 Task: Search one way flight ticket for 3 adults, 3 children in business from Kotzebue: Ralph Wien Memorial Airport to Gillette: Gillette Campbell County Airport on 5-1-2023. Choice of flights is Royal air maroc. Number of bags: 1 carry on bag and 3 checked bags. Outbound departure time preference is 6:45. Return departure time preference is 8:15.
Action: Mouse moved to (260, 229)
Screenshot: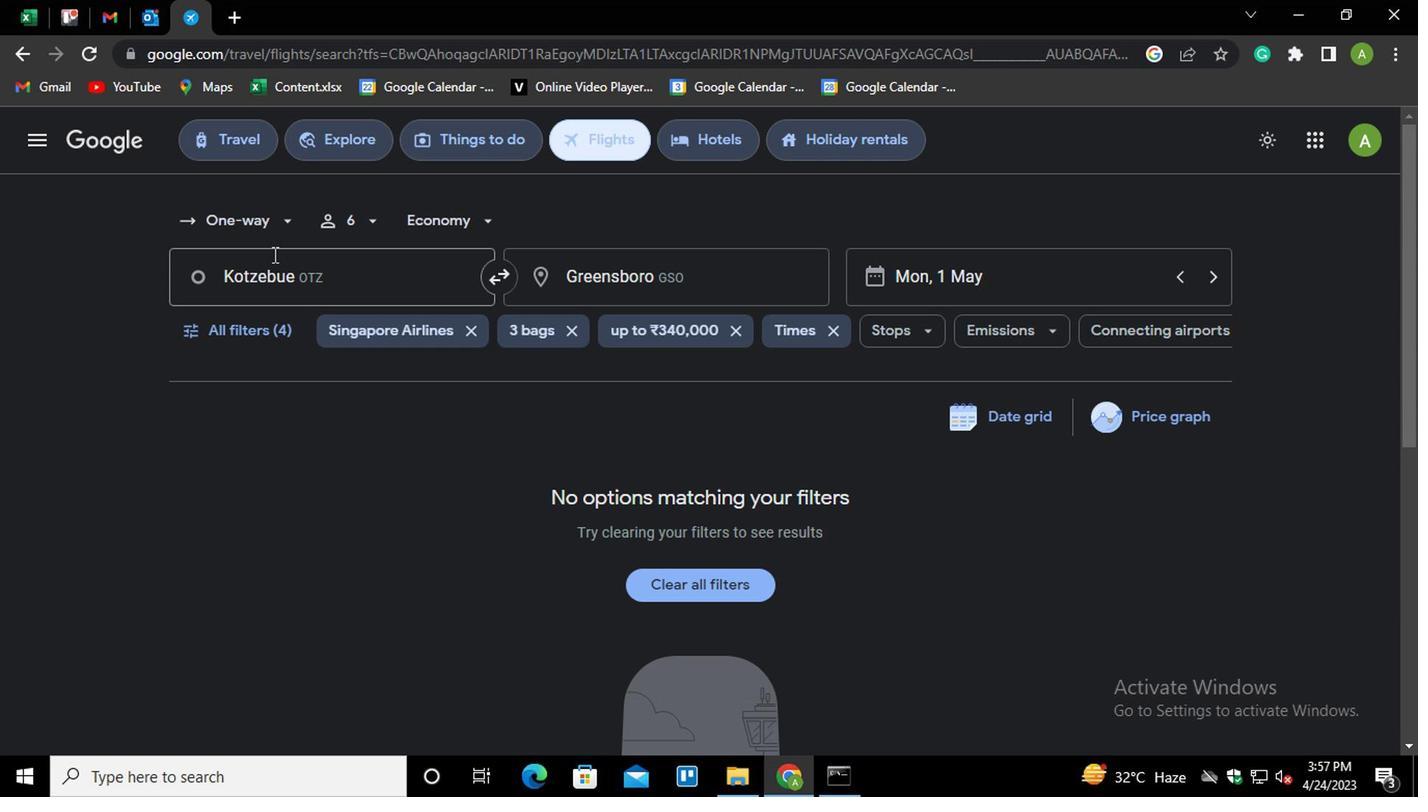
Action: Mouse pressed left at (260, 229)
Screenshot: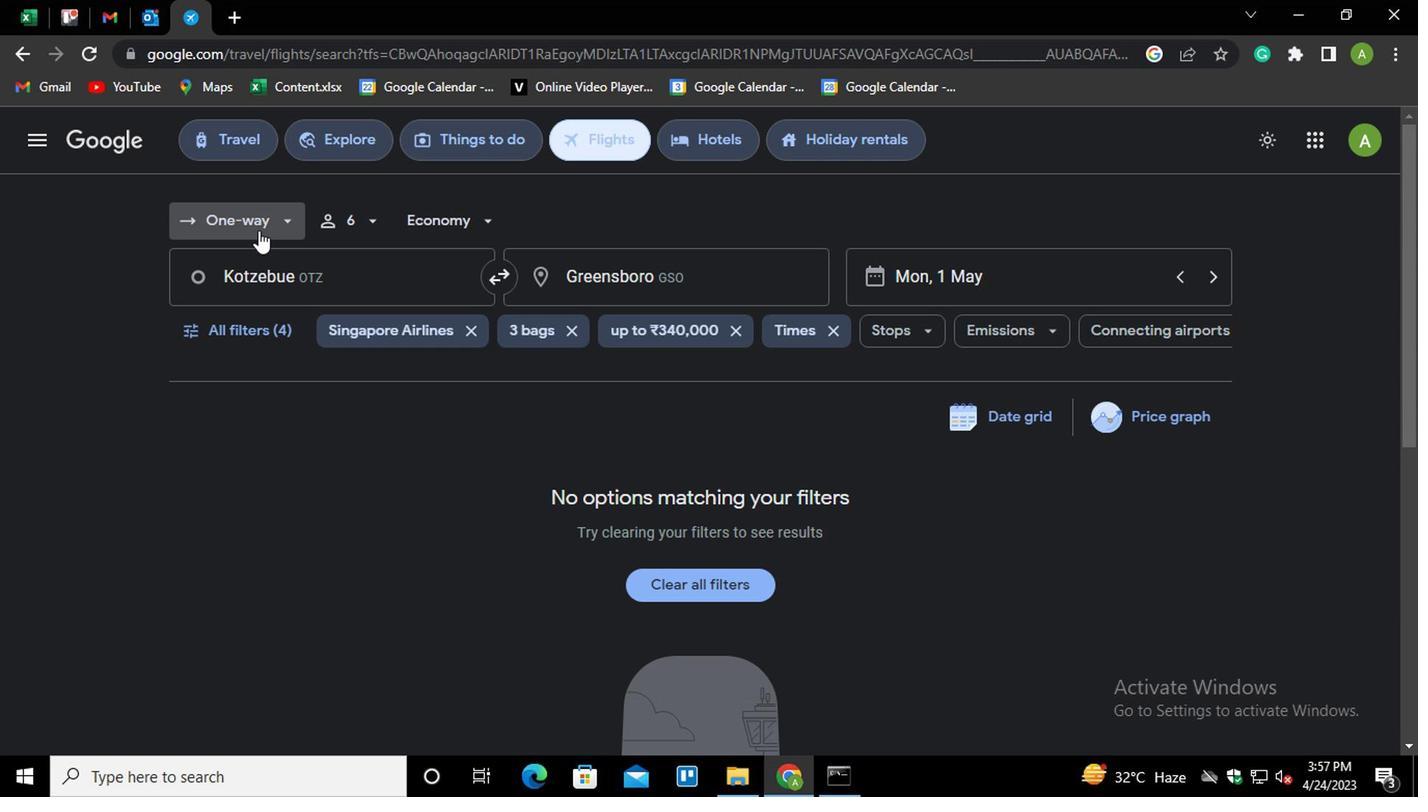 
Action: Mouse moved to (277, 319)
Screenshot: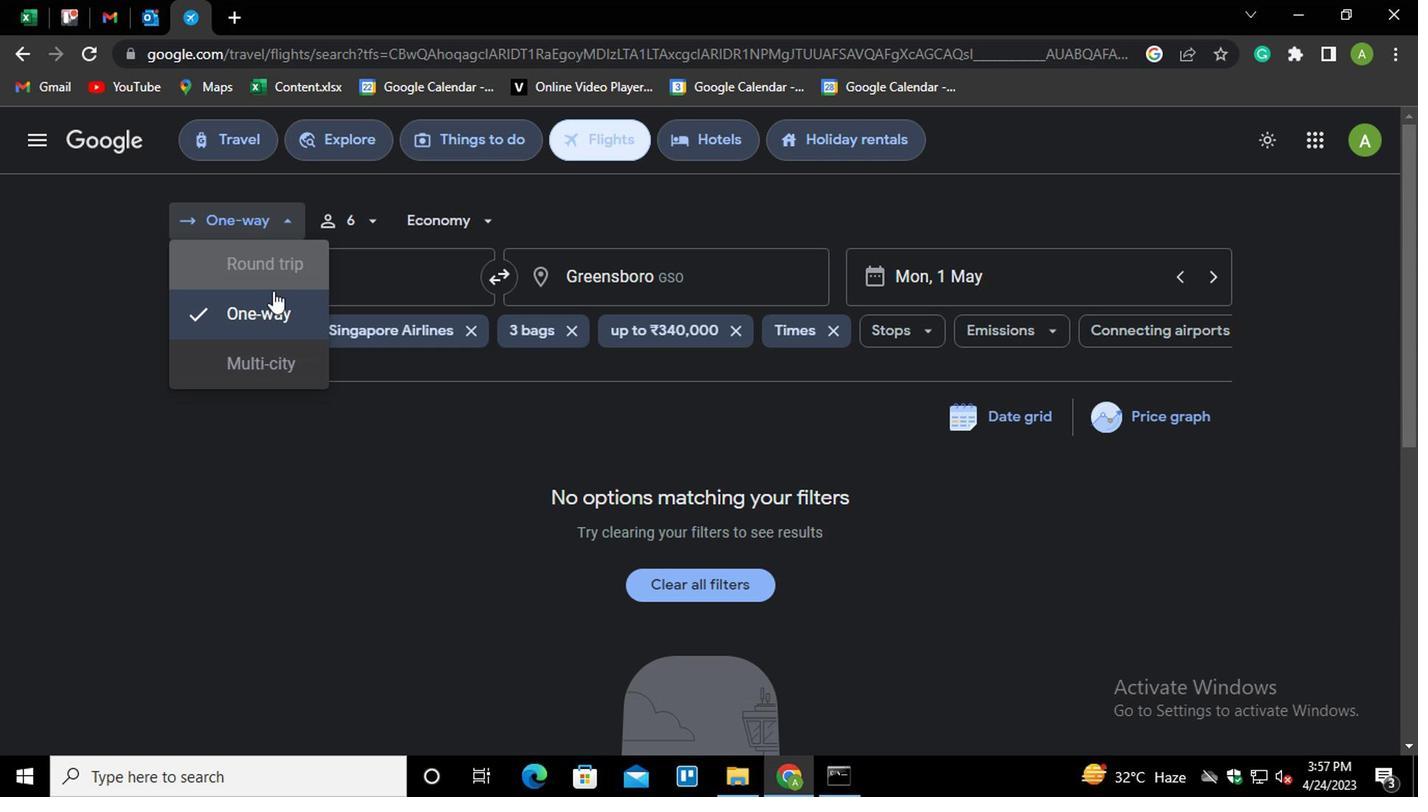 
Action: Mouse pressed left at (277, 319)
Screenshot: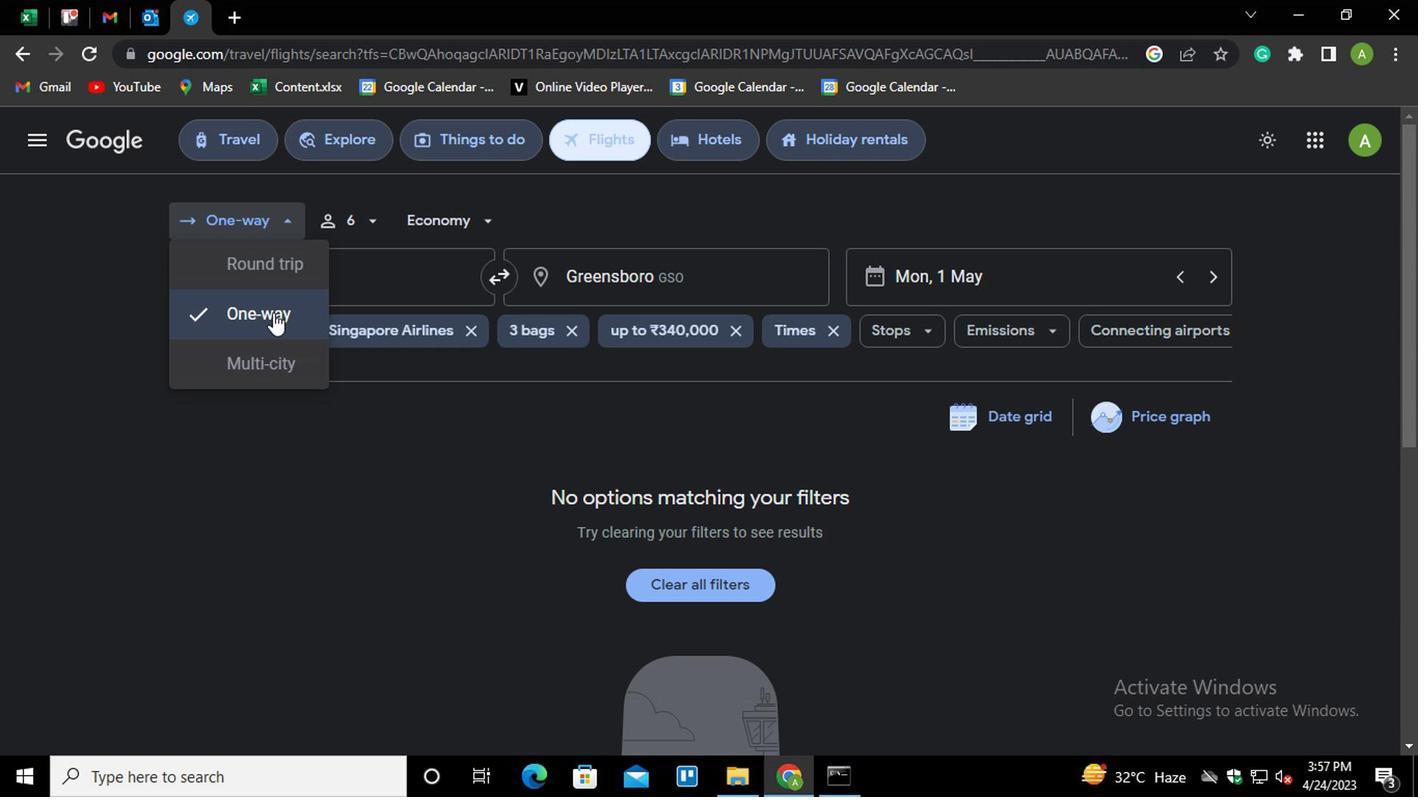 
Action: Mouse moved to (359, 228)
Screenshot: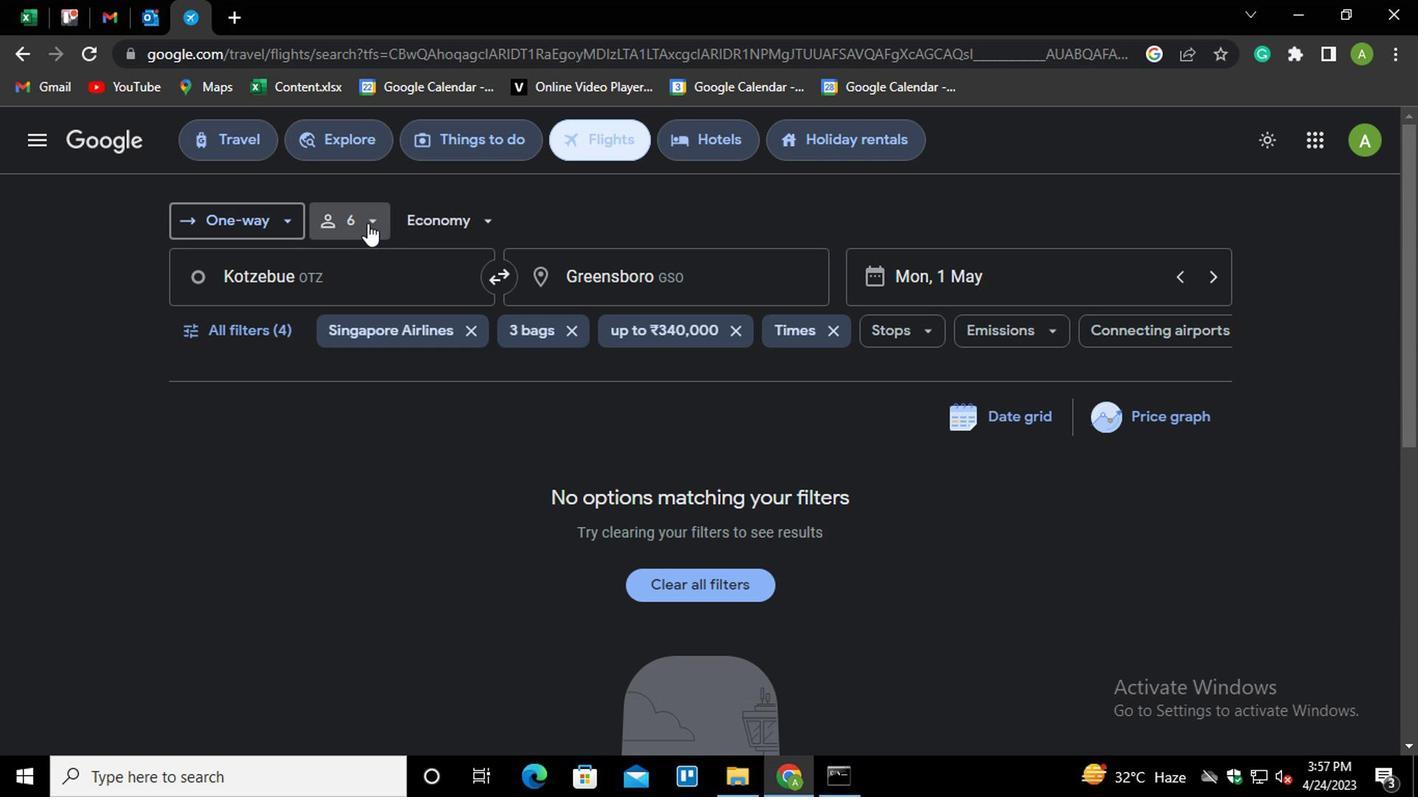 
Action: Mouse pressed left at (359, 228)
Screenshot: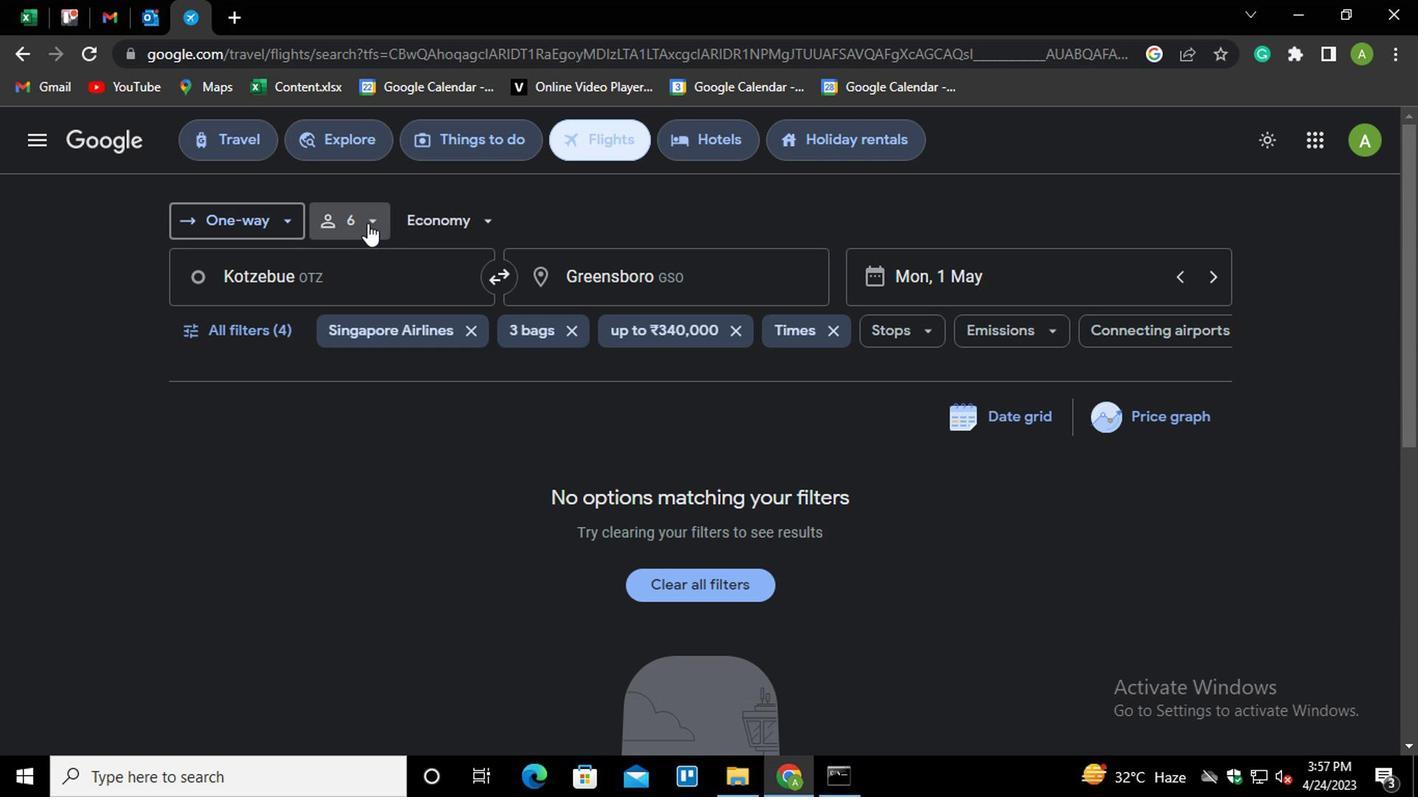 
Action: Mouse moved to (435, 279)
Screenshot: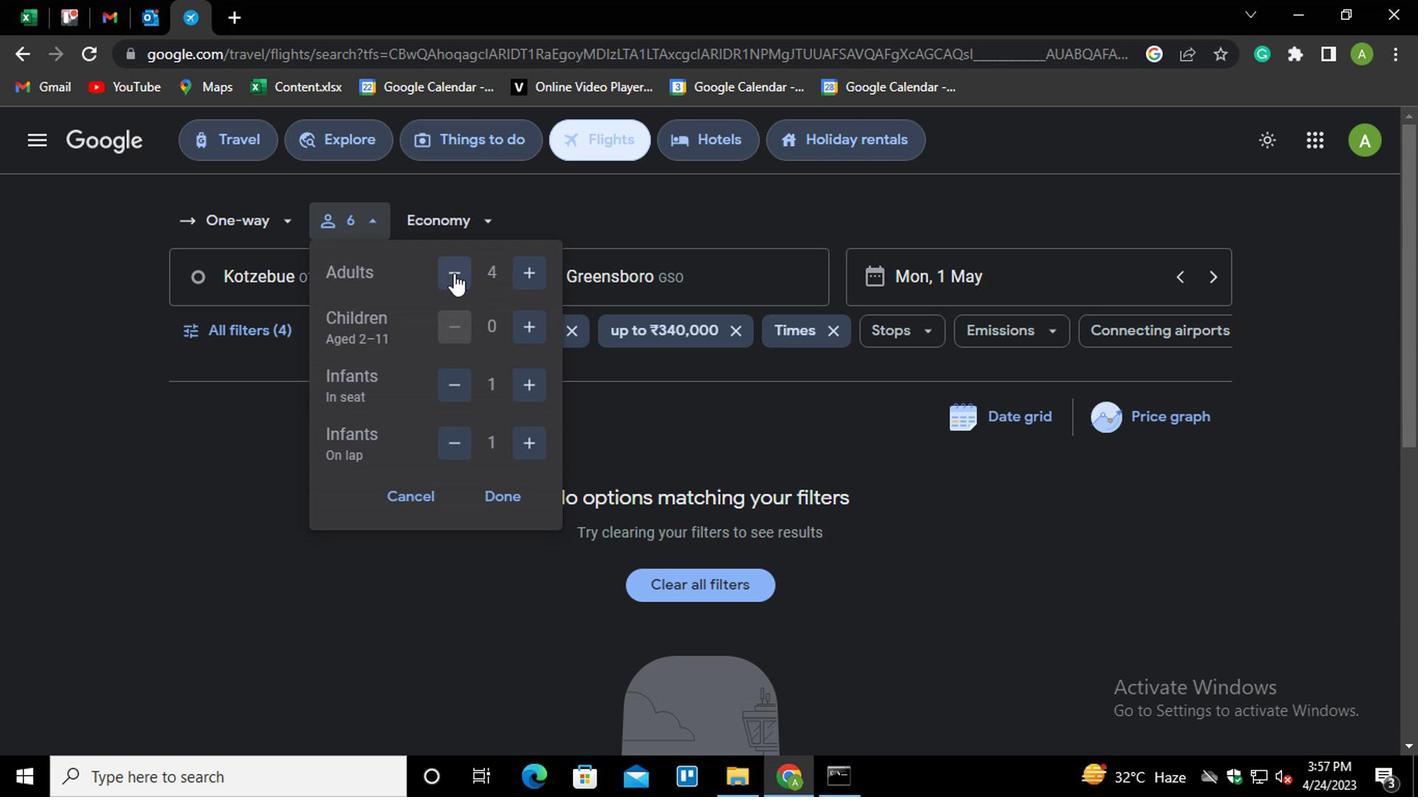 
Action: Mouse pressed left at (435, 279)
Screenshot: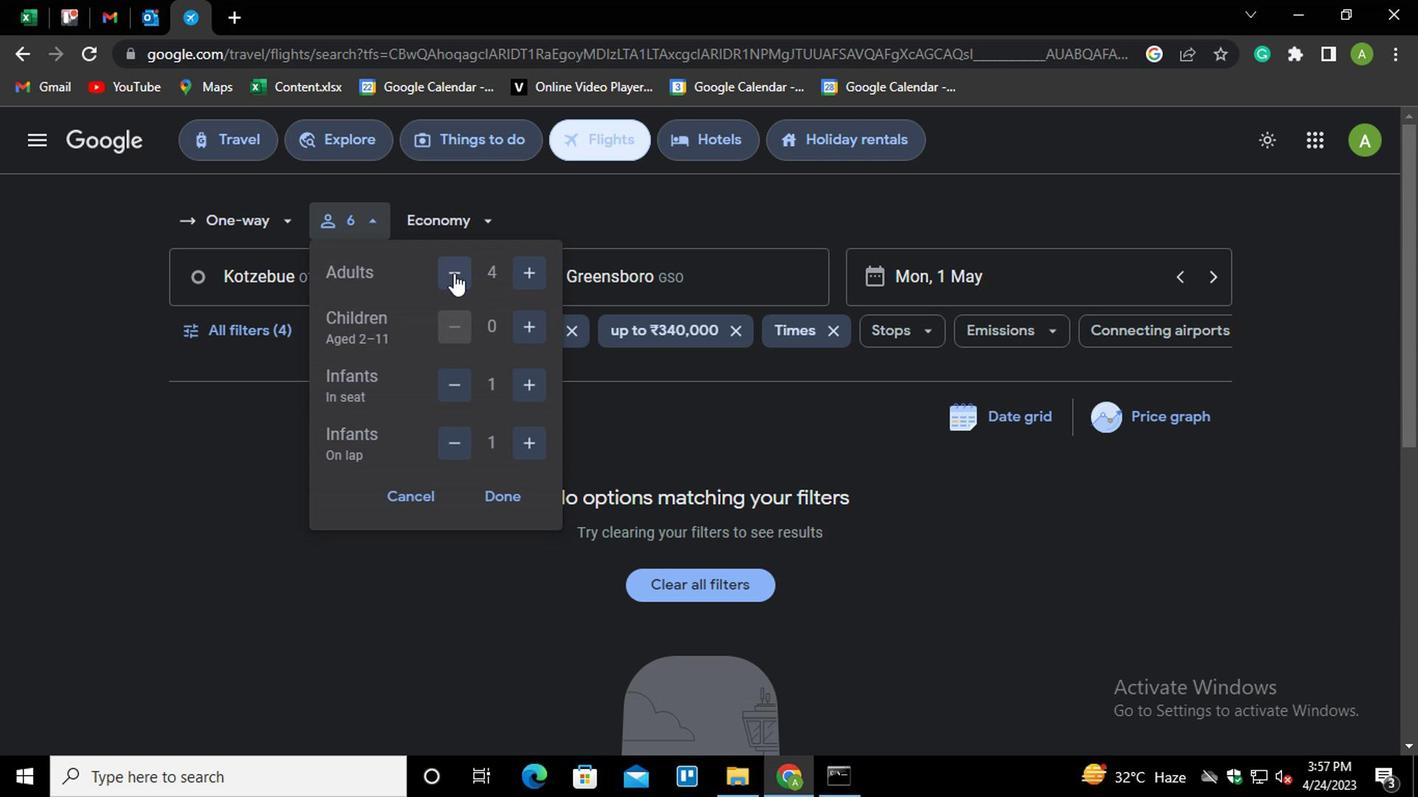 
Action: Mouse moved to (501, 319)
Screenshot: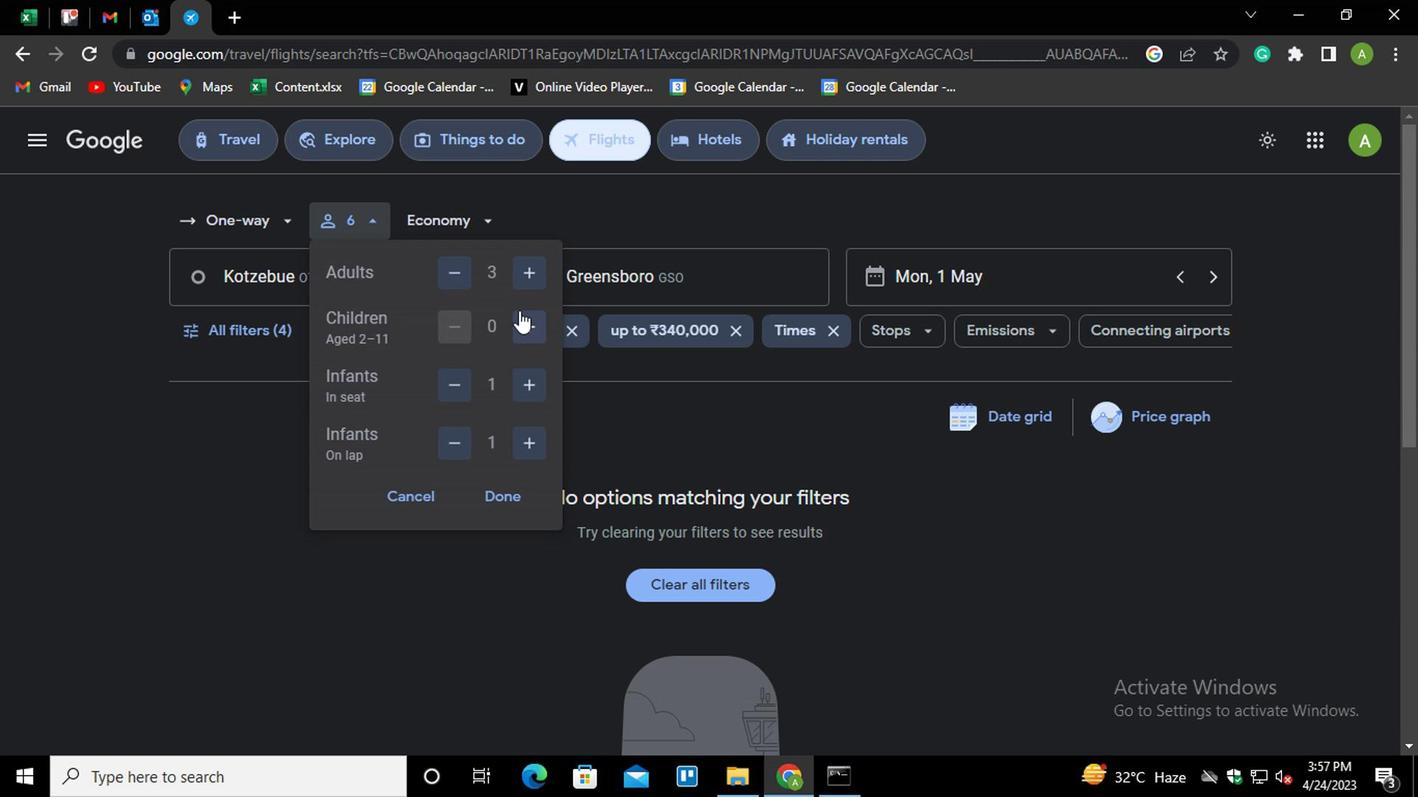 
Action: Mouse pressed left at (501, 319)
Screenshot: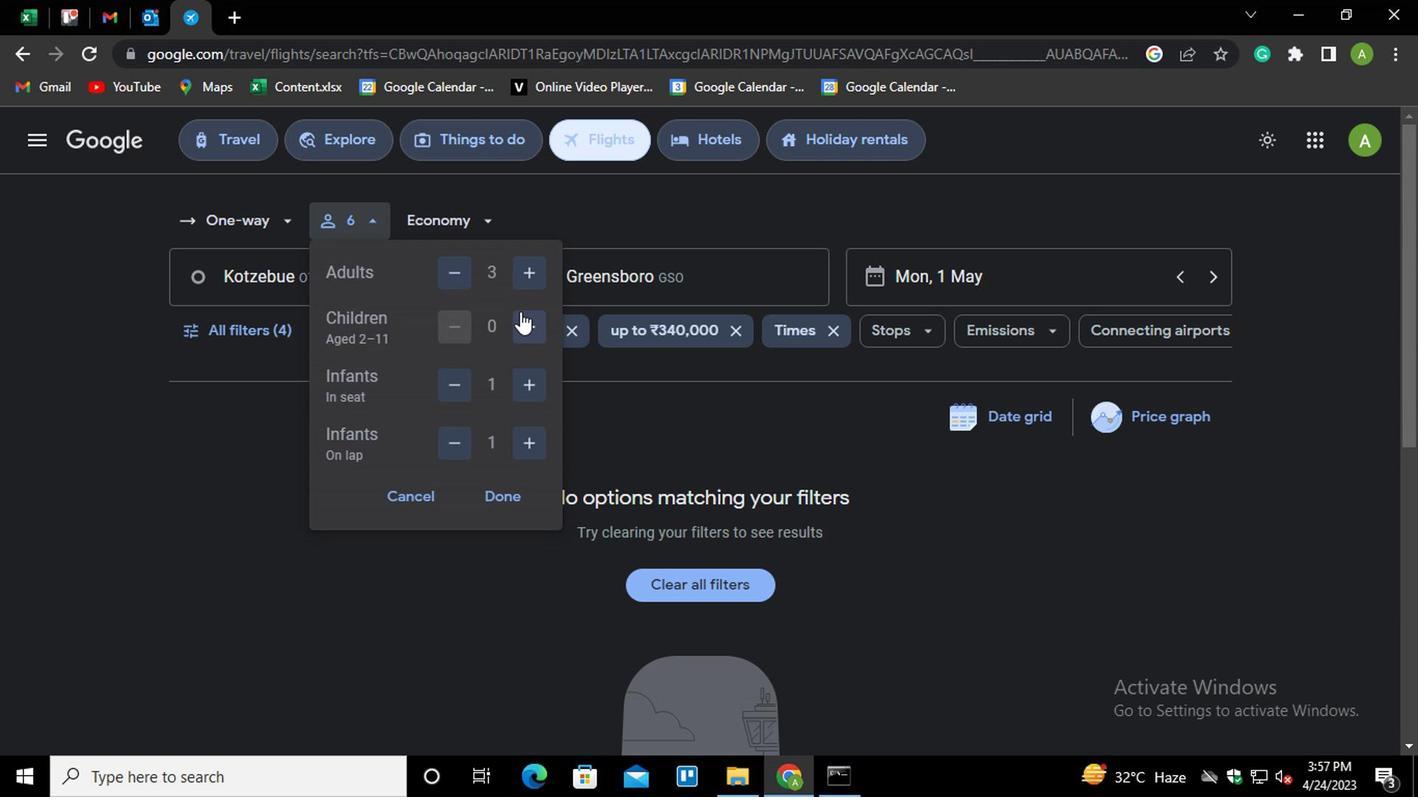 
Action: Mouse pressed left at (501, 319)
Screenshot: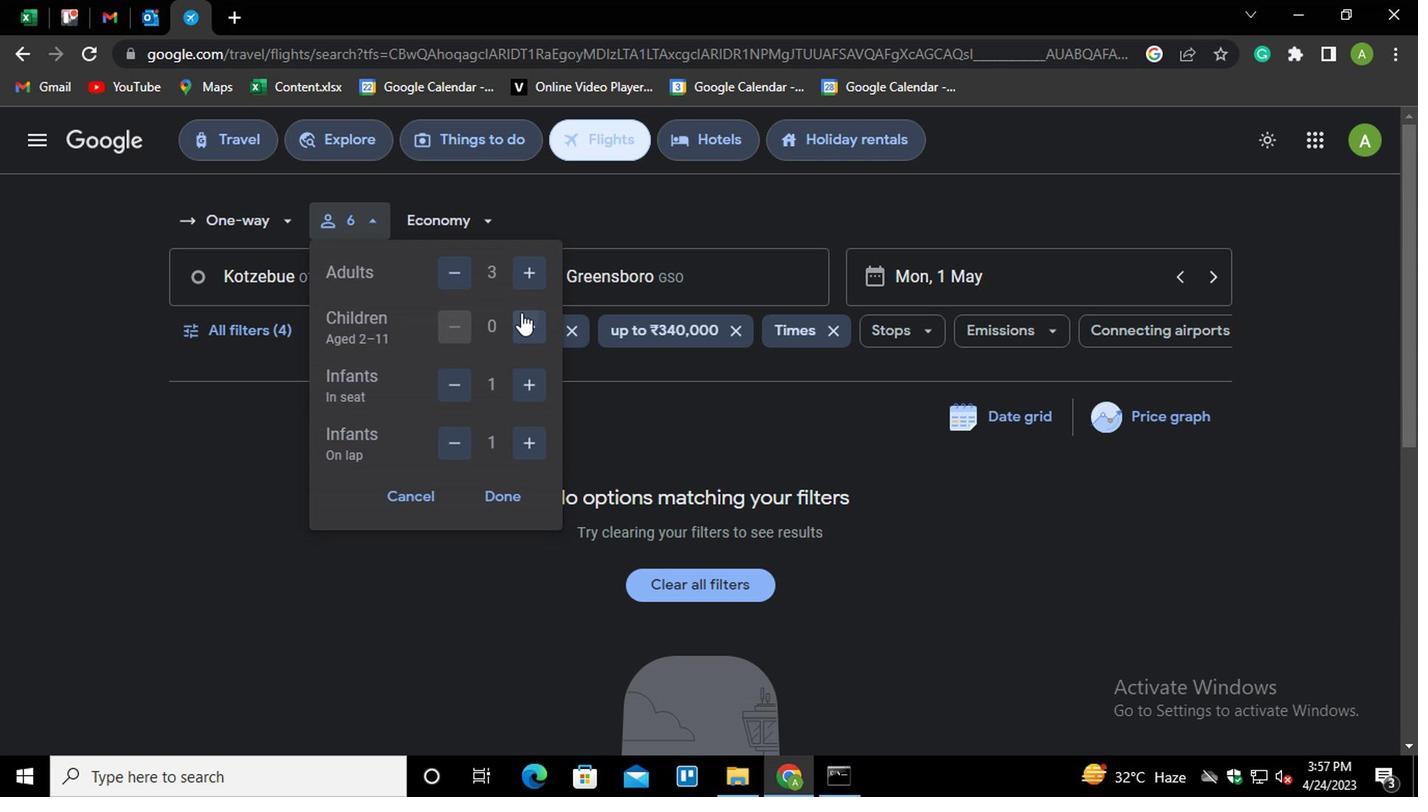 
Action: Mouse pressed left at (501, 319)
Screenshot: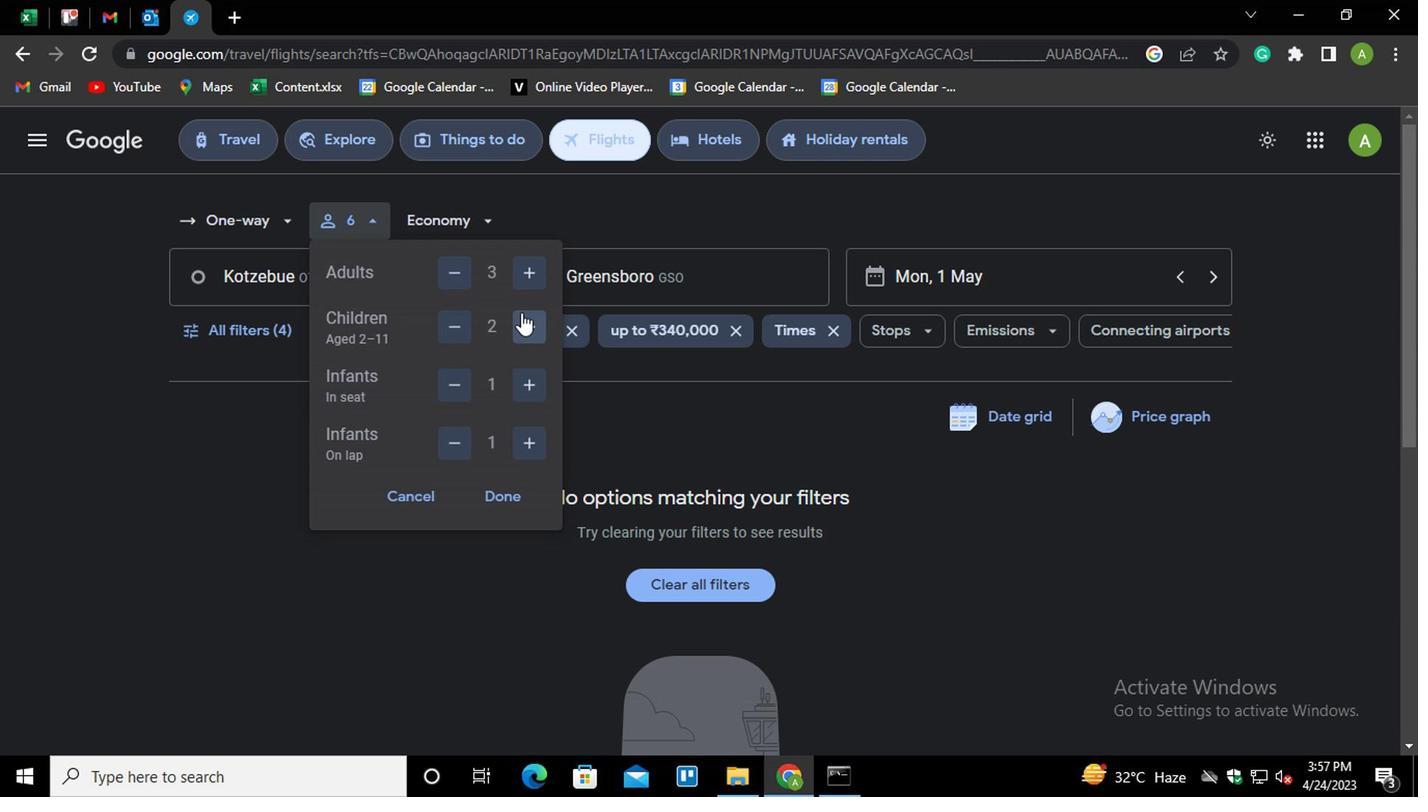 
Action: Mouse moved to (439, 392)
Screenshot: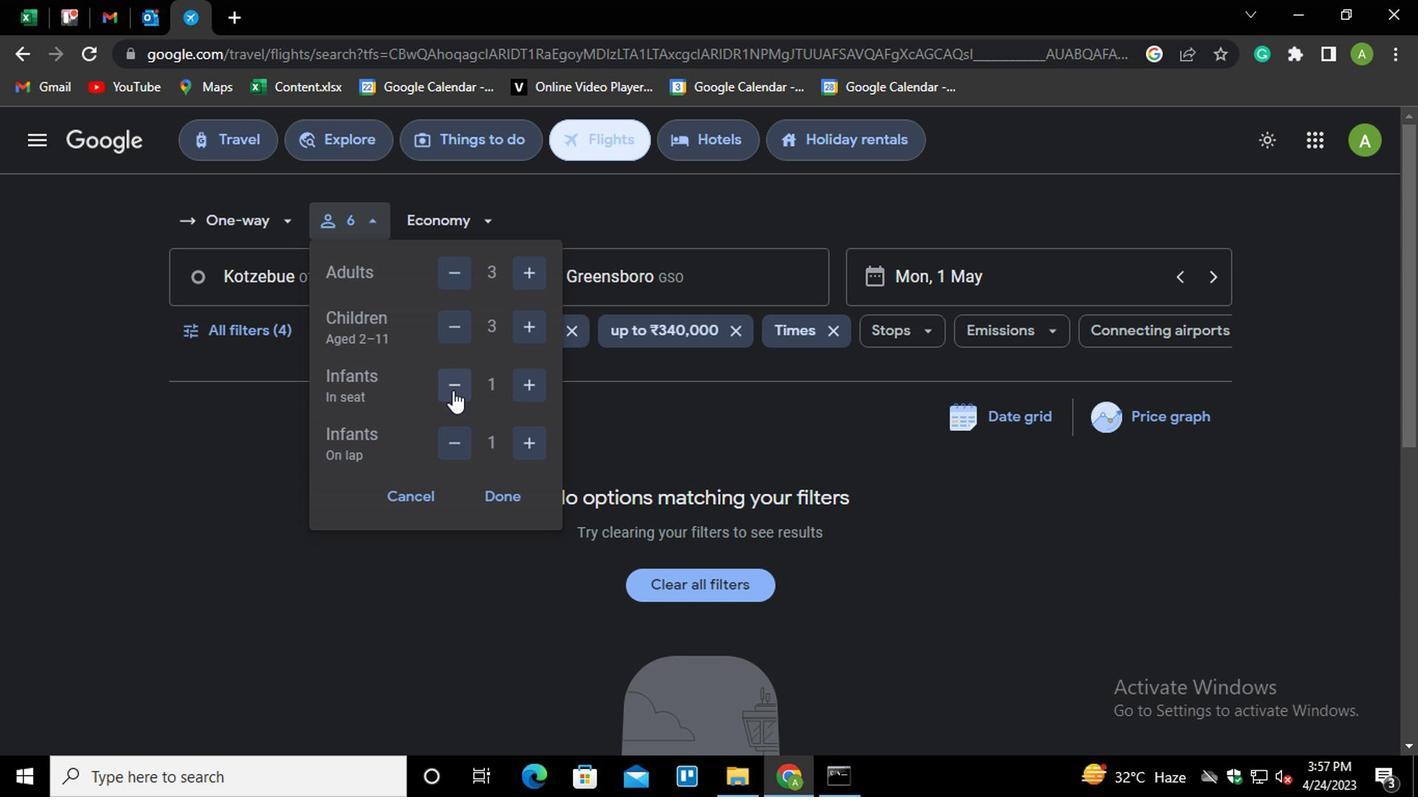 
Action: Mouse pressed left at (439, 392)
Screenshot: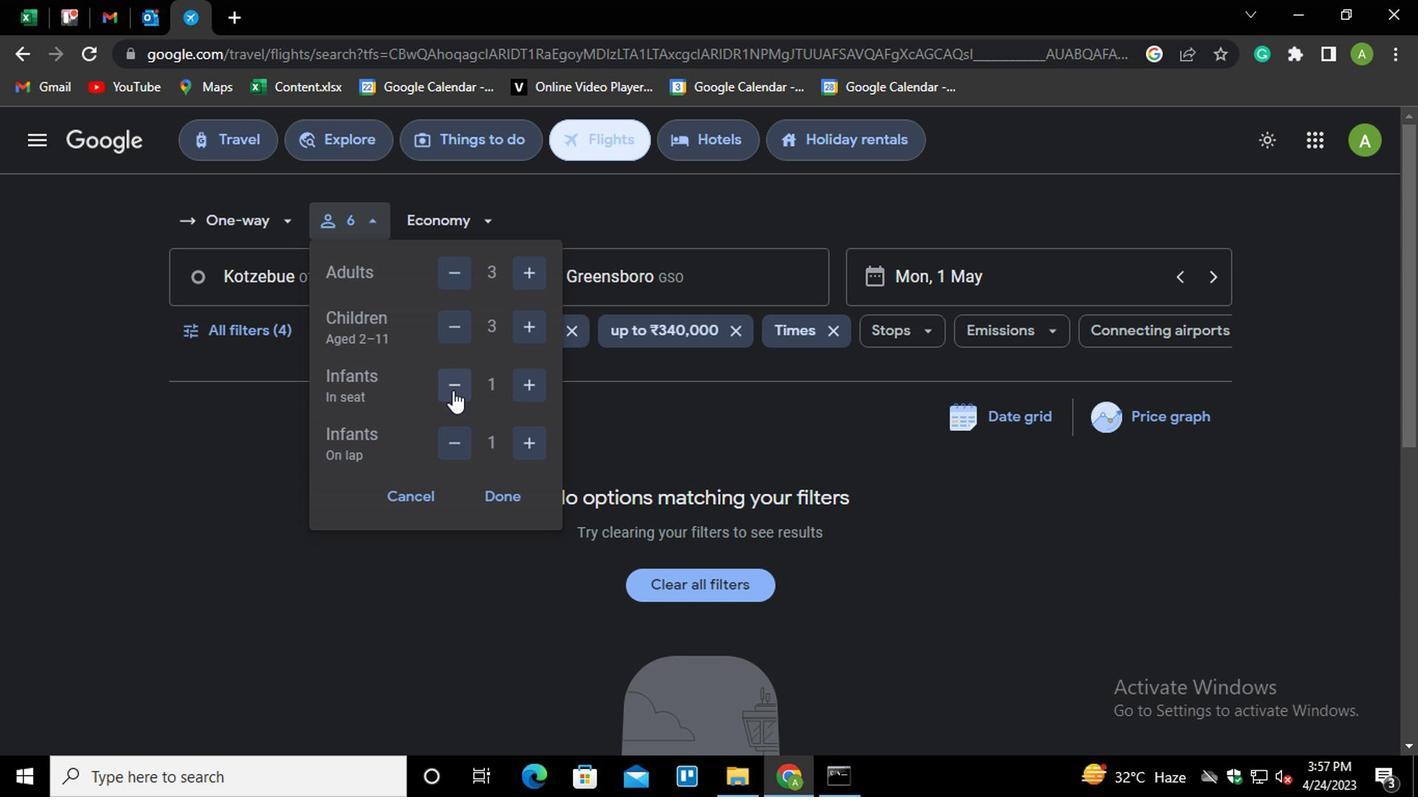 
Action: Mouse moved to (438, 455)
Screenshot: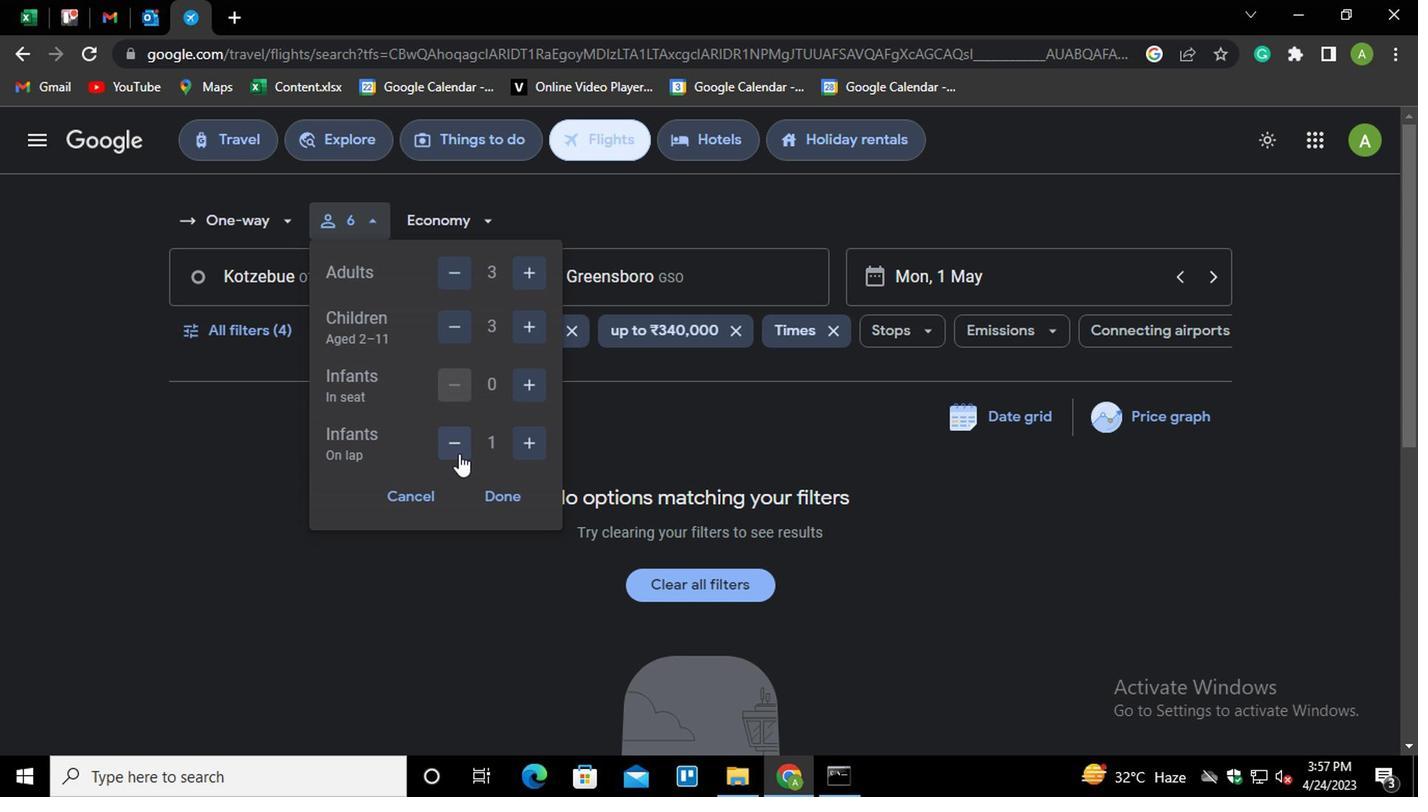 
Action: Mouse pressed left at (438, 455)
Screenshot: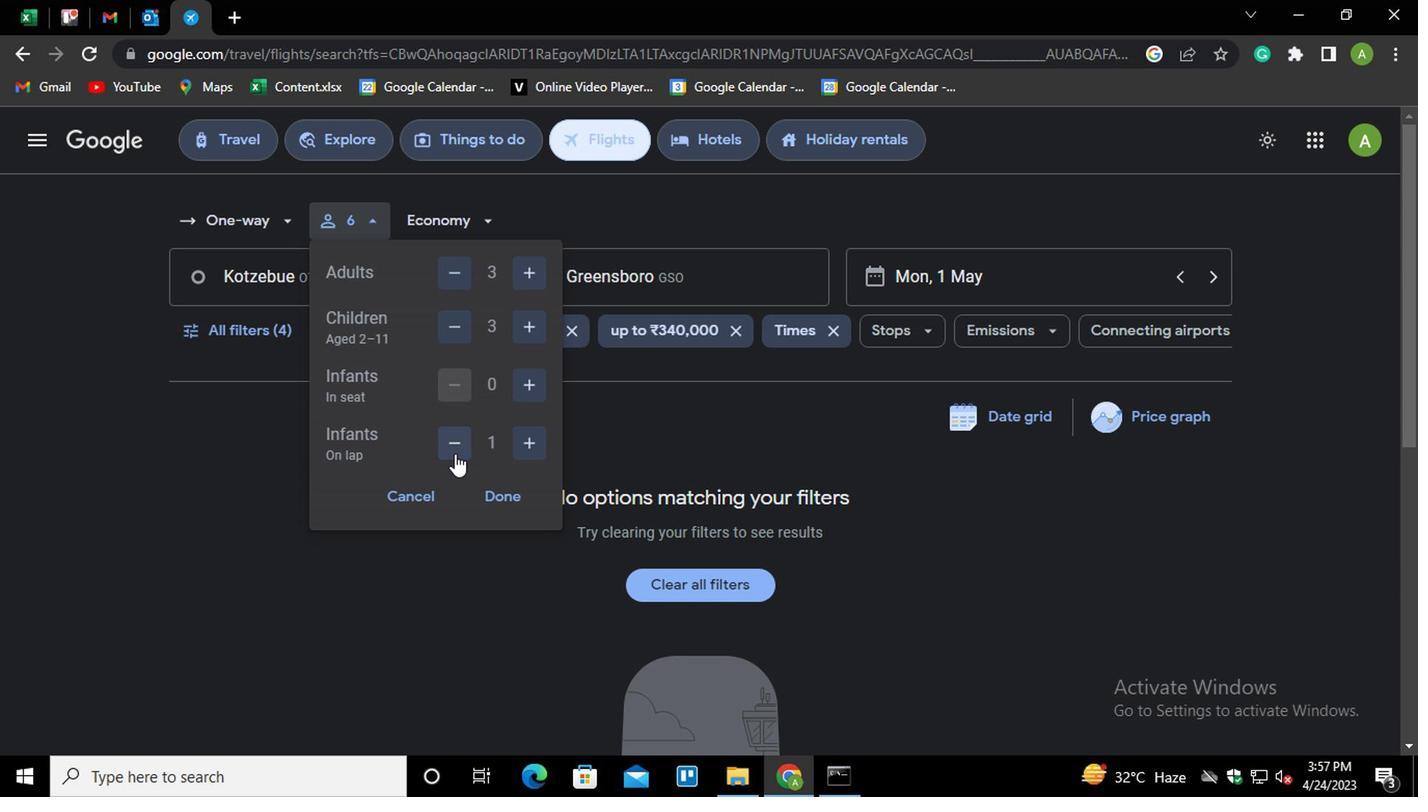 
Action: Mouse moved to (474, 491)
Screenshot: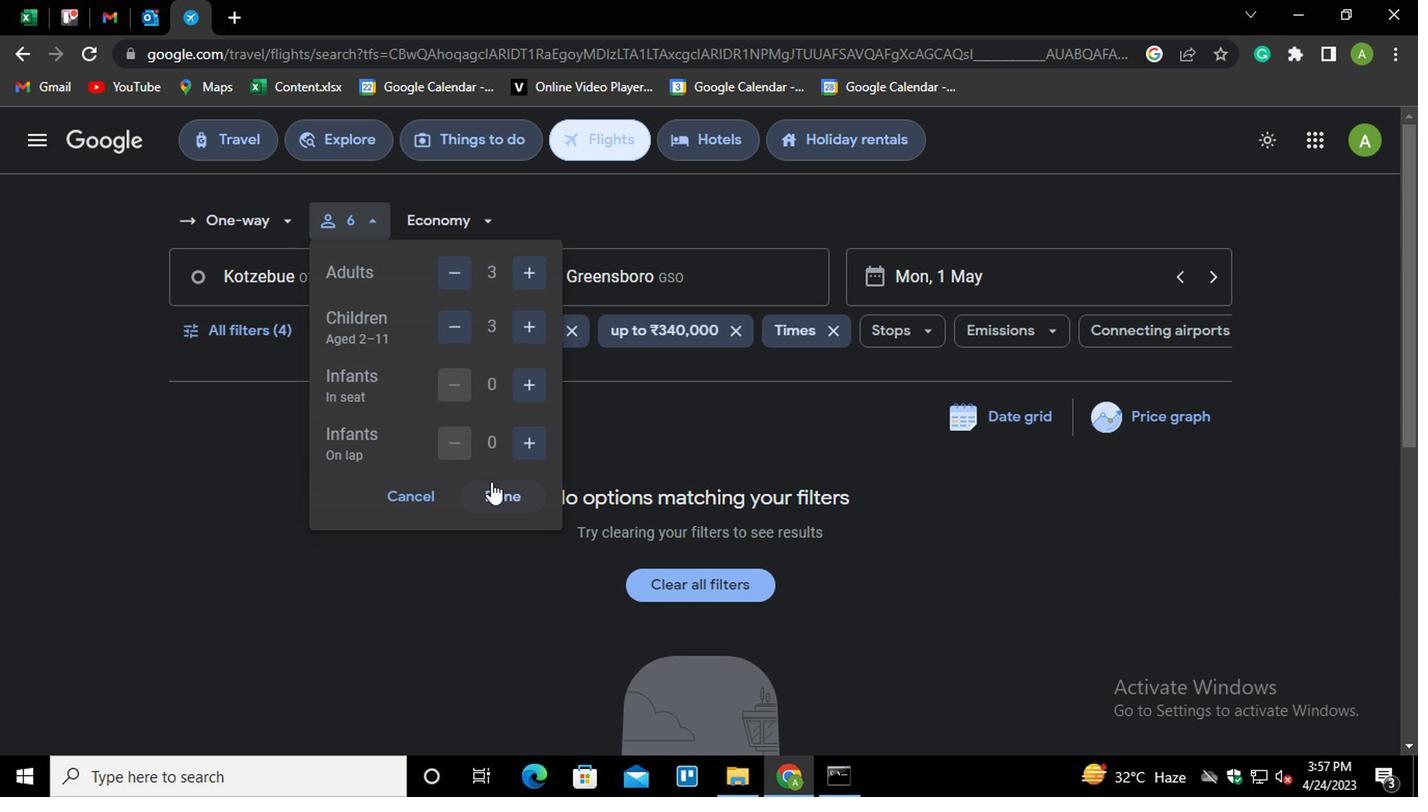 
Action: Mouse pressed left at (474, 491)
Screenshot: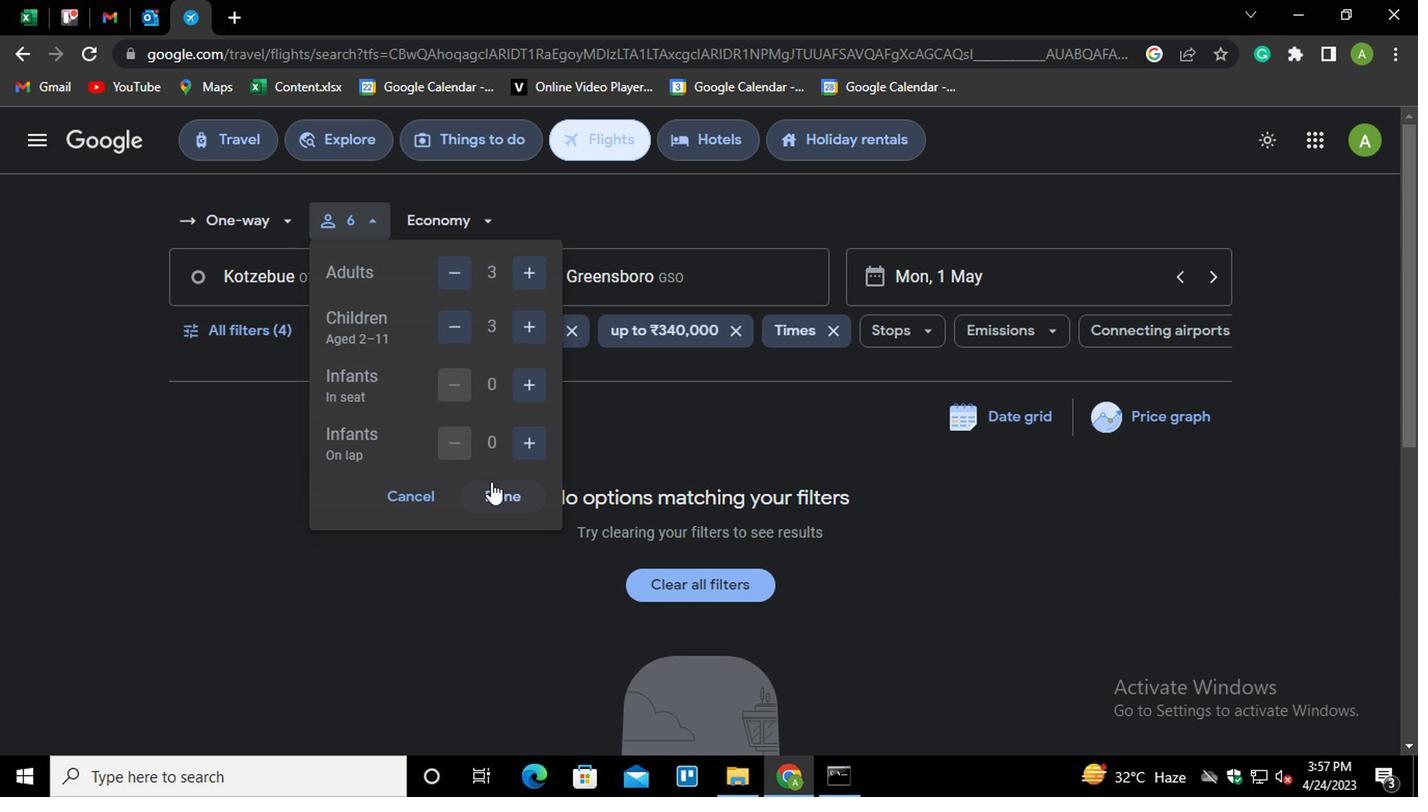 
Action: Mouse moved to (435, 211)
Screenshot: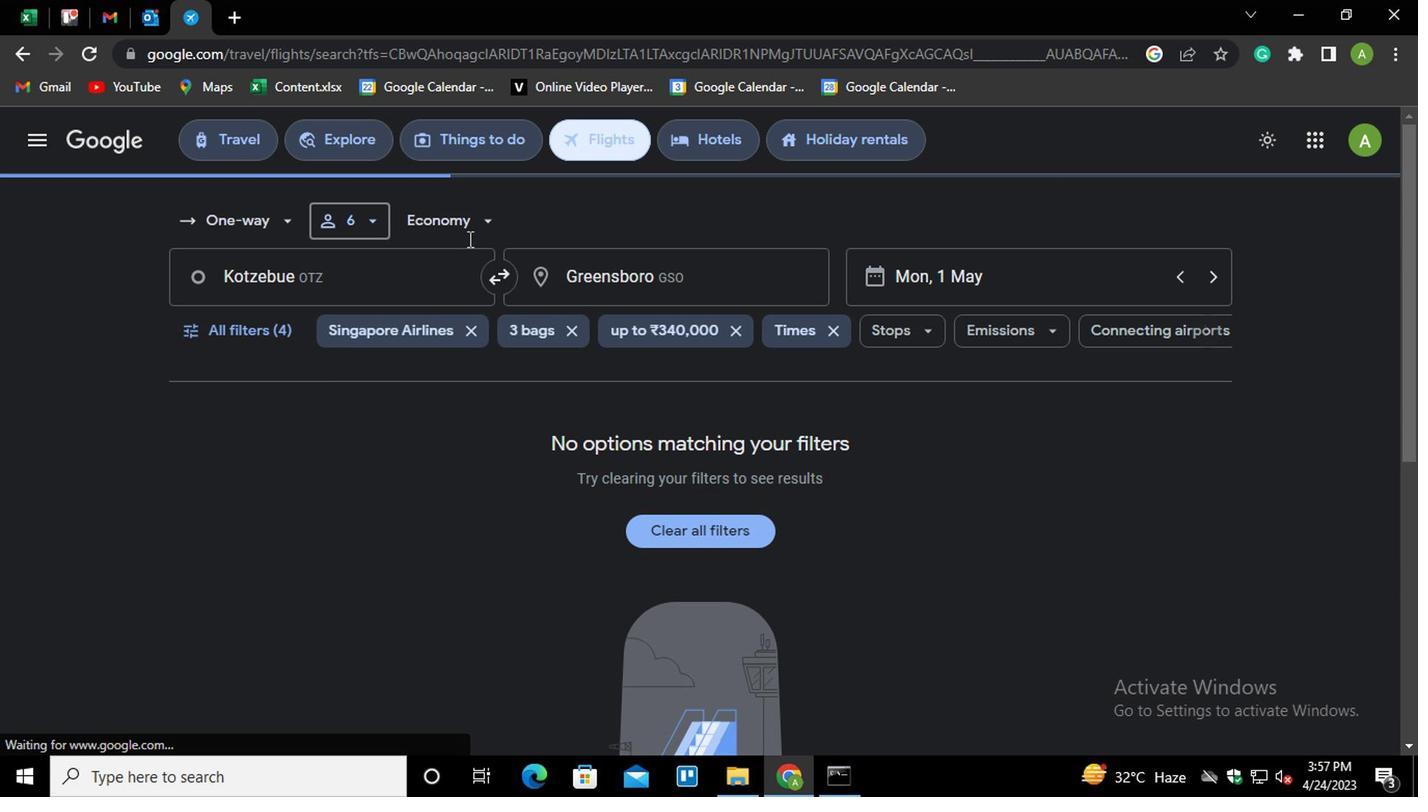 
Action: Mouse pressed left at (435, 211)
Screenshot: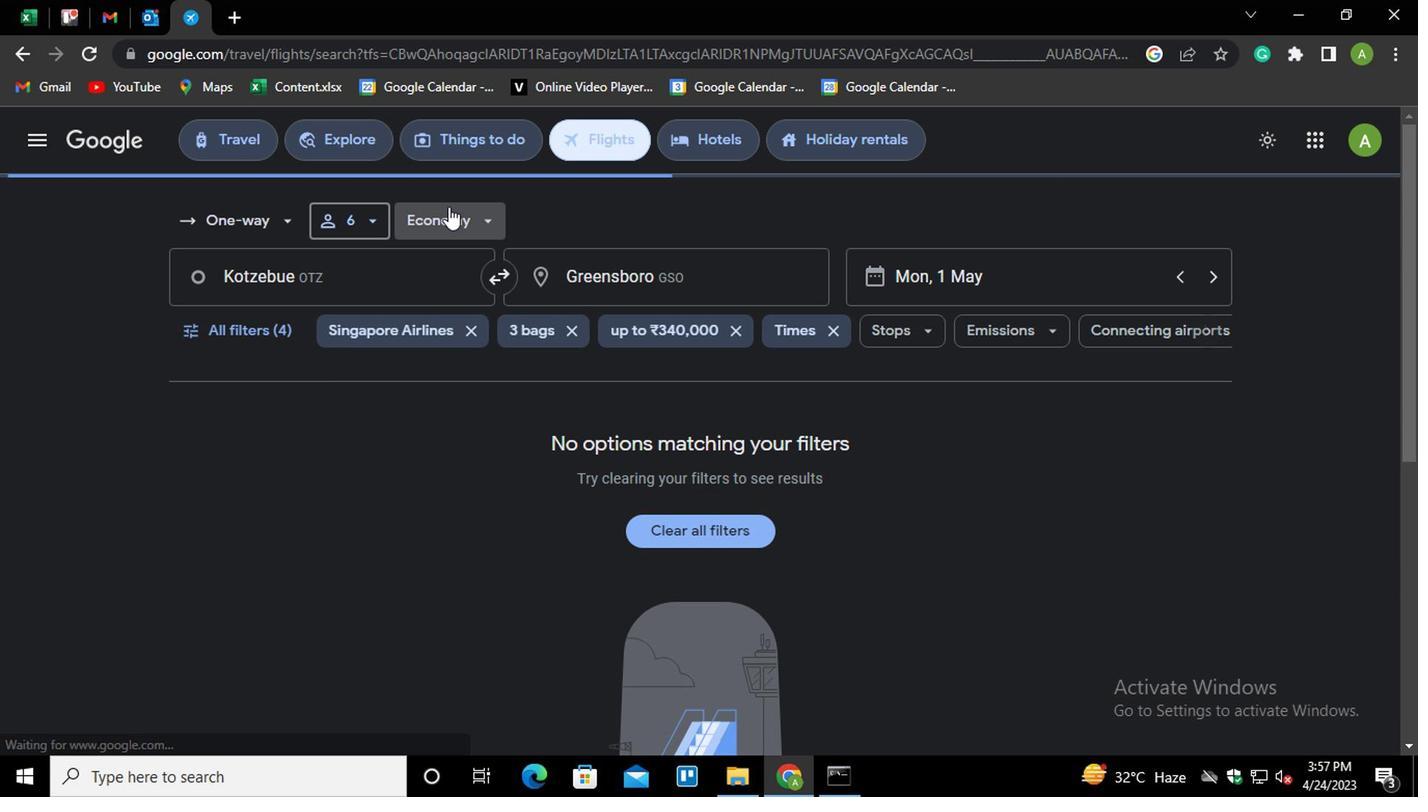 
Action: Mouse moved to (472, 375)
Screenshot: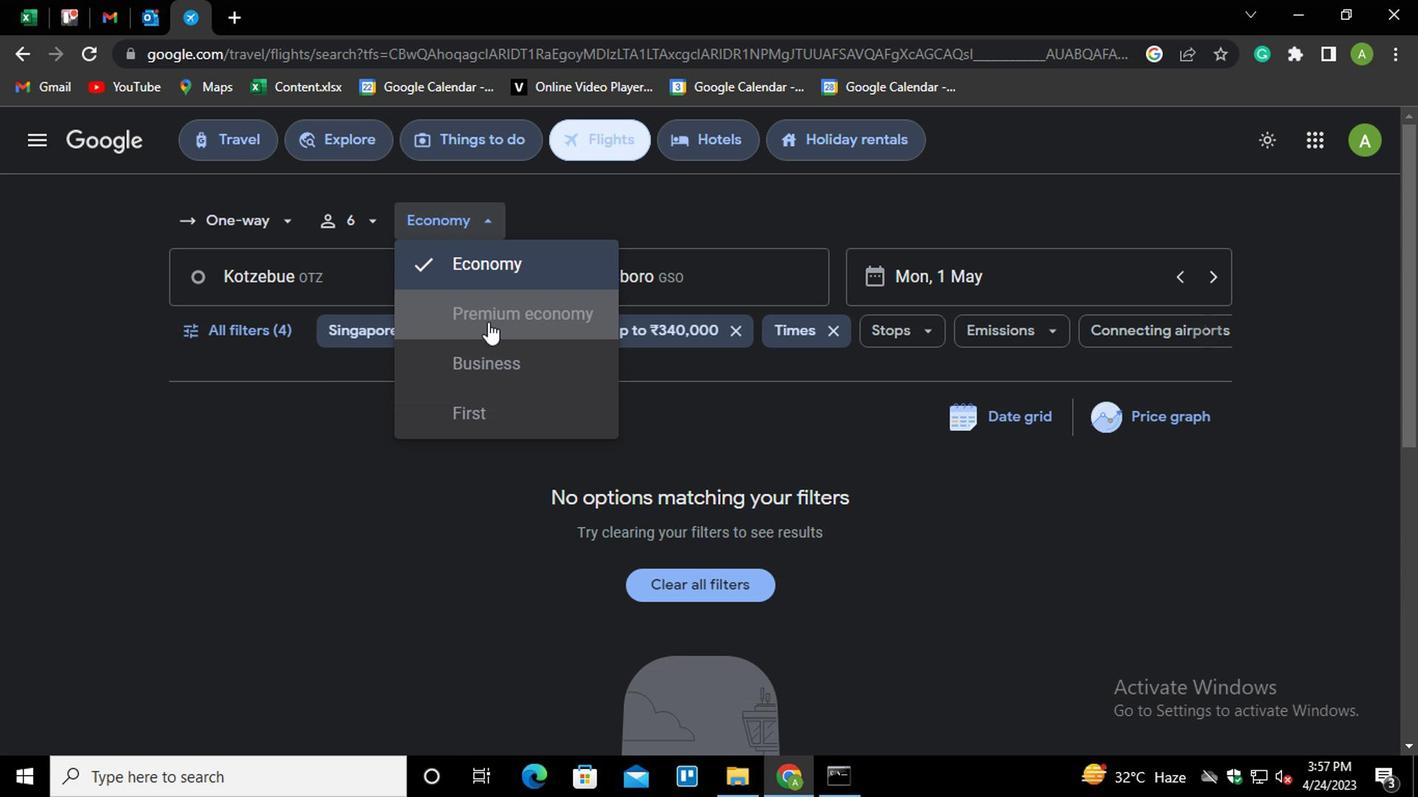 
Action: Mouse pressed left at (472, 375)
Screenshot: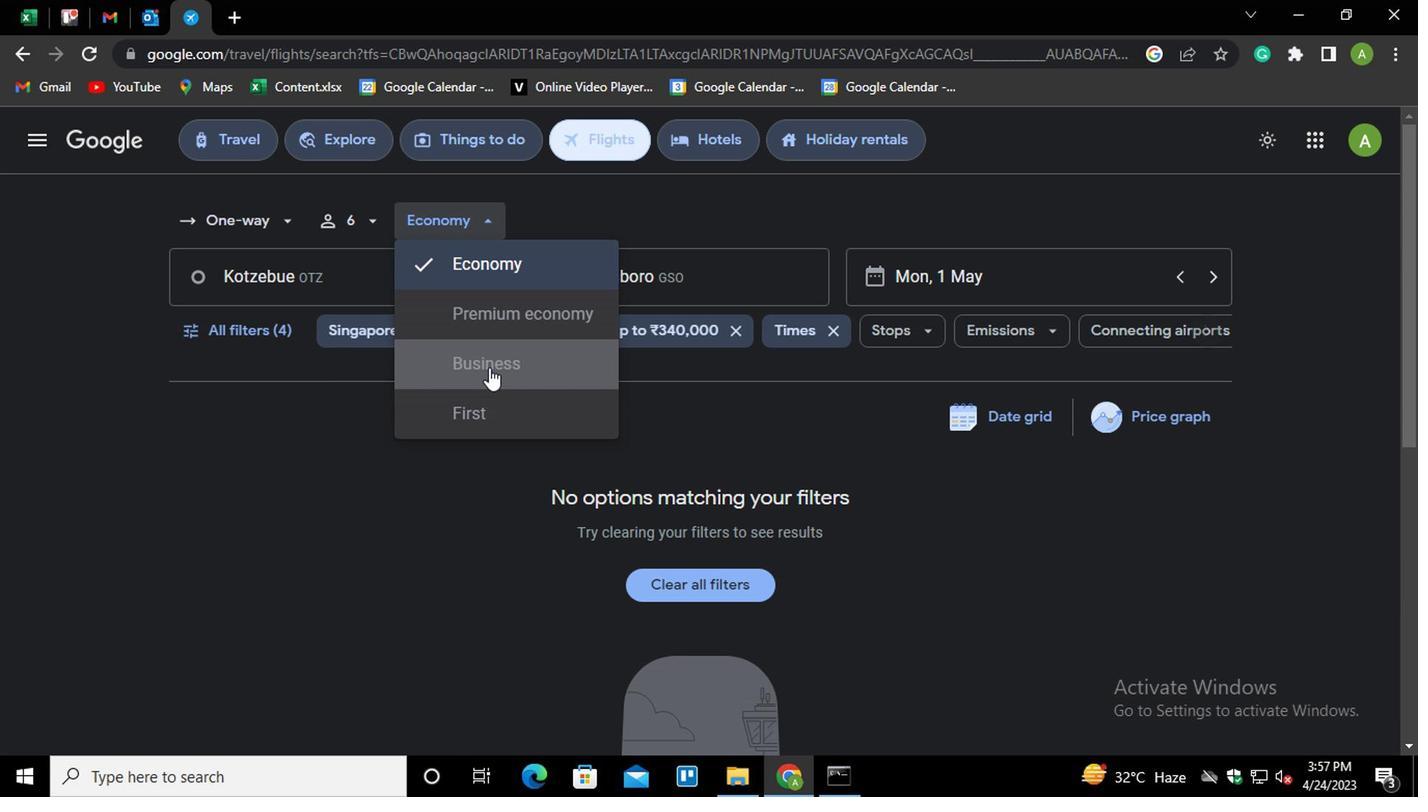 
Action: Mouse moved to (627, 278)
Screenshot: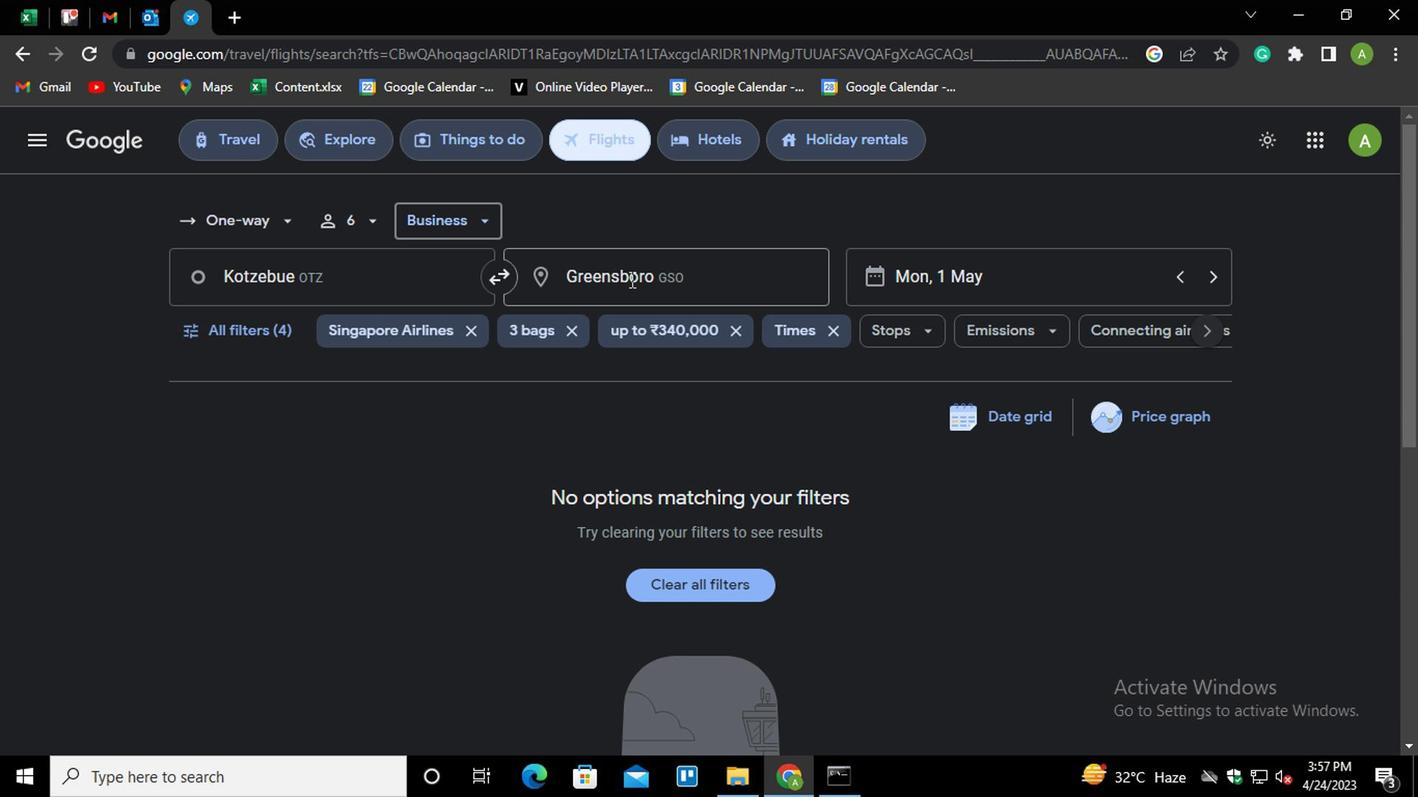 
Action: Mouse pressed left at (627, 278)
Screenshot: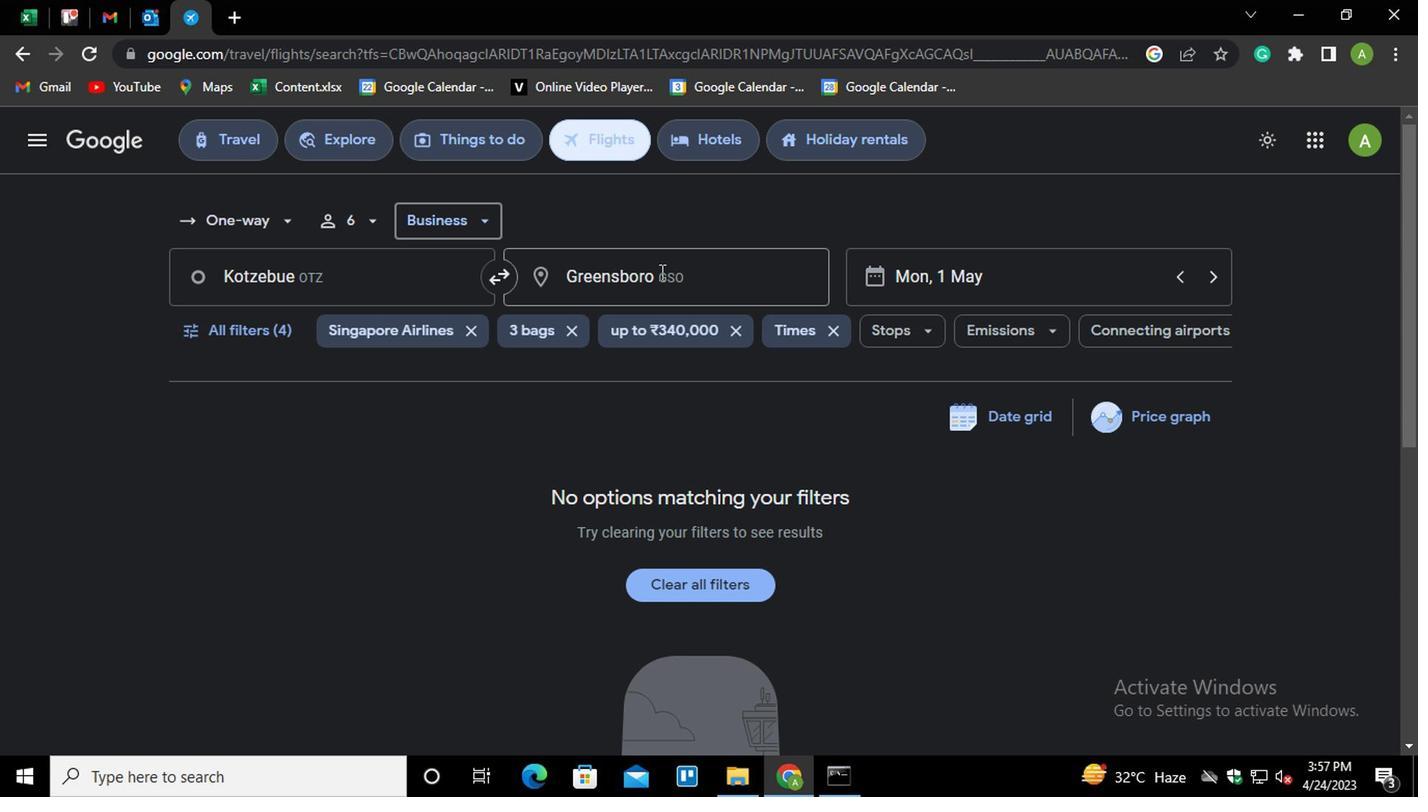 
Action: Key pressed <Key.shift>GILLETTE<Key.down><Key.enter>
Screenshot: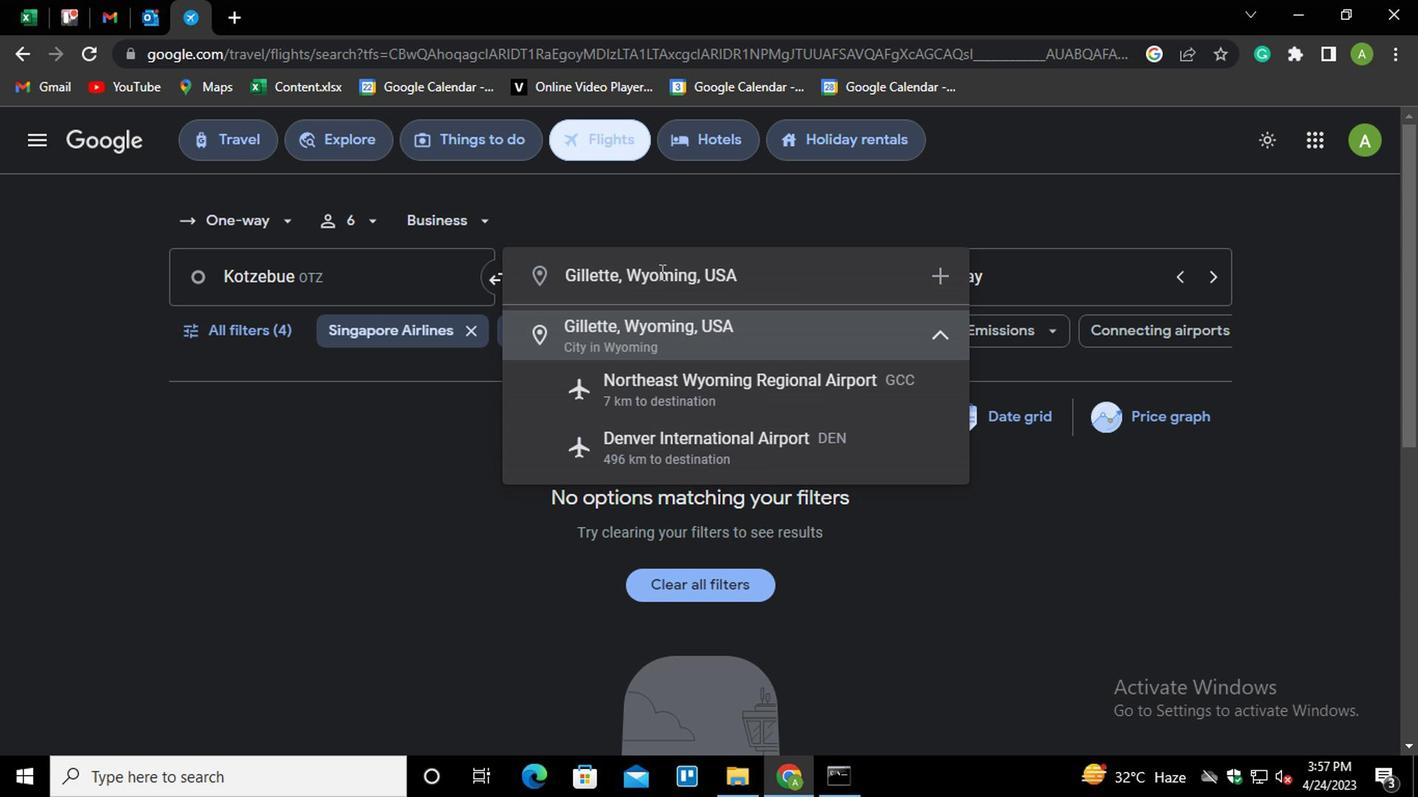 
Action: Mouse moved to (269, 339)
Screenshot: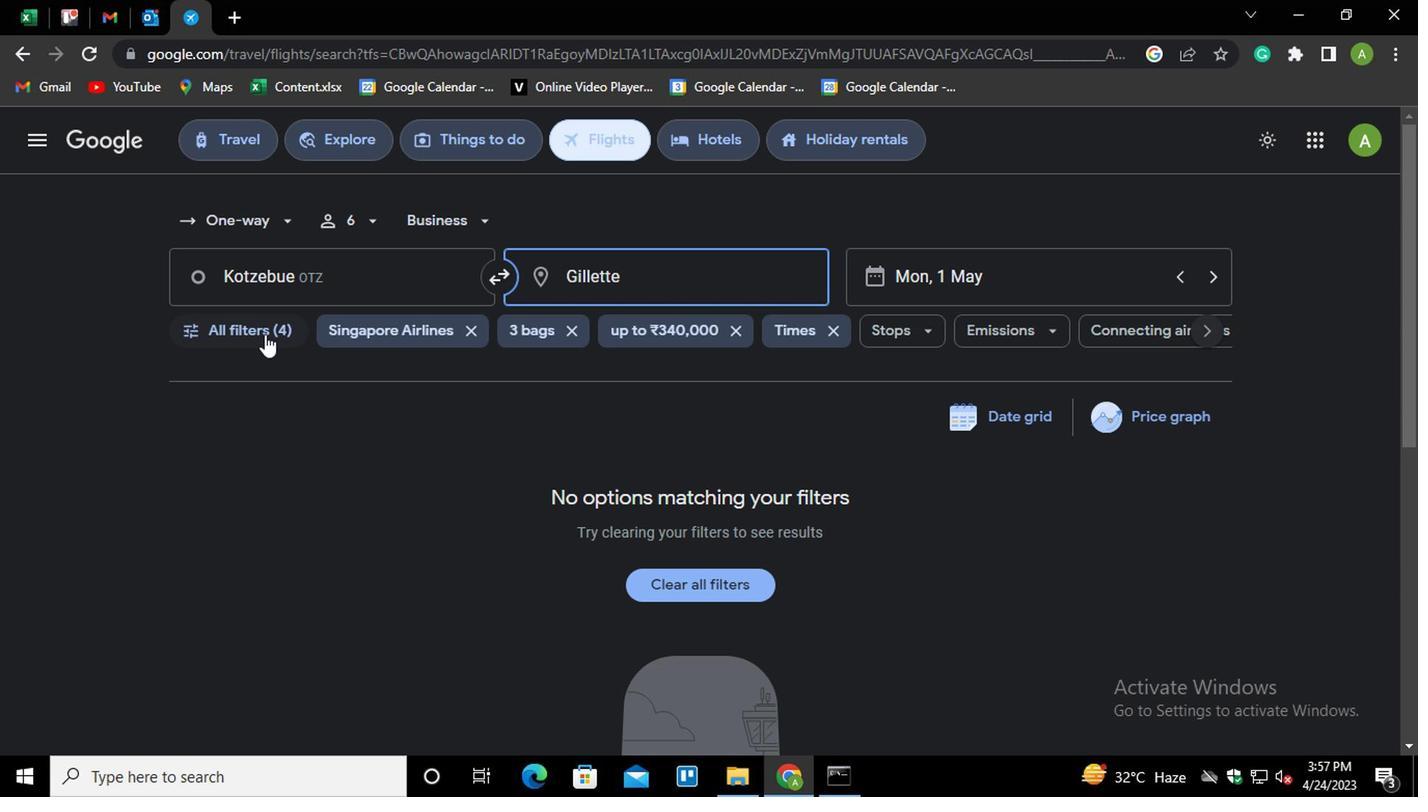 
Action: Mouse pressed left at (269, 339)
Screenshot: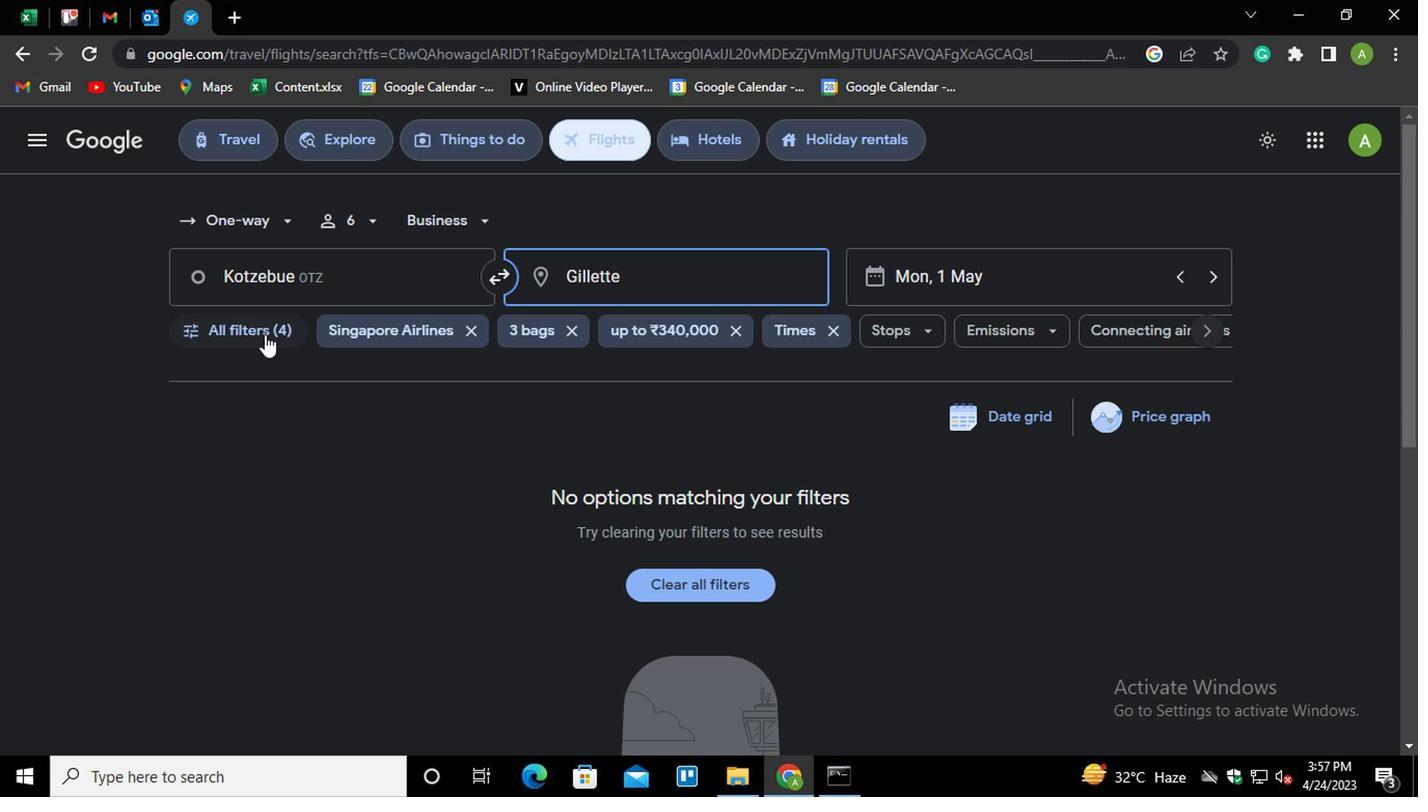 
Action: Mouse moved to (448, 740)
Screenshot: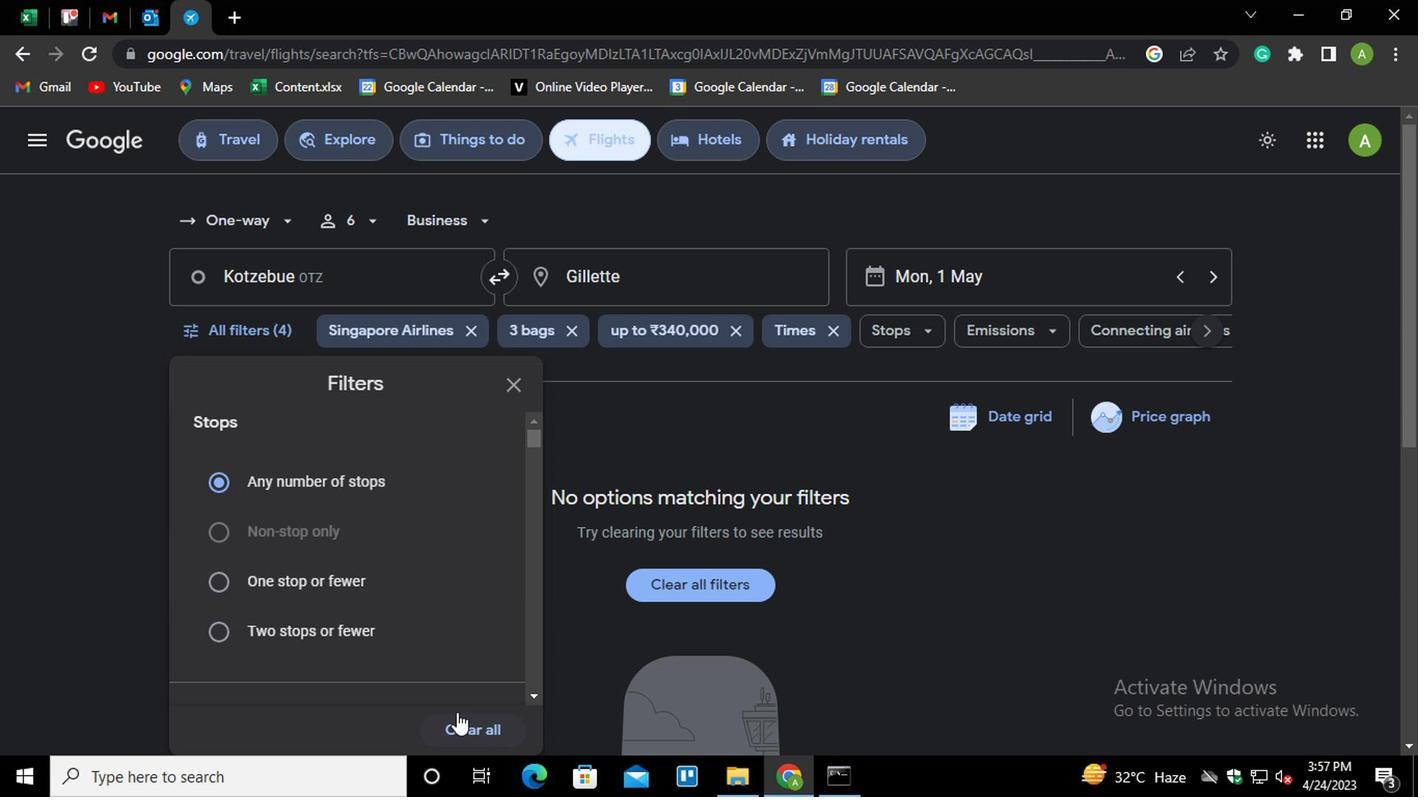 
Action: Mouse pressed left at (448, 740)
Screenshot: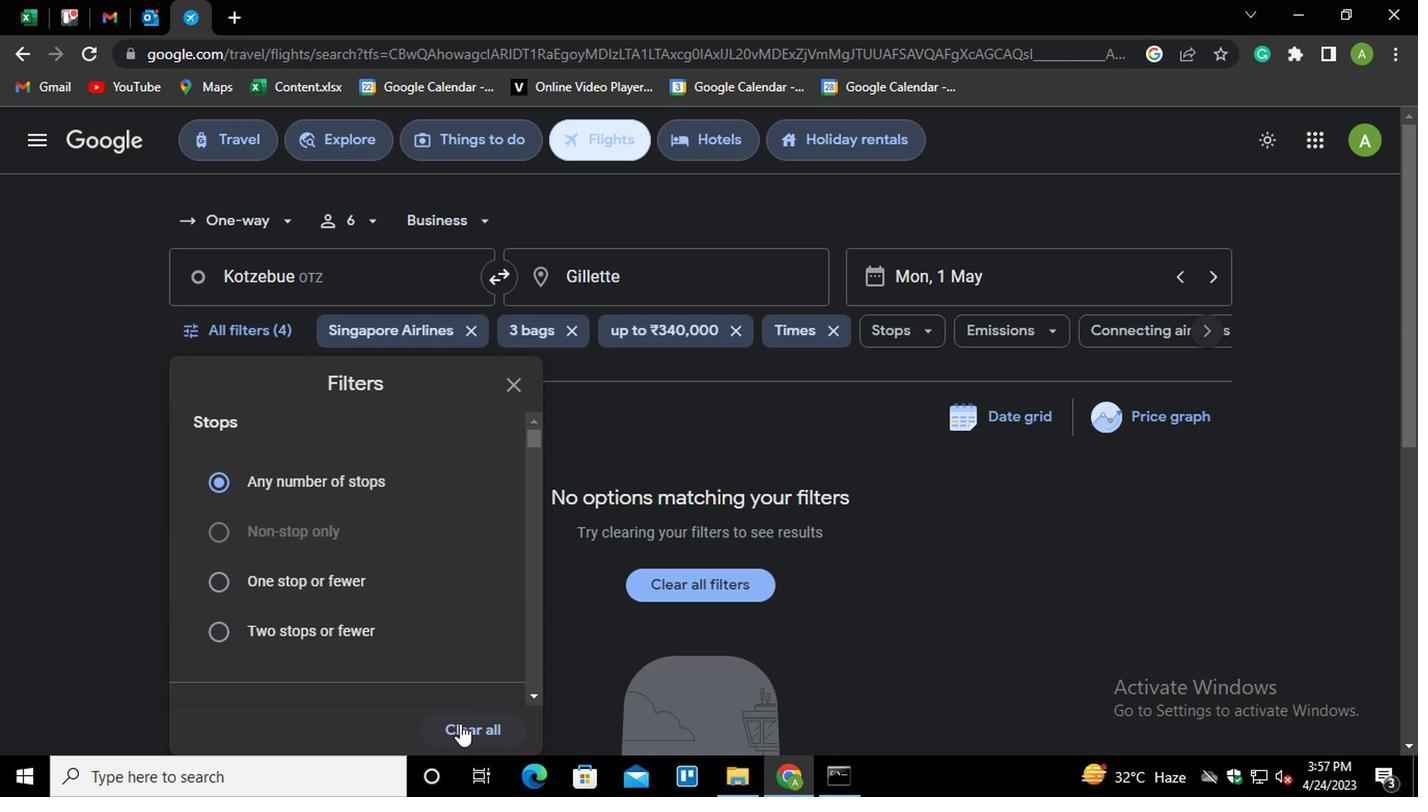 
Action: Mouse moved to (380, 552)
Screenshot: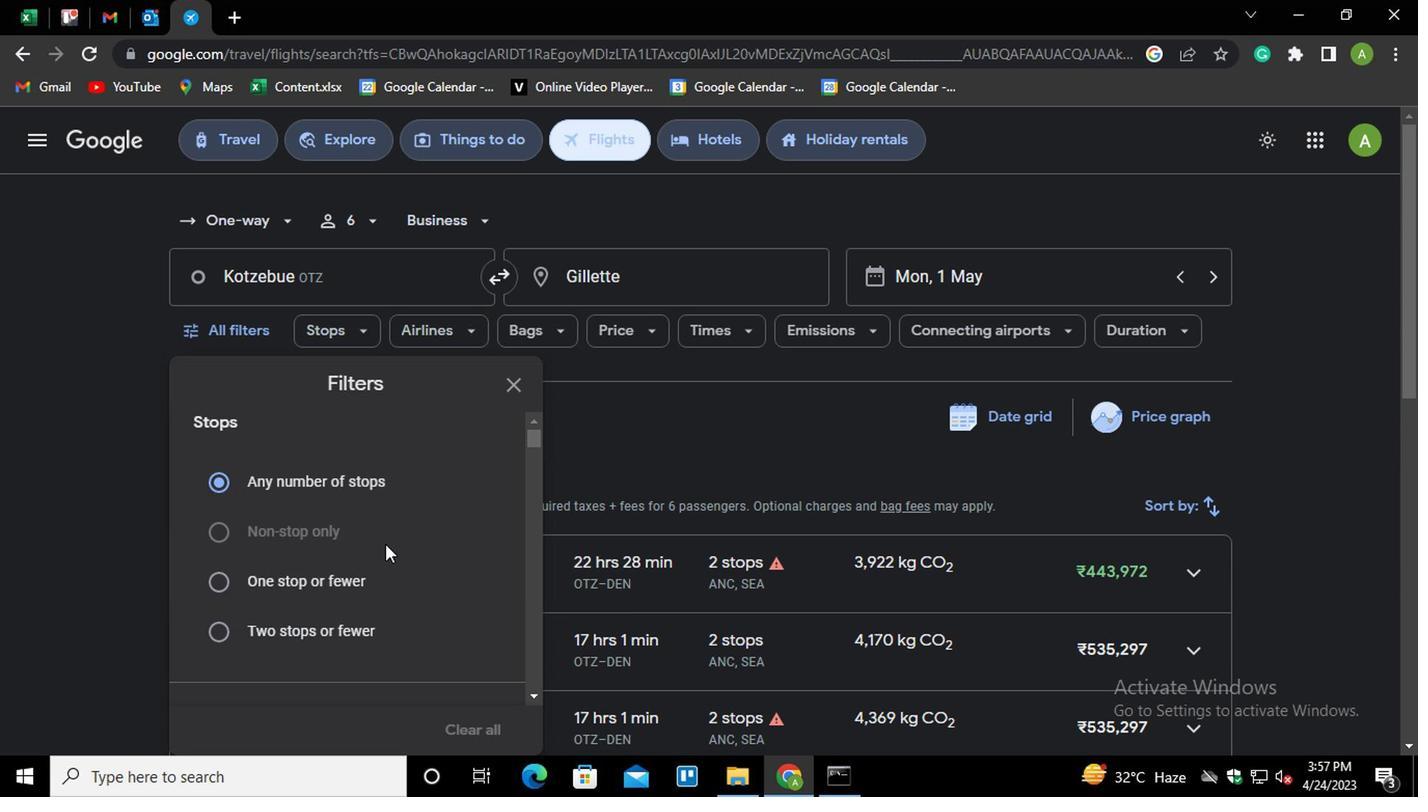 
Action: Mouse scrolled (380, 551) with delta (0, 0)
Screenshot: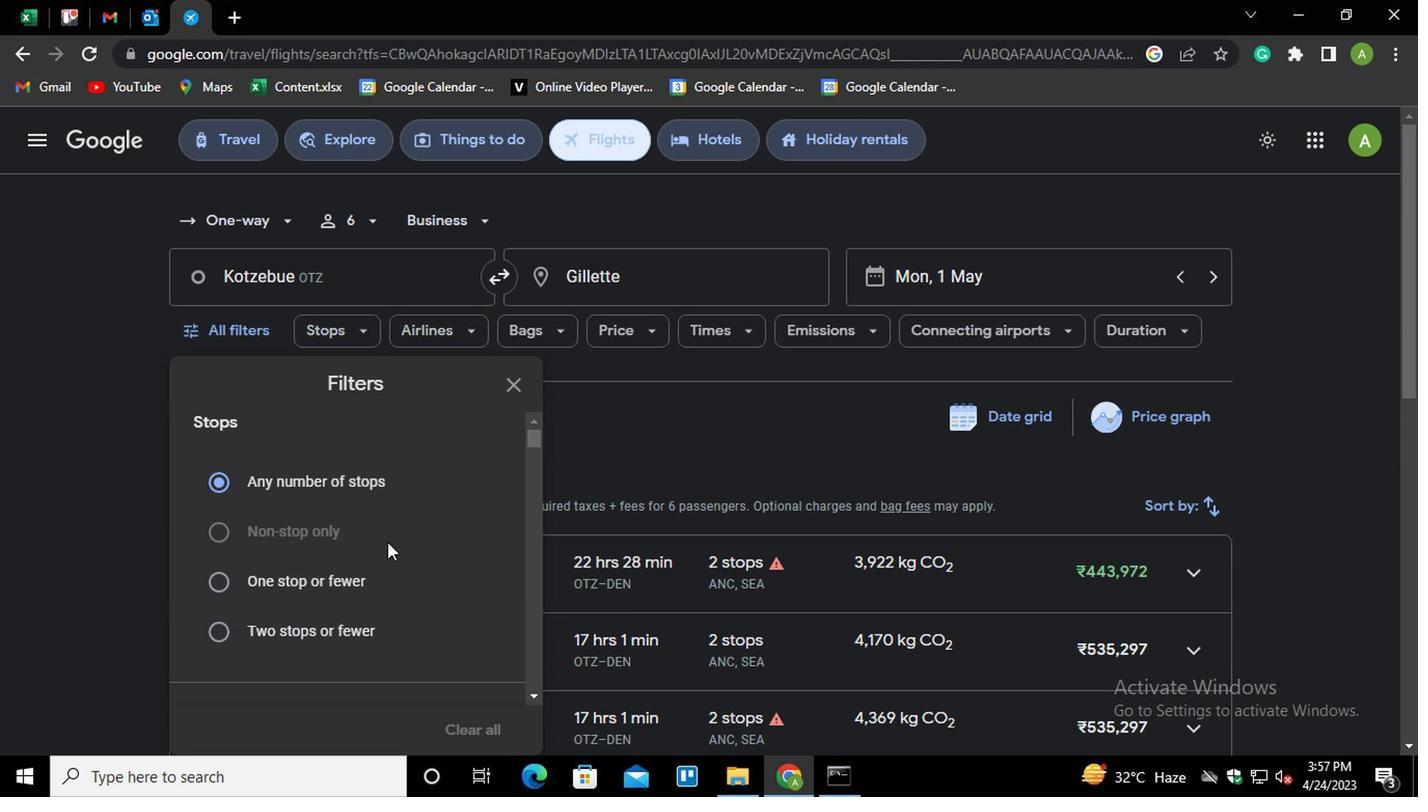 
Action: Mouse moved to (381, 551)
Screenshot: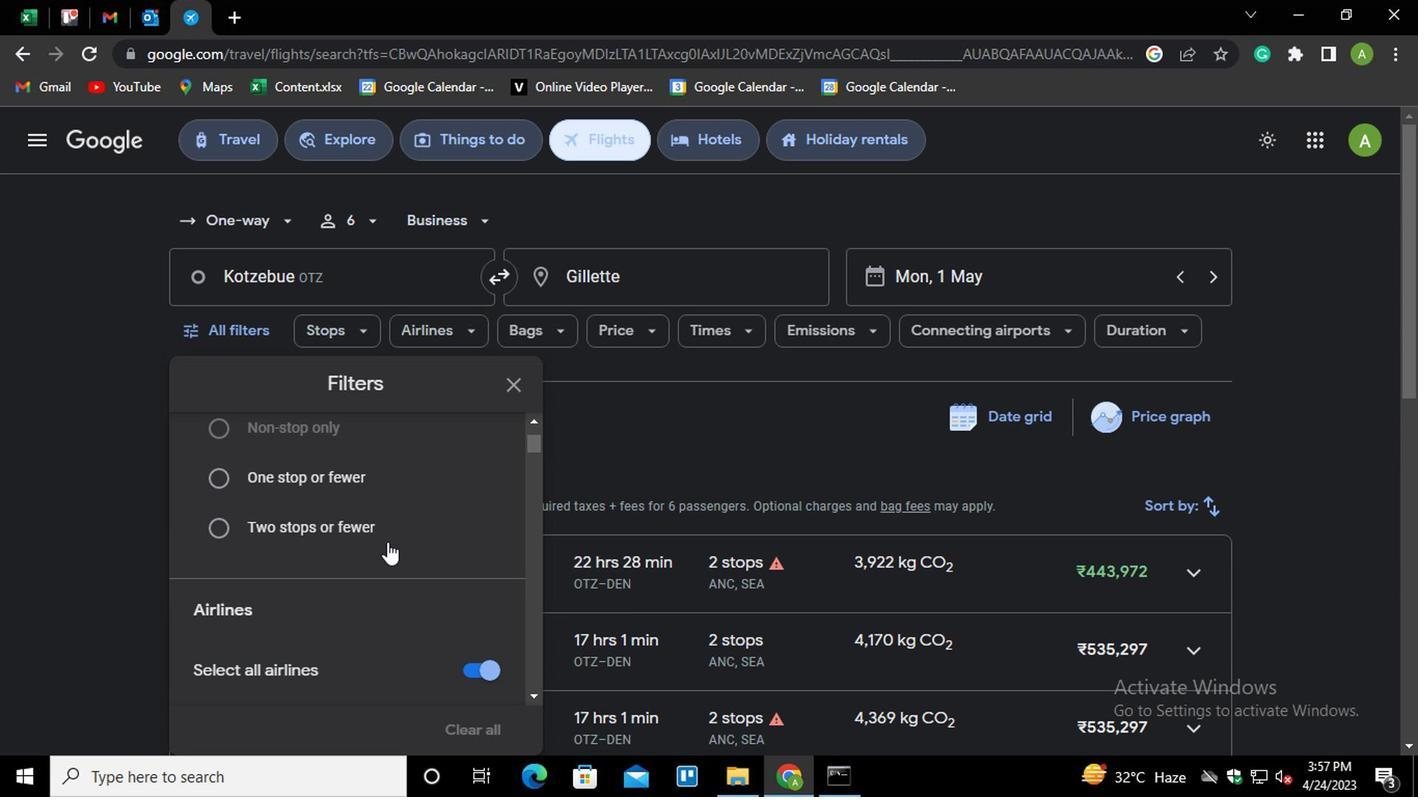 
Action: Mouse scrolled (381, 551) with delta (0, 0)
Screenshot: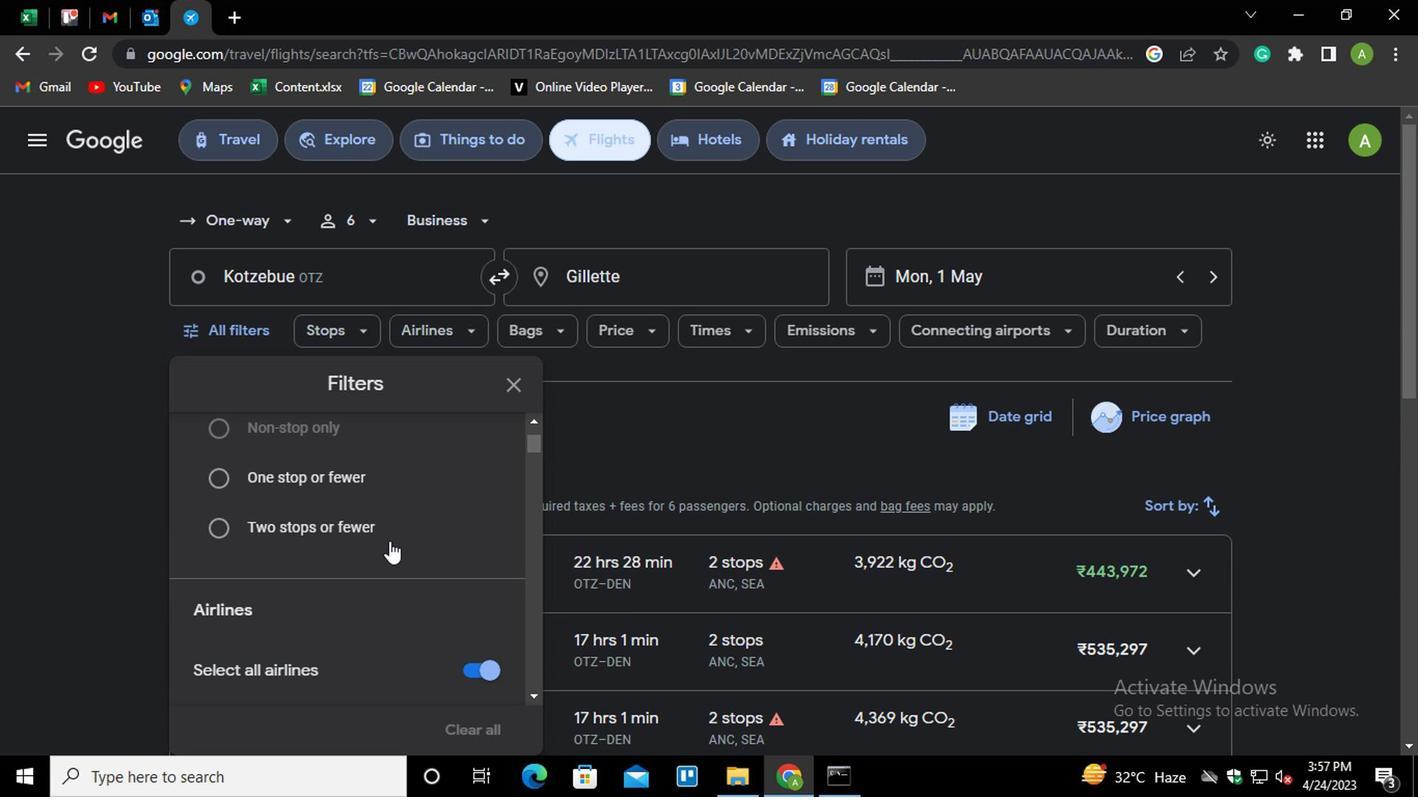 
Action: Mouse moved to (477, 581)
Screenshot: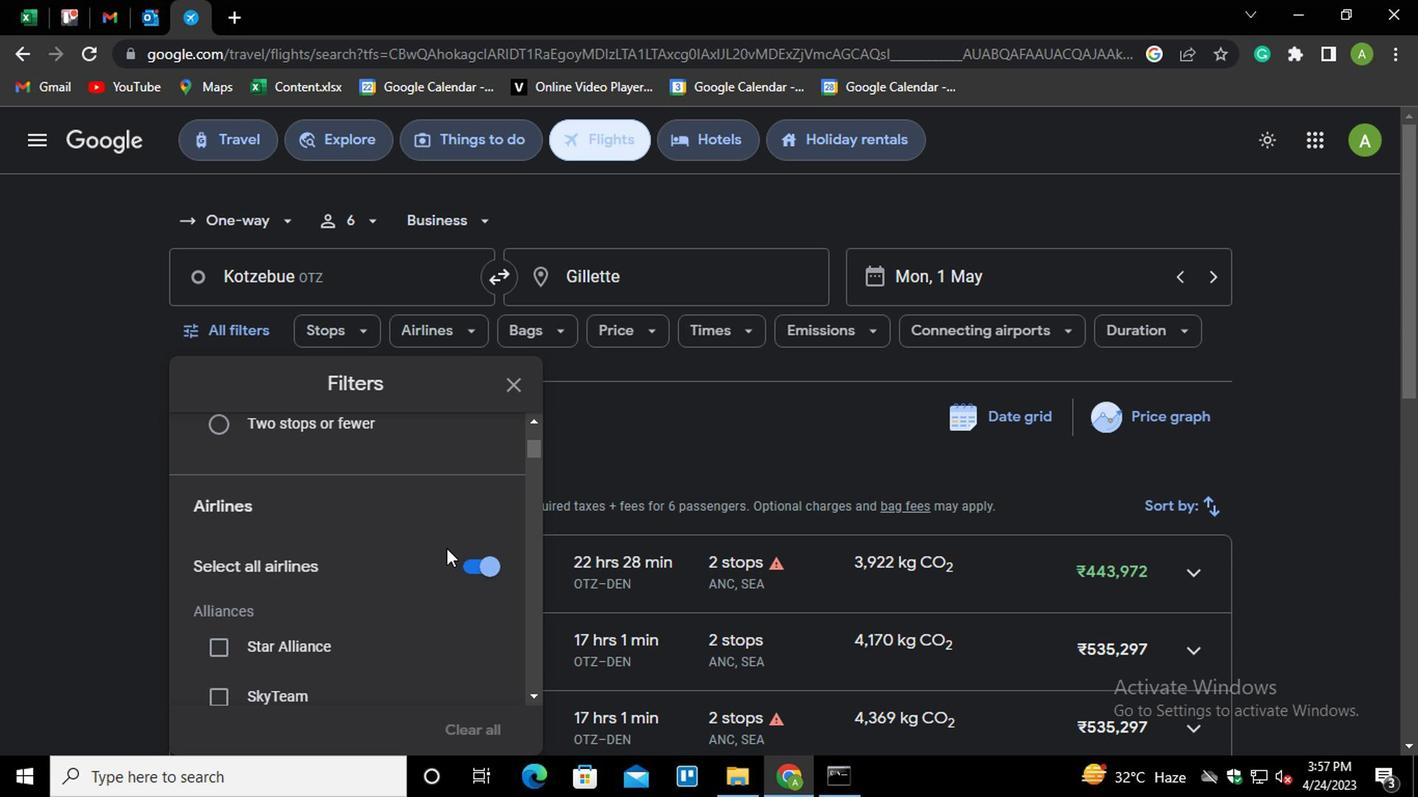 
Action: Mouse pressed left at (477, 581)
Screenshot: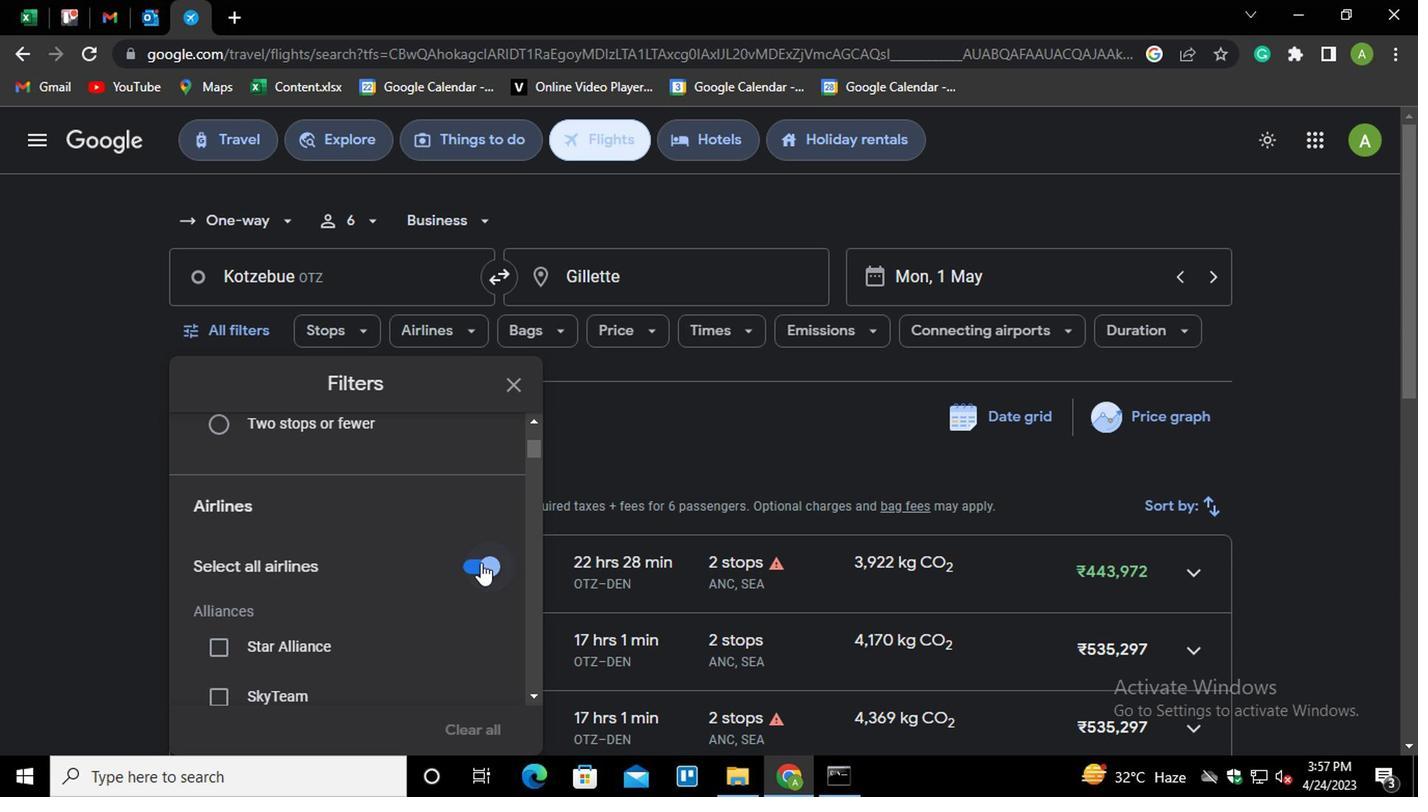 
Action: Mouse moved to (427, 581)
Screenshot: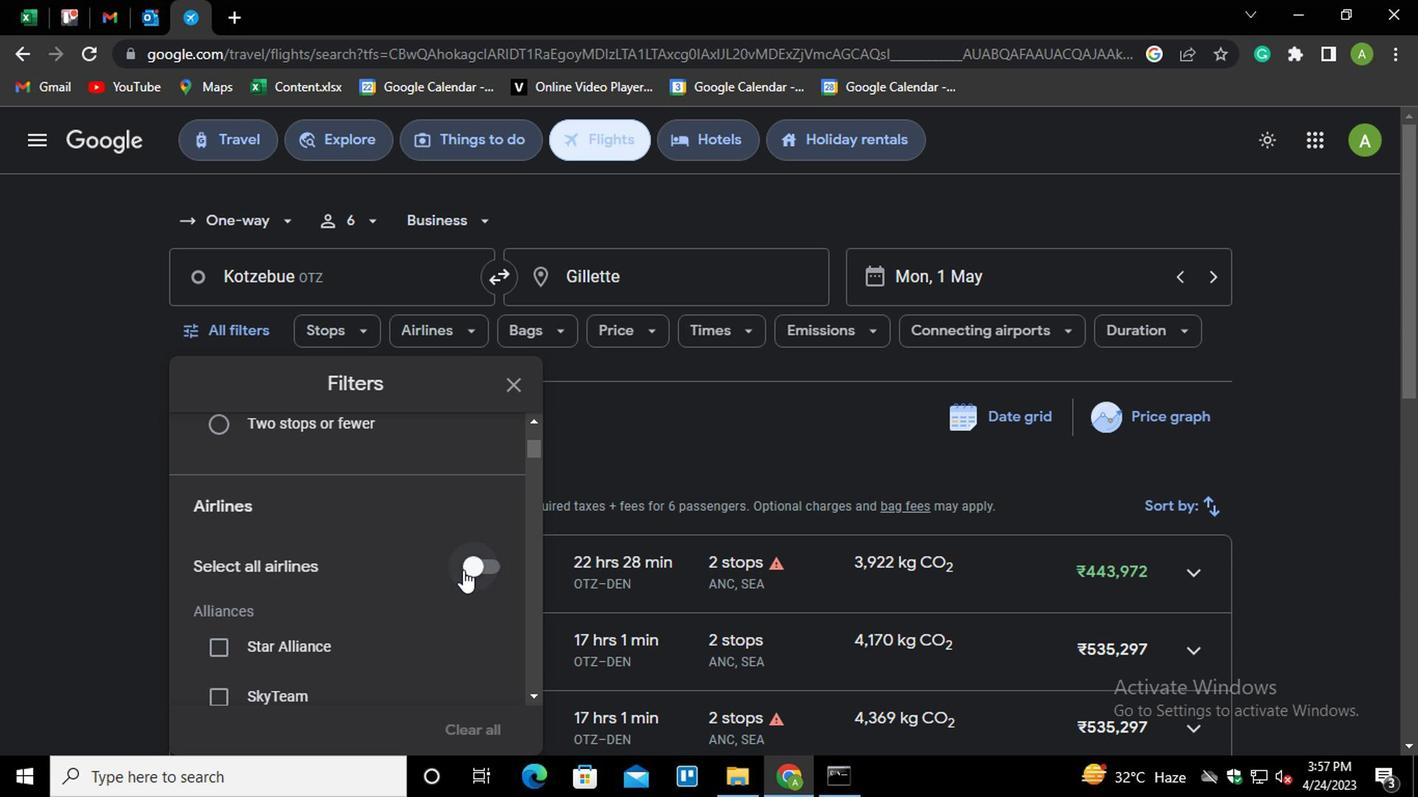 
Action: Mouse scrolled (427, 580) with delta (0, 0)
Screenshot: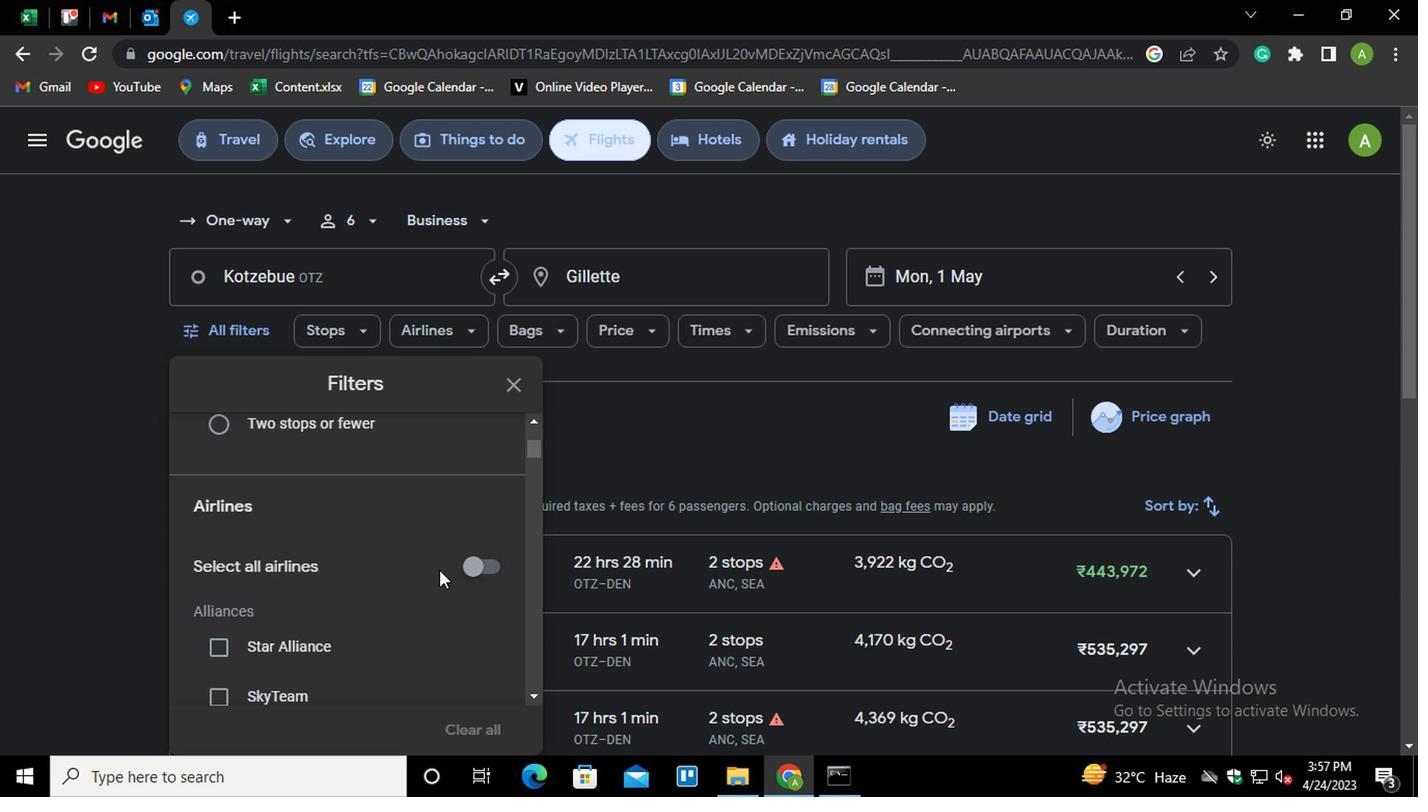 
Action: Mouse scrolled (427, 580) with delta (0, 0)
Screenshot: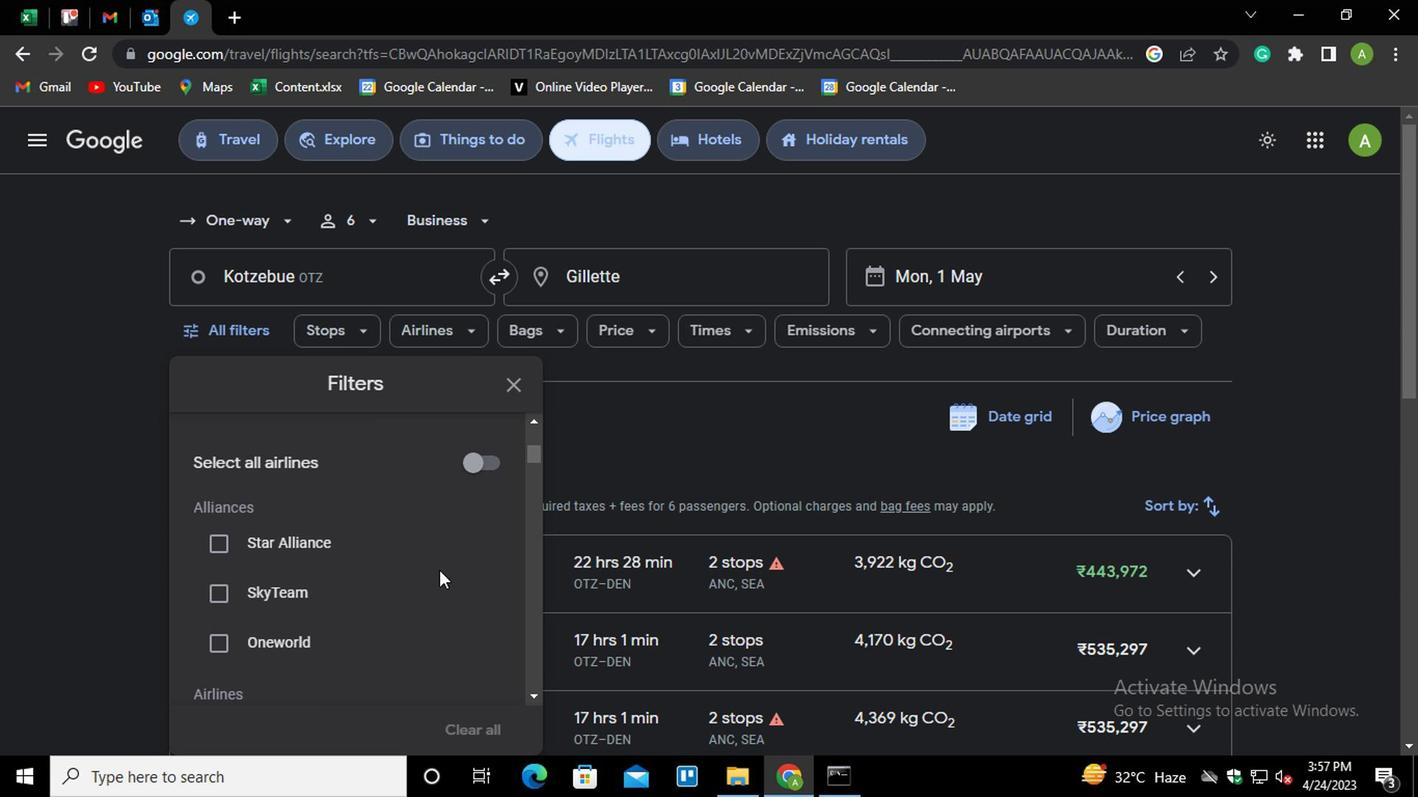 
Action: Mouse scrolled (427, 580) with delta (0, 0)
Screenshot: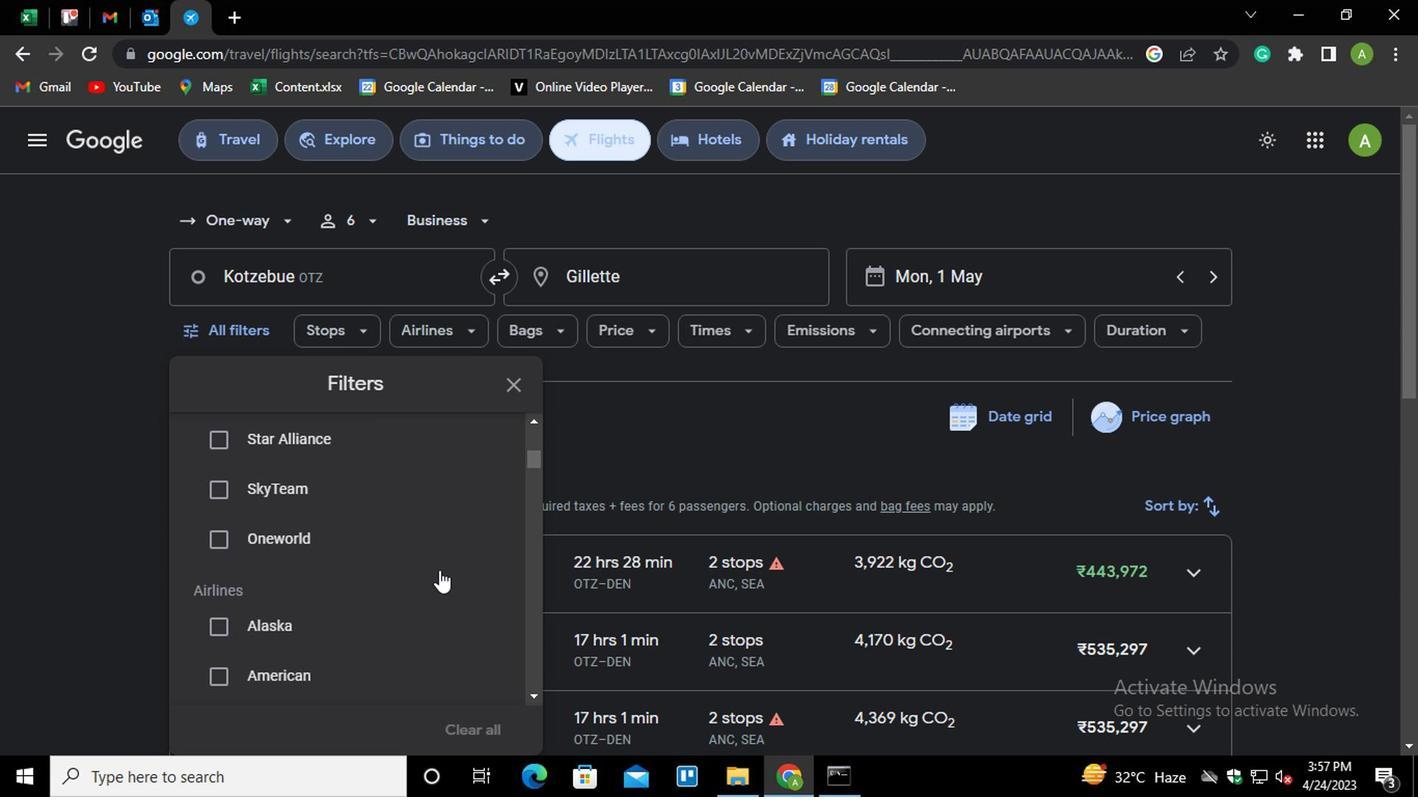 
Action: Mouse scrolled (427, 580) with delta (0, 0)
Screenshot: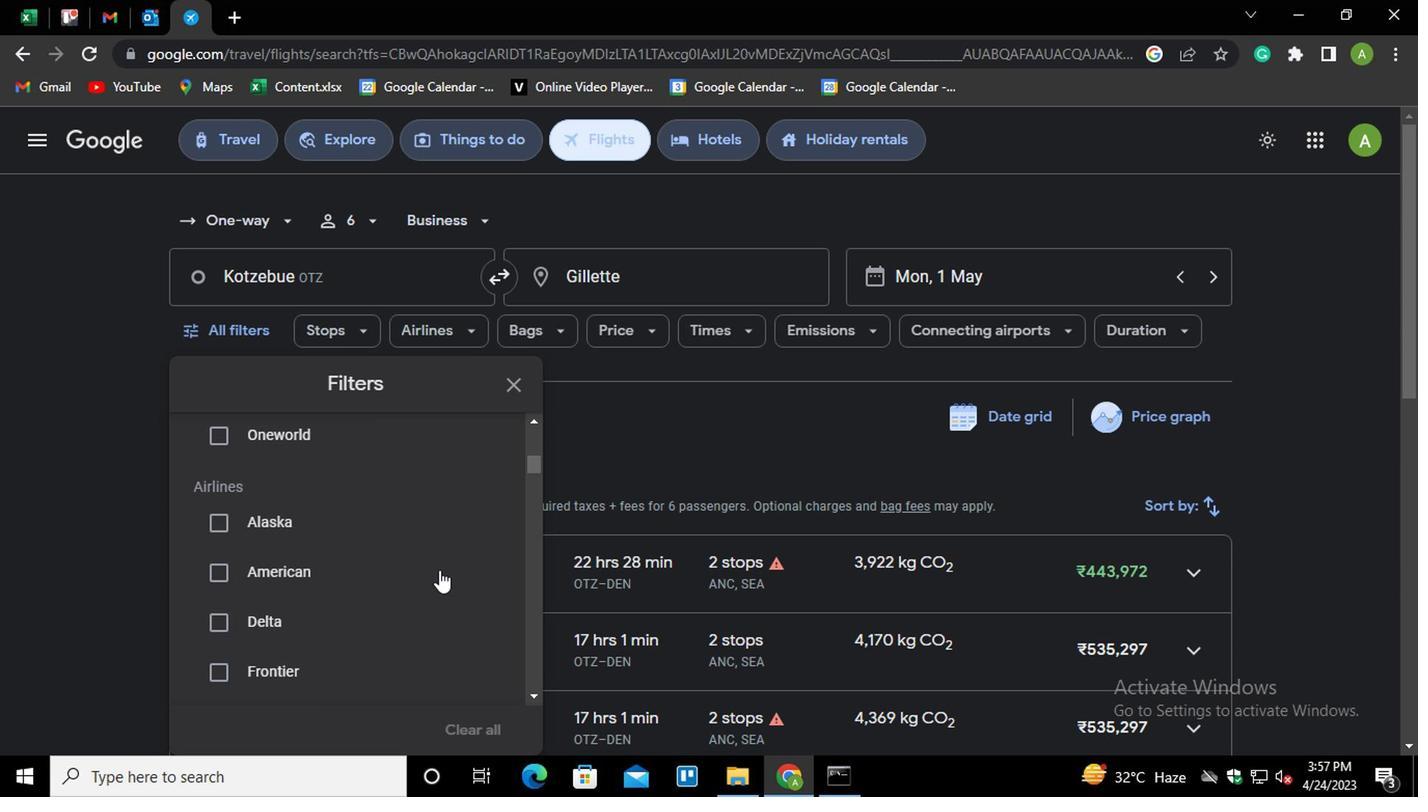 
Action: Mouse scrolled (427, 580) with delta (0, 0)
Screenshot: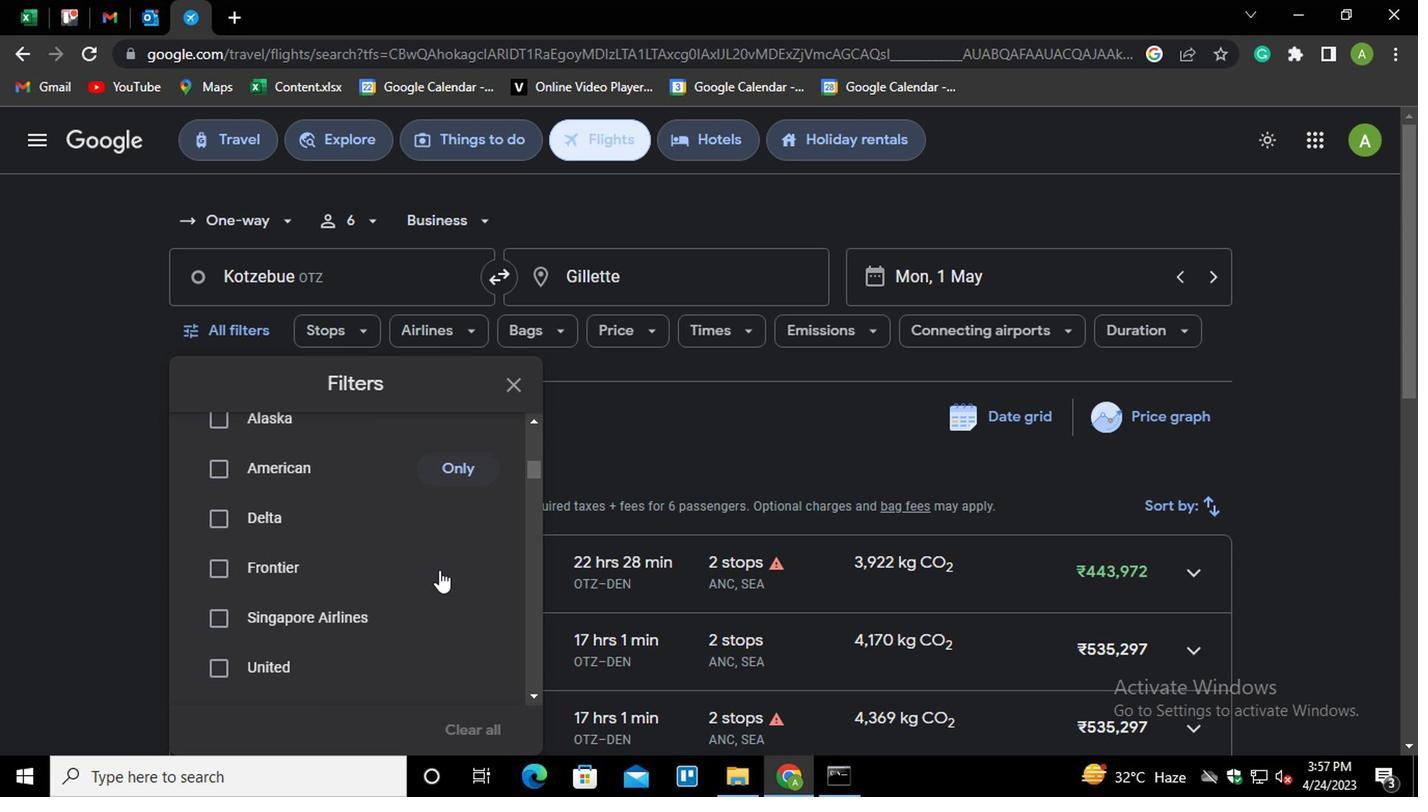 
Action: Mouse scrolled (427, 580) with delta (0, 0)
Screenshot: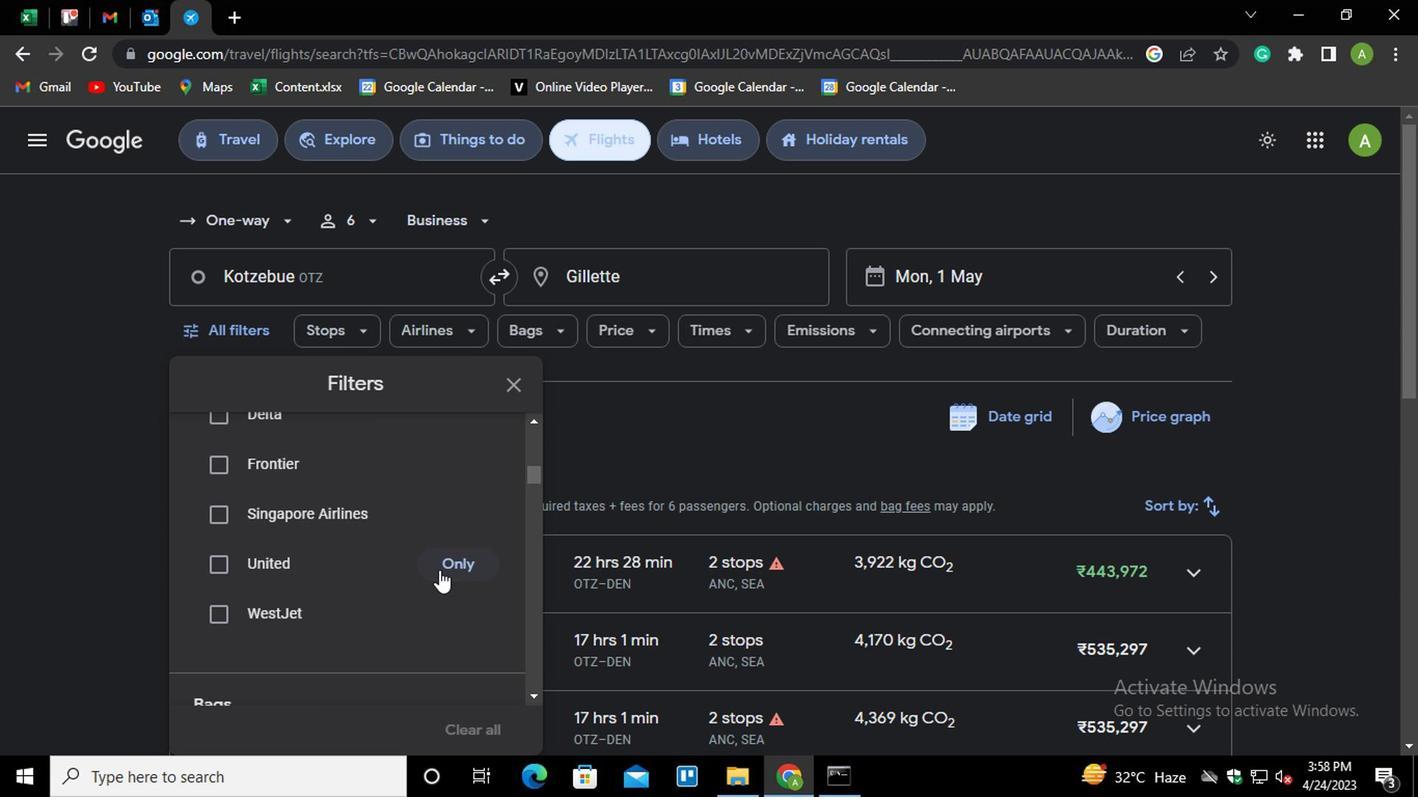 
Action: Mouse moved to (466, 660)
Screenshot: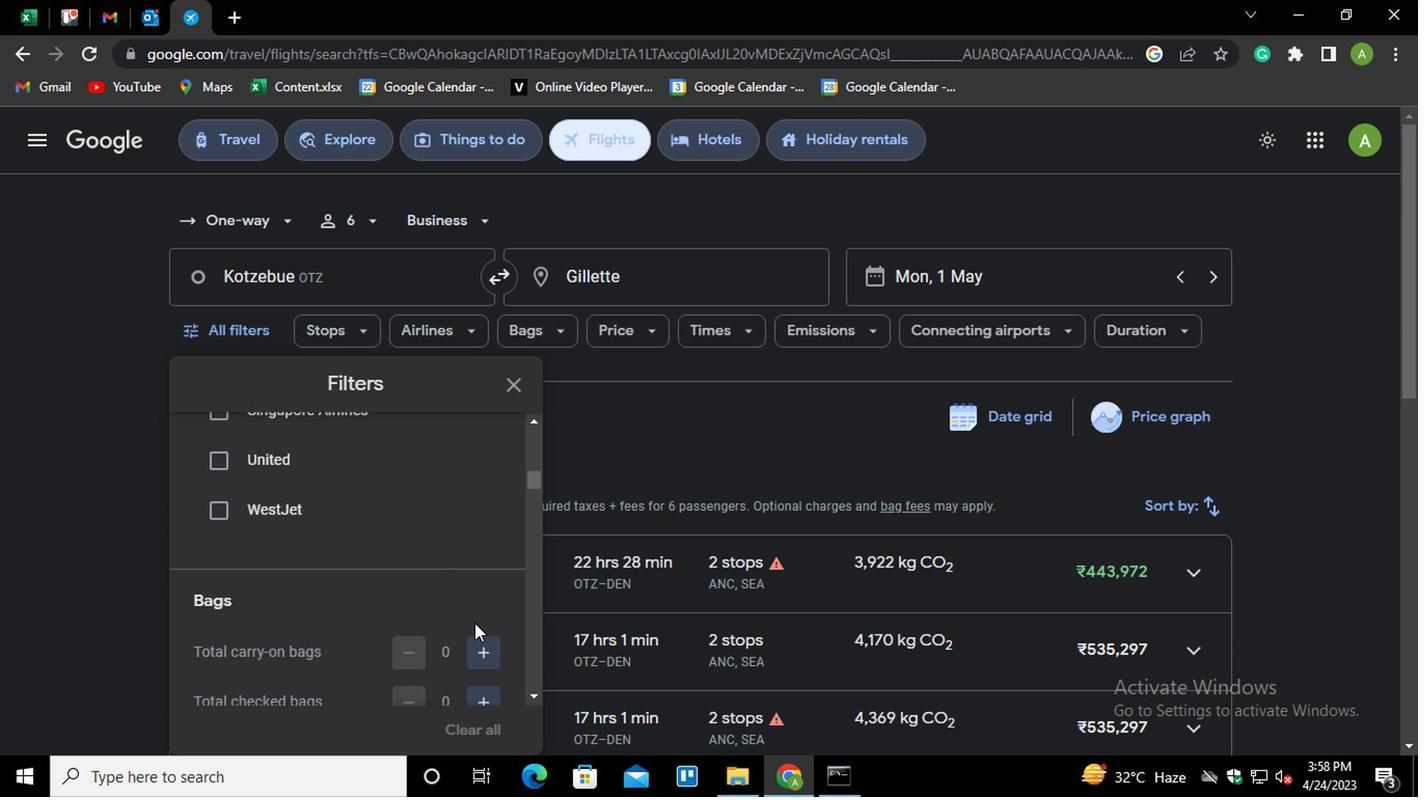 
Action: Mouse pressed left at (466, 660)
Screenshot: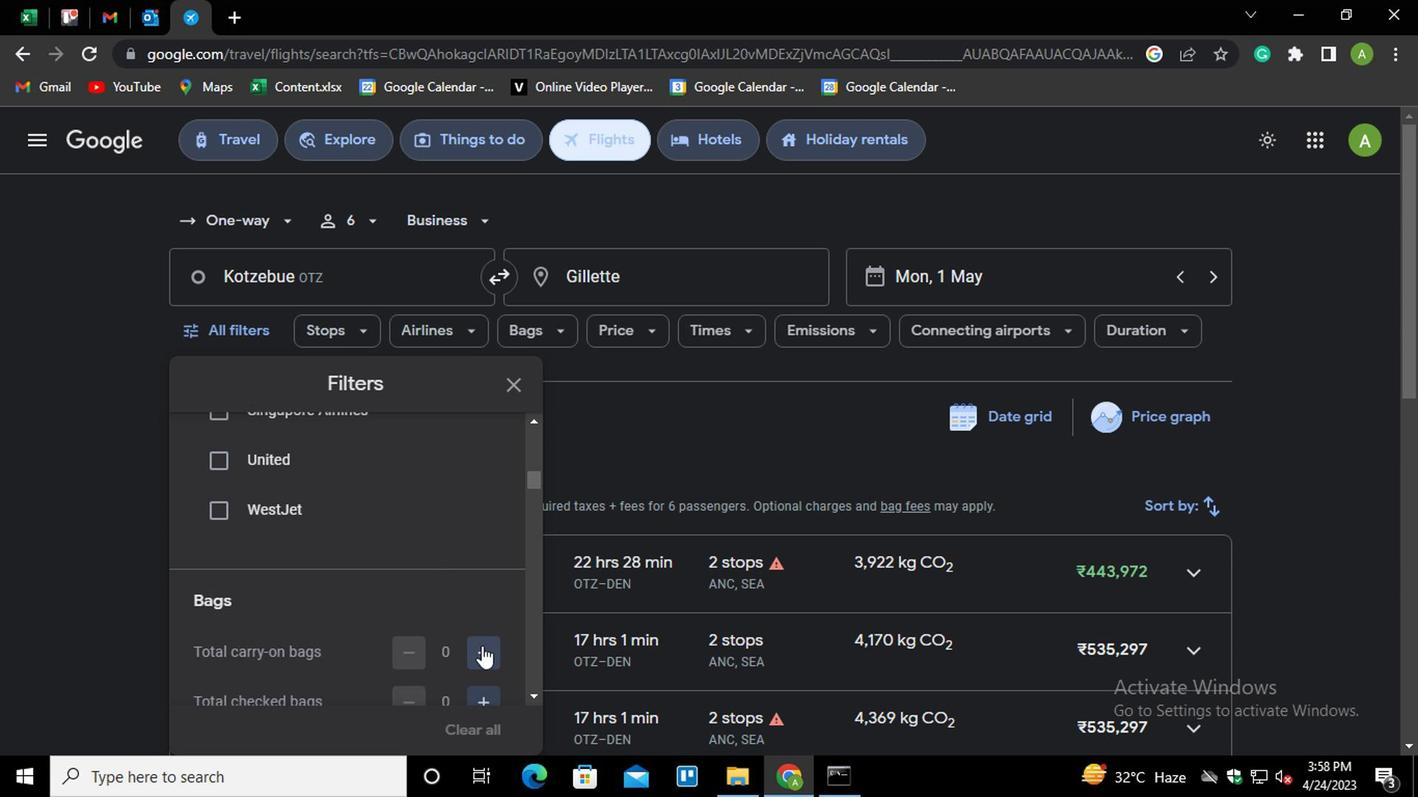 
Action: Mouse moved to (383, 582)
Screenshot: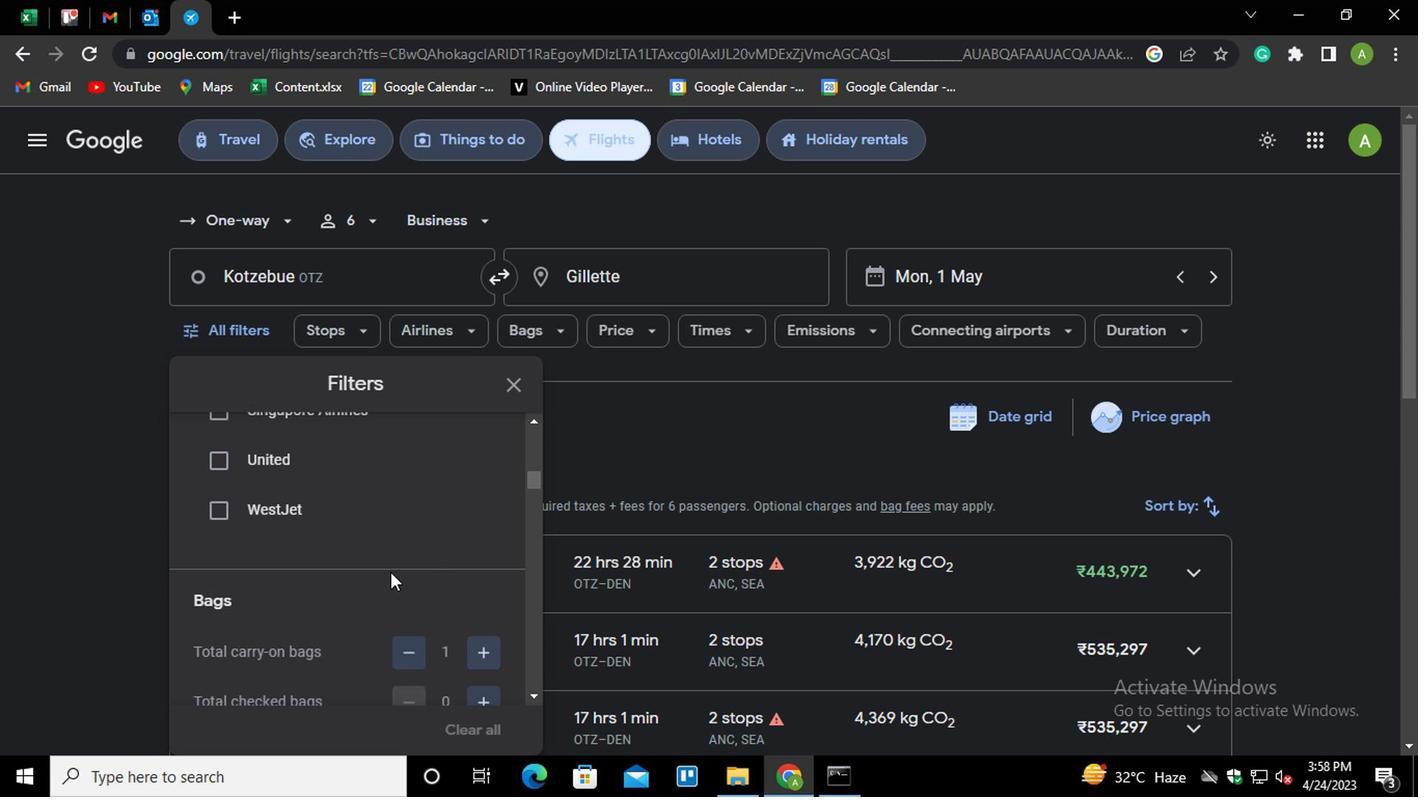 
Action: Mouse scrolled (383, 581) with delta (0, 0)
Screenshot: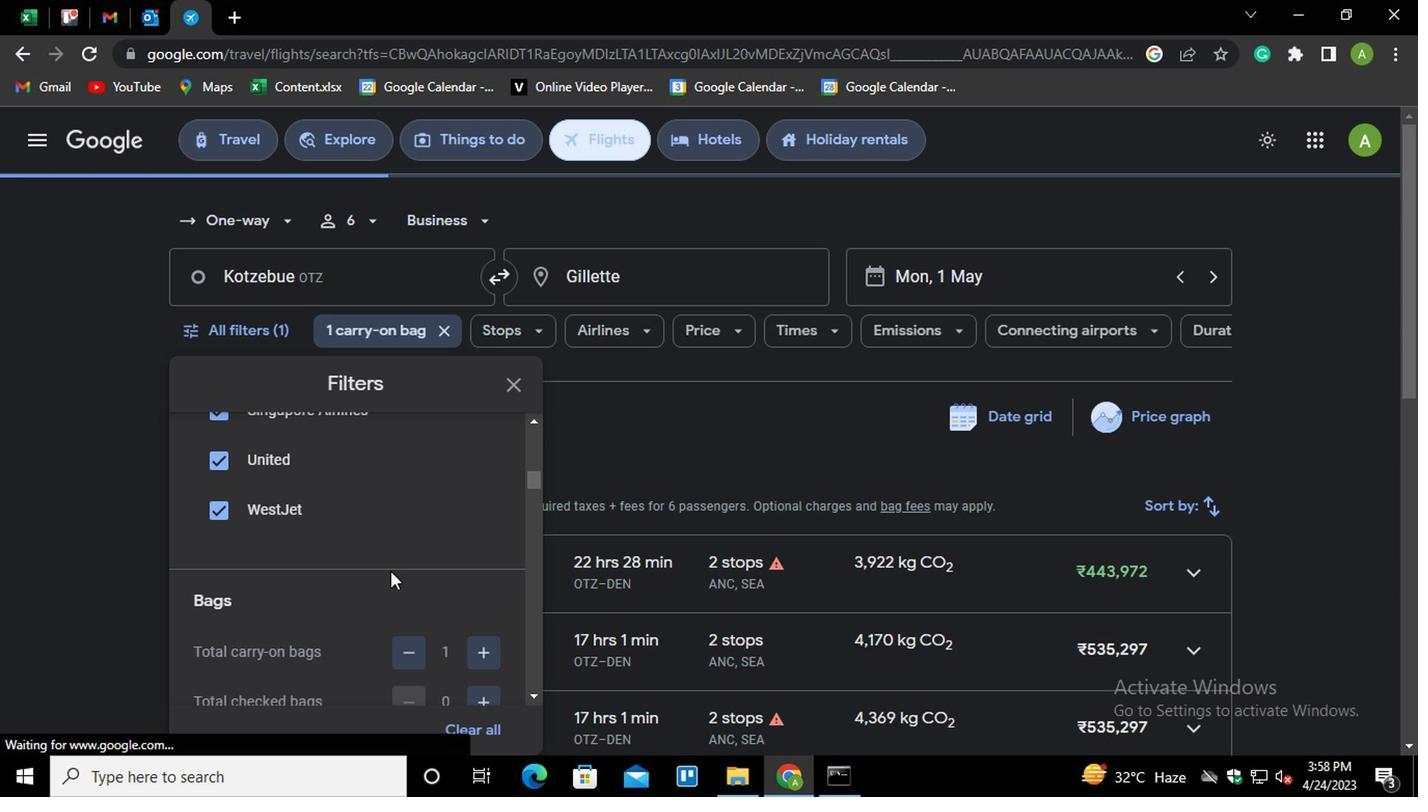 
Action: Mouse moved to (467, 615)
Screenshot: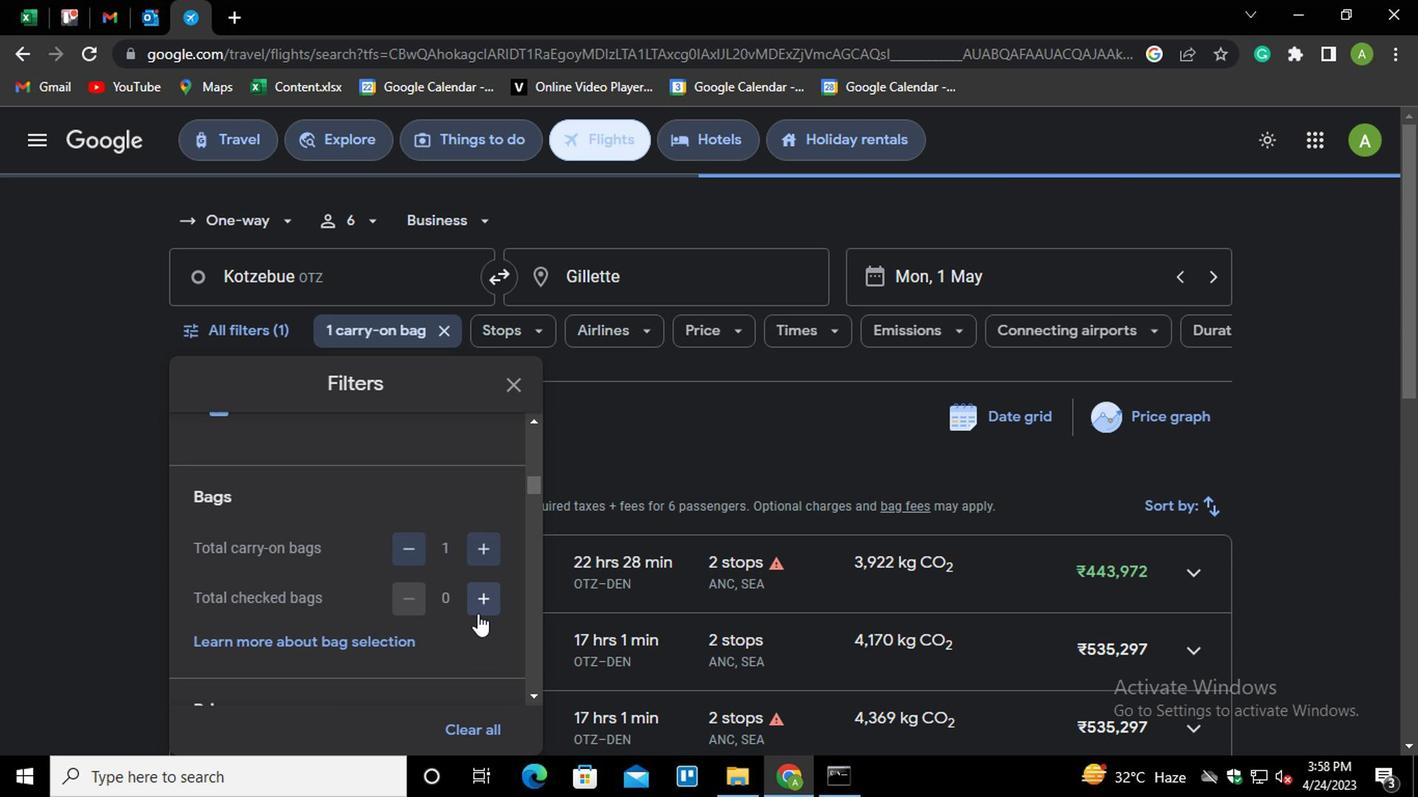 
Action: Mouse pressed left at (467, 615)
Screenshot: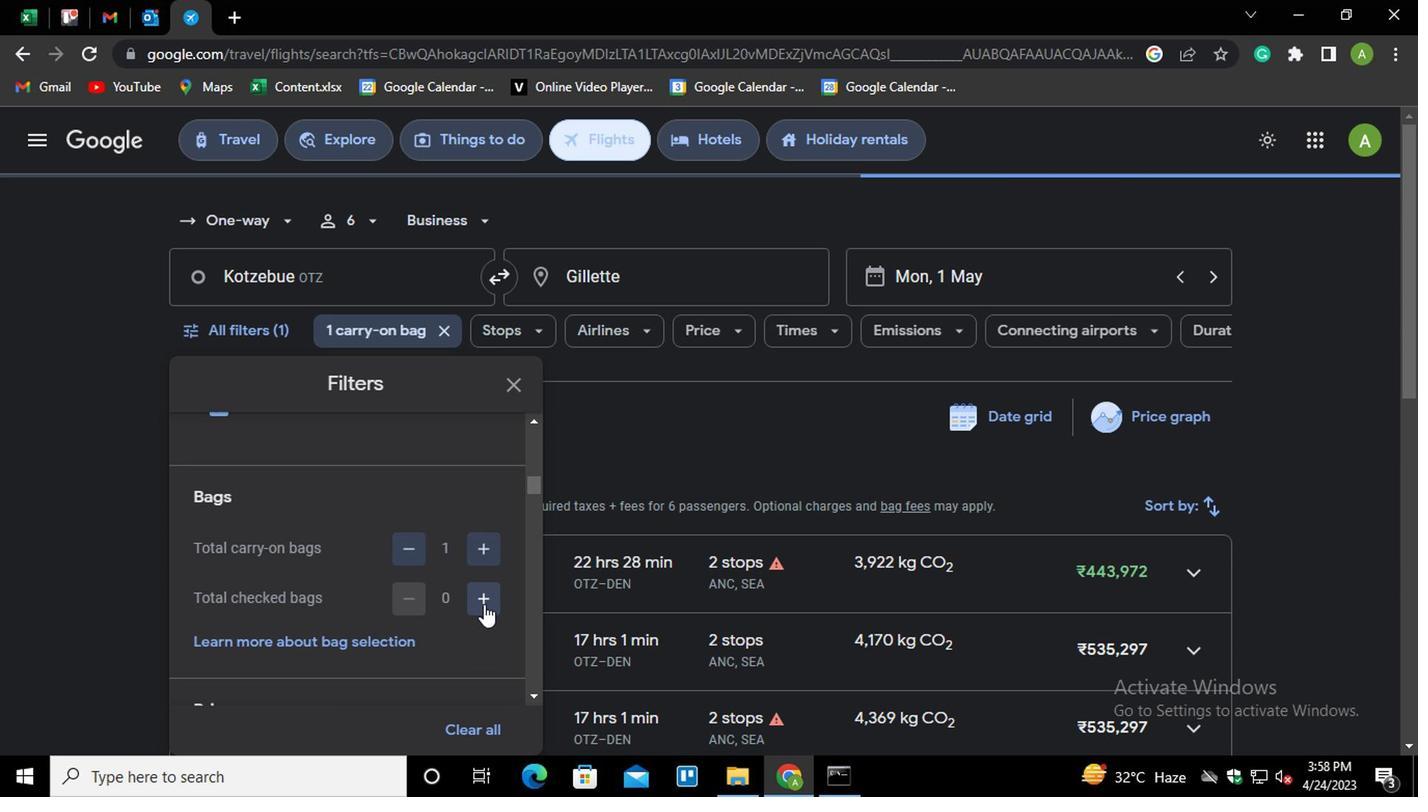 
Action: Mouse pressed left at (467, 615)
Screenshot: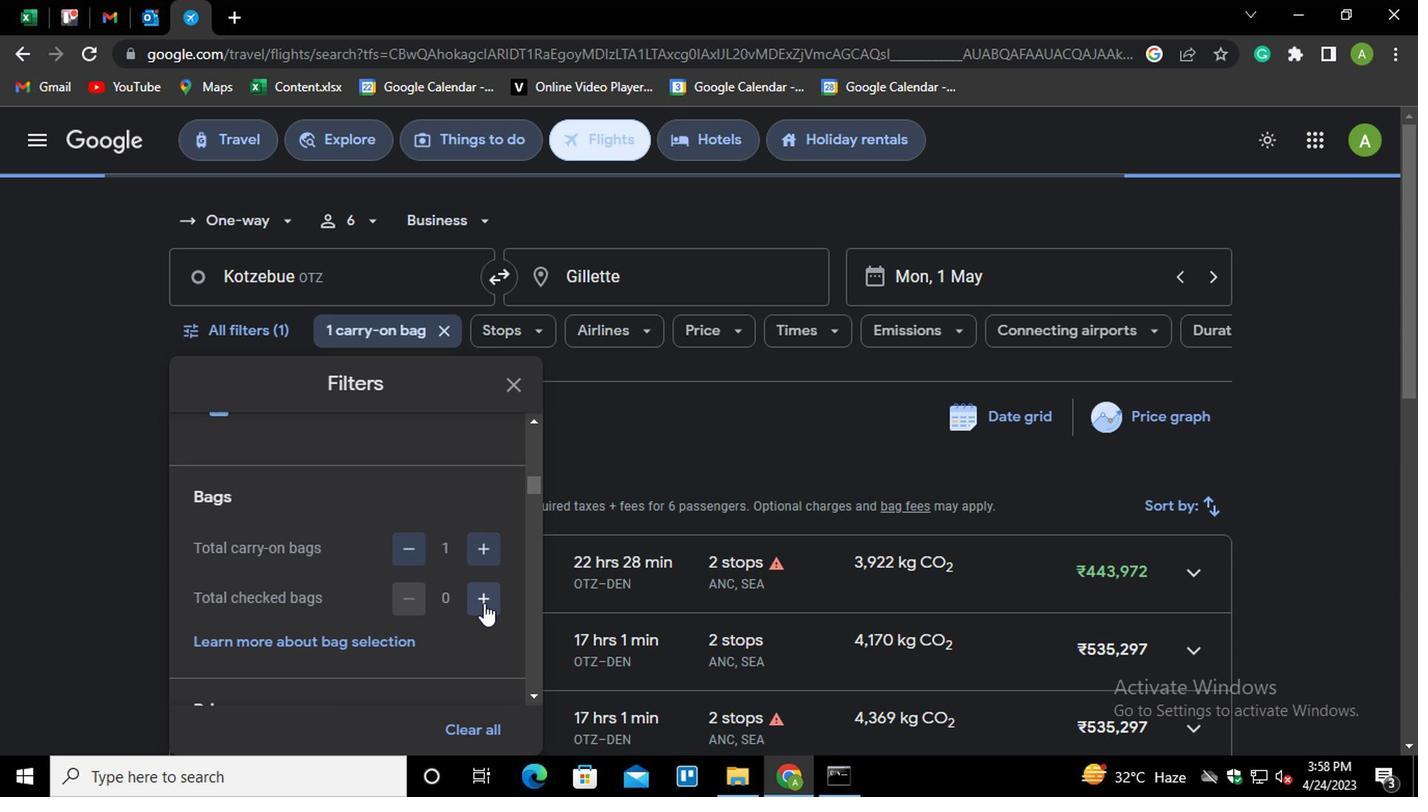 
Action: Mouse moved to (460, 611)
Screenshot: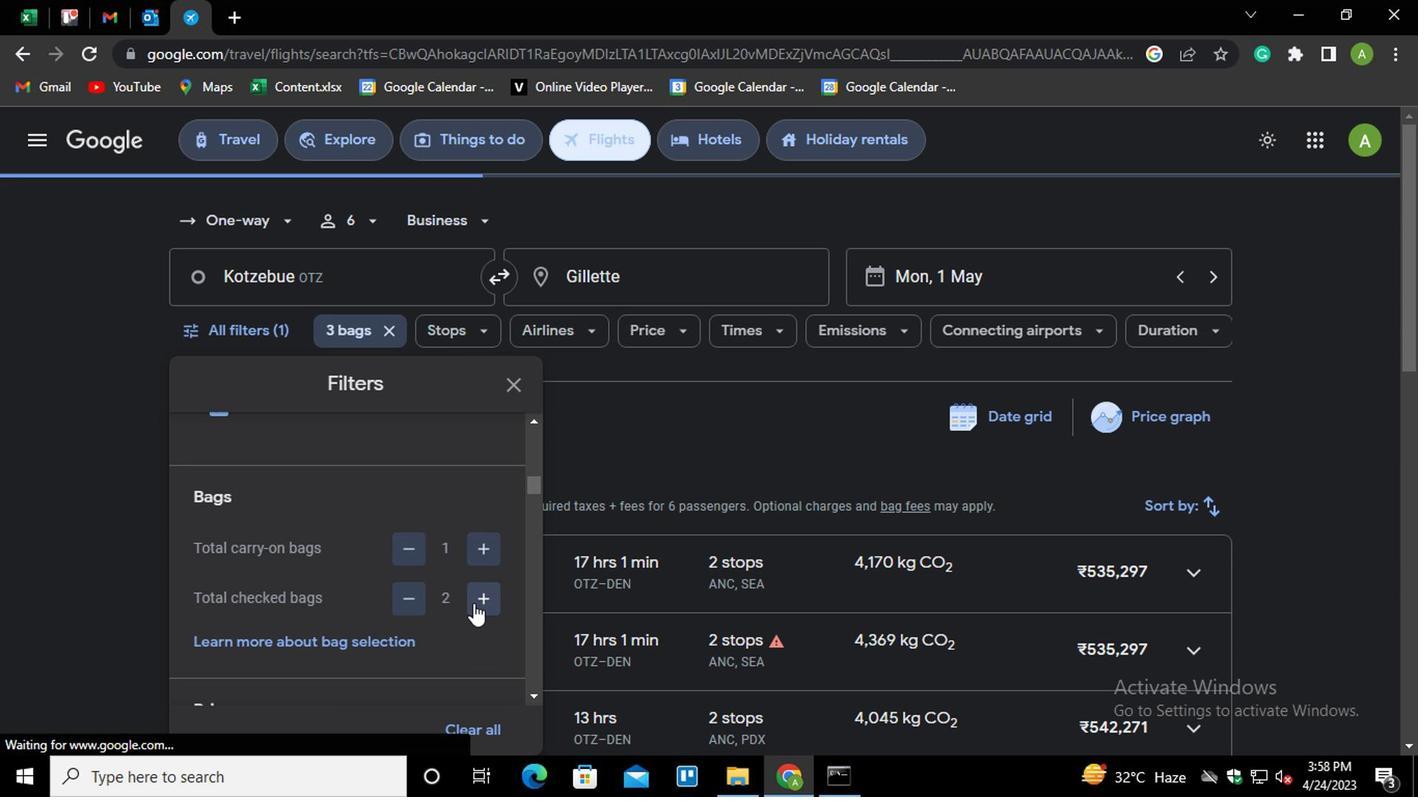 
Action: Mouse pressed left at (460, 611)
Screenshot: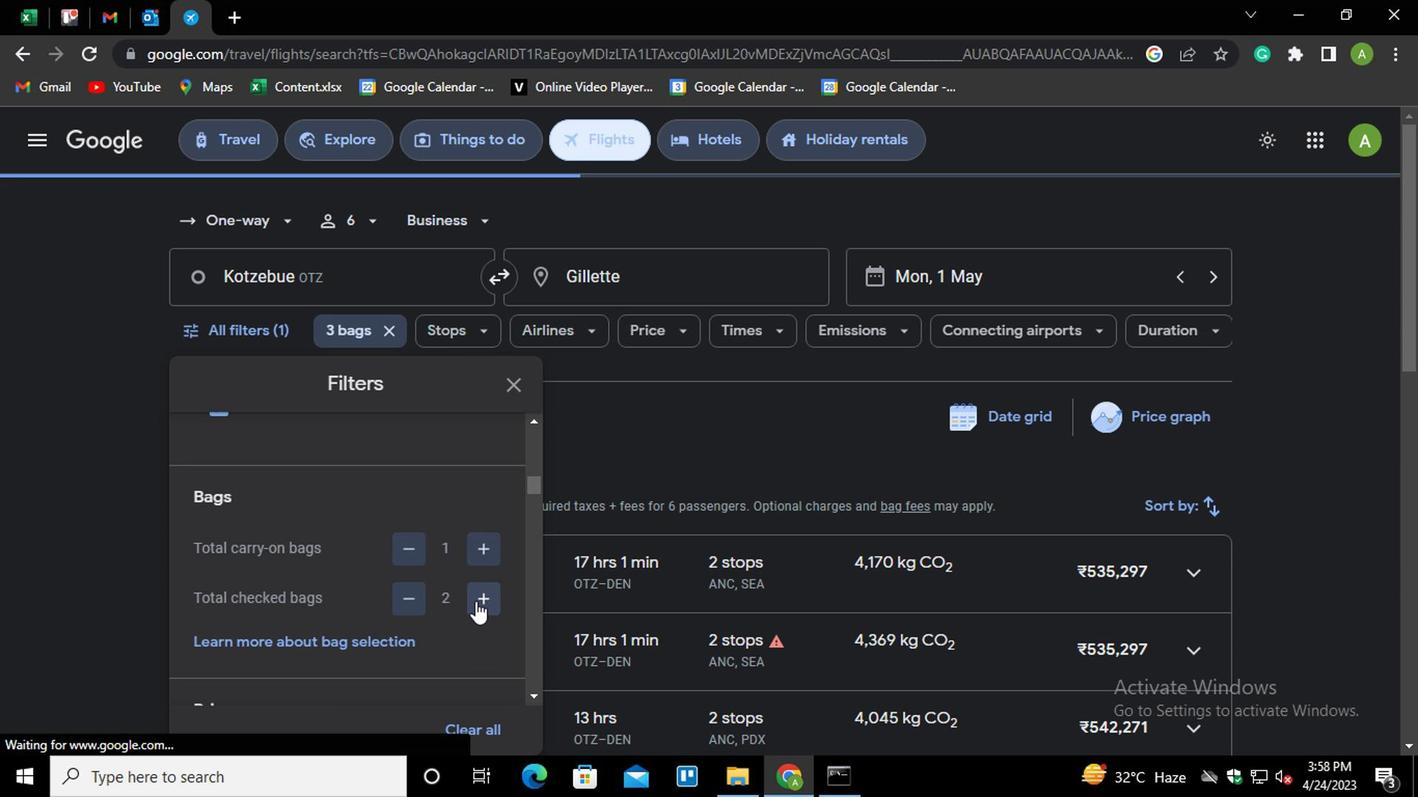 
Action: Mouse moved to (443, 624)
Screenshot: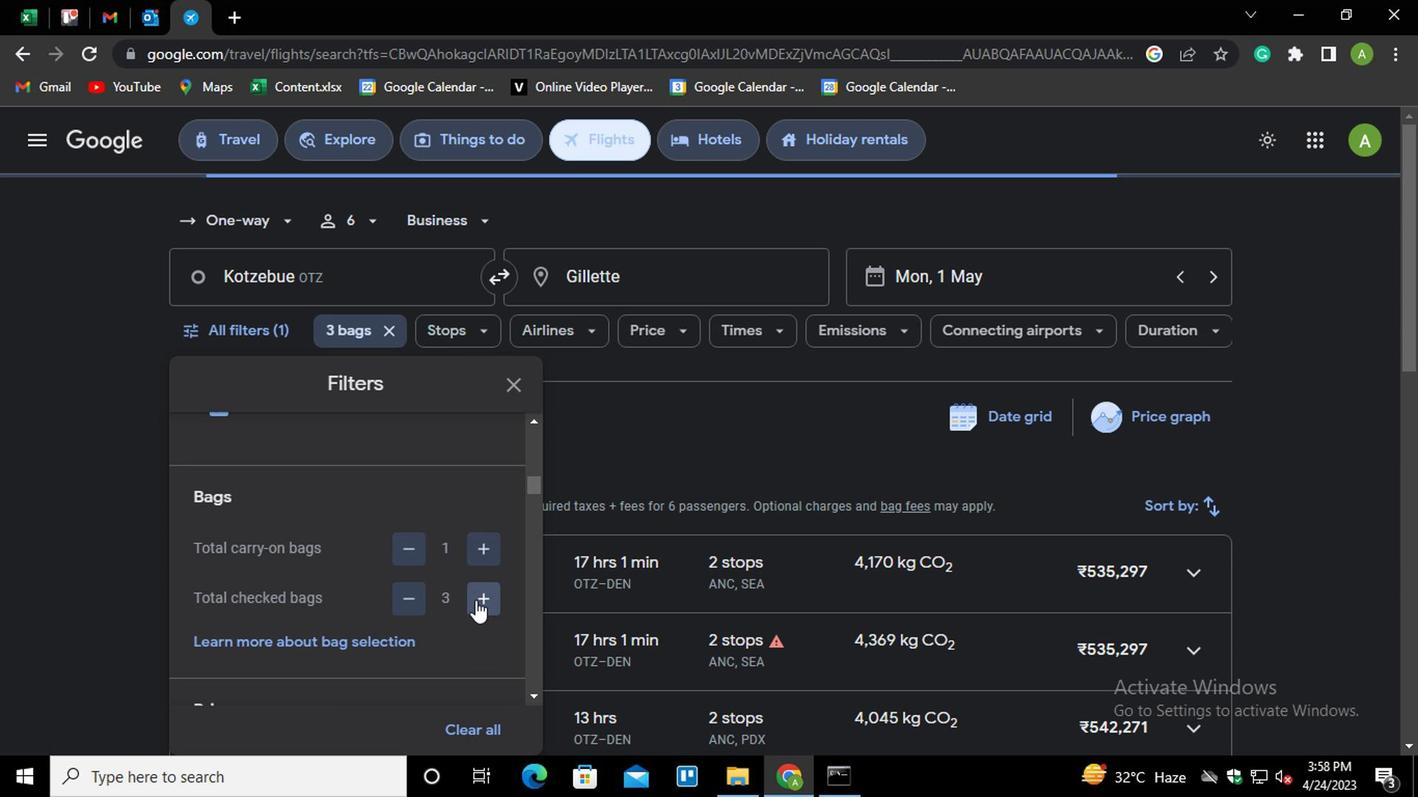 
Action: Mouse scrolled (443, 623) with delta (0, -1)
Screenshot: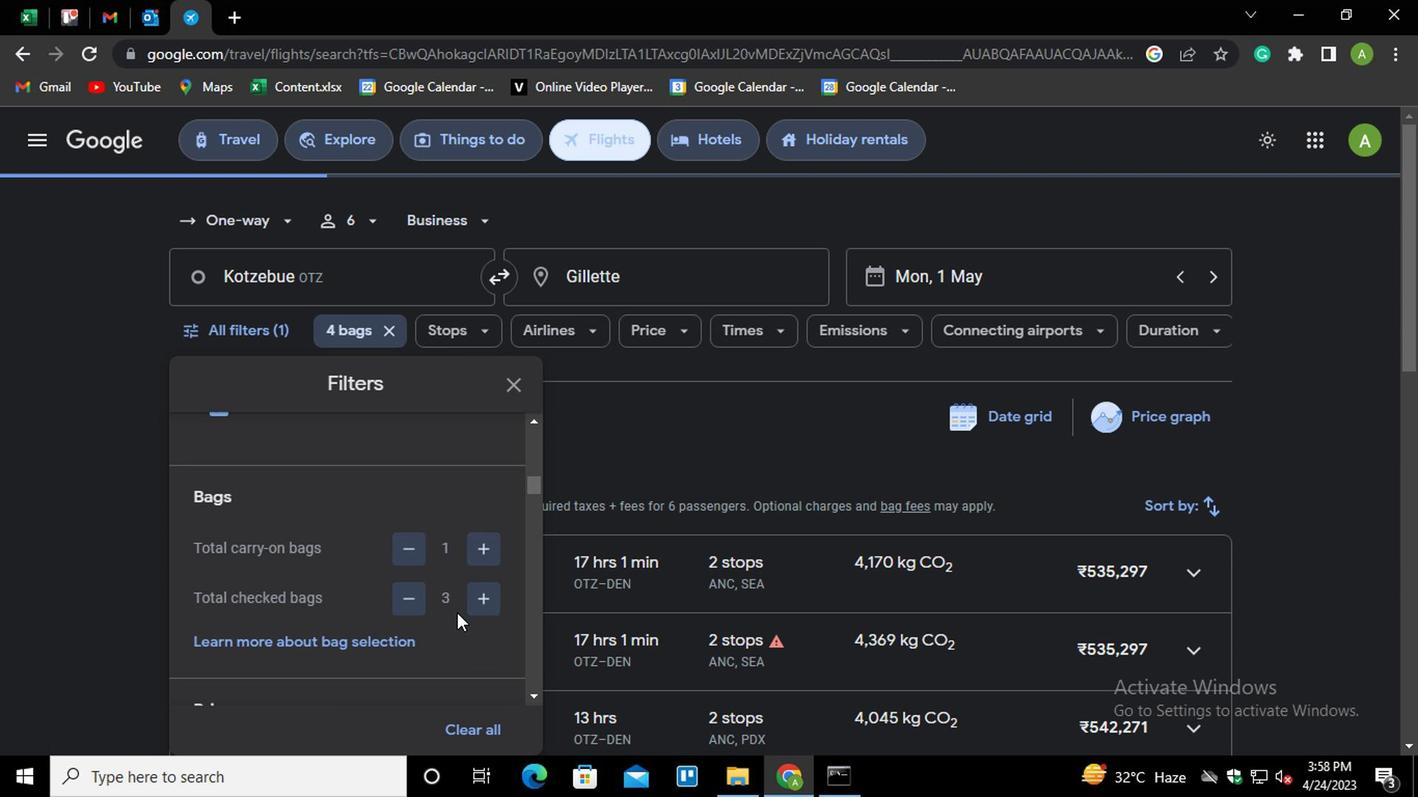 
Action: Mouse scrolled (443, 623) with delta (0, -1)
Screenshot: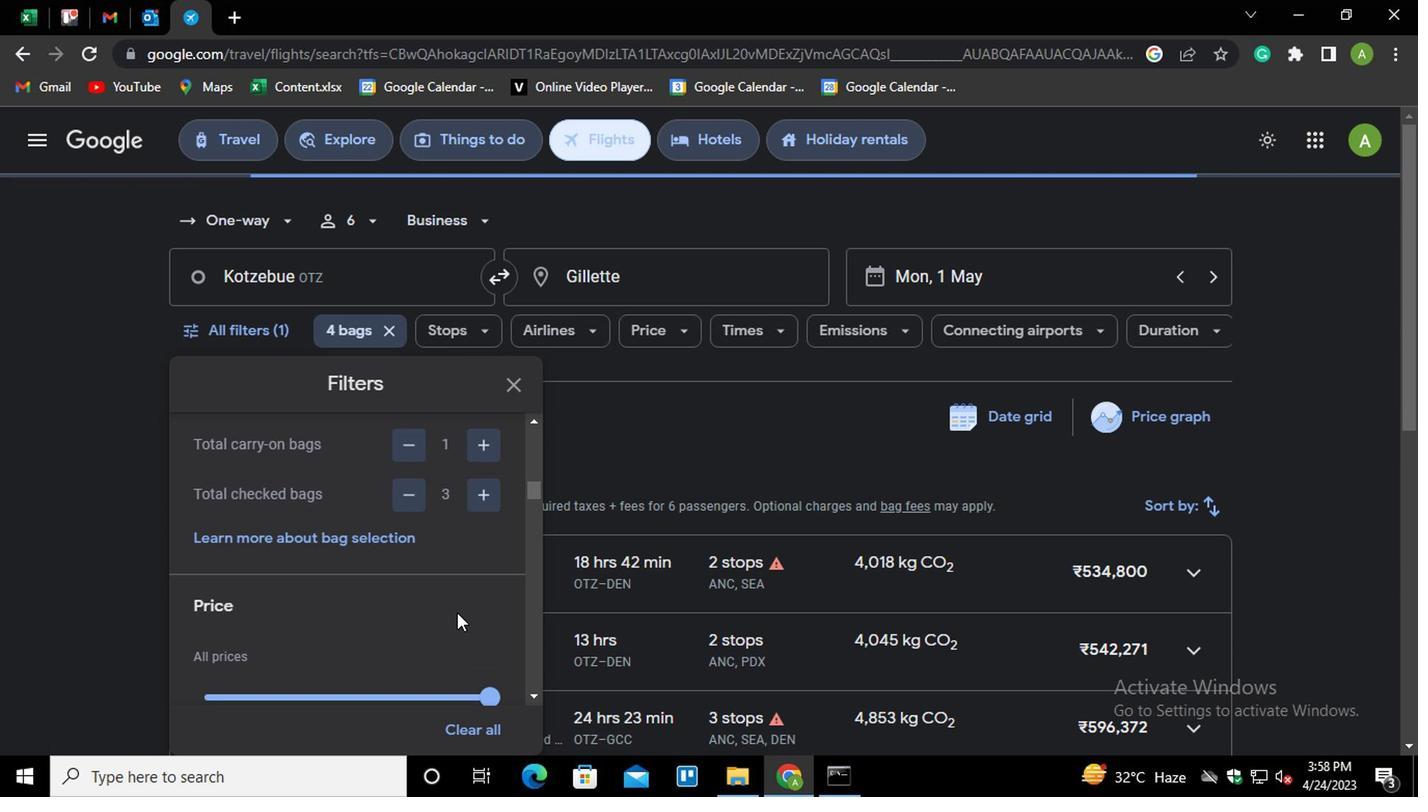 
Action: Mouse scrolled (443, 623) with delta (0, -1)
Screenshot: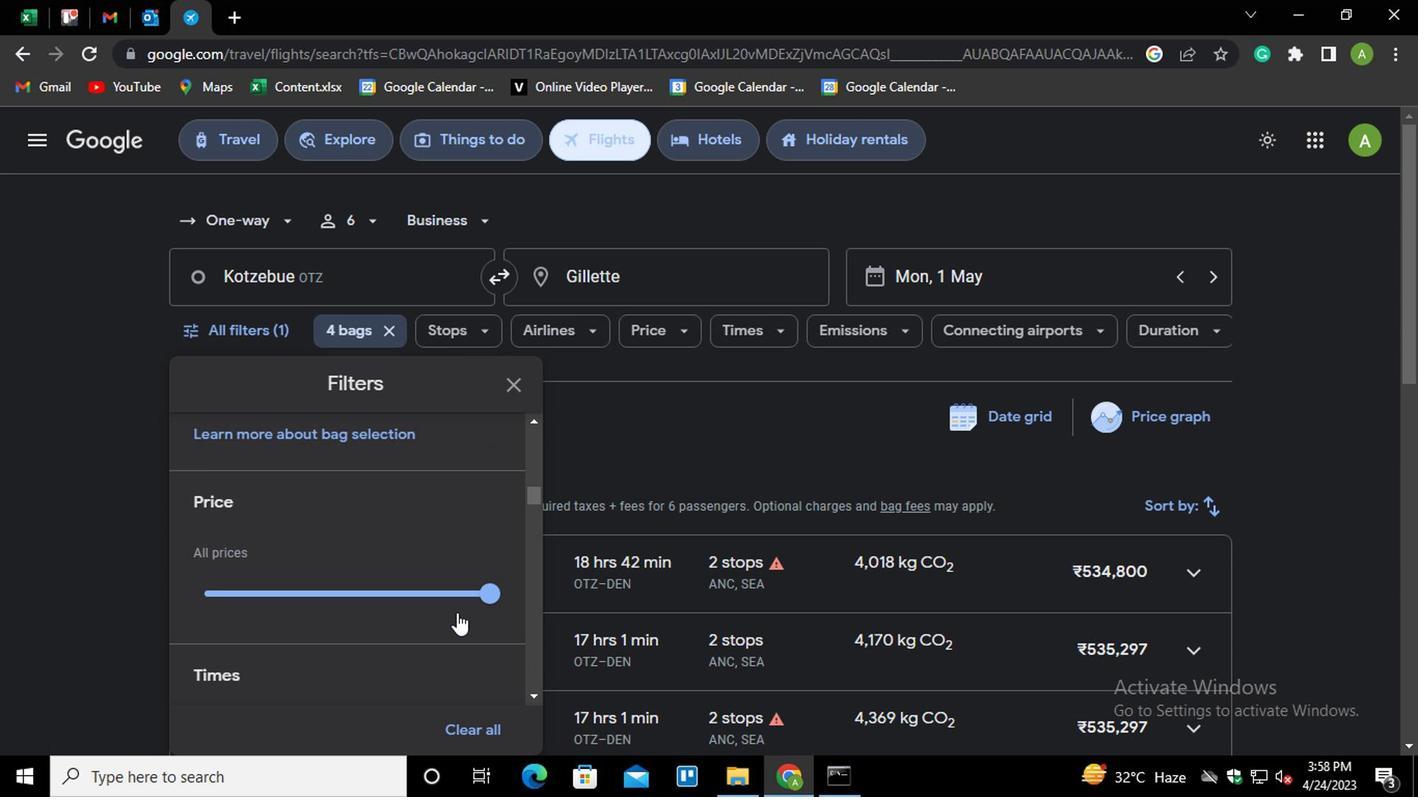
Action: Mouse scrolled (443, 623) with delta (0, -1)
Screenshot: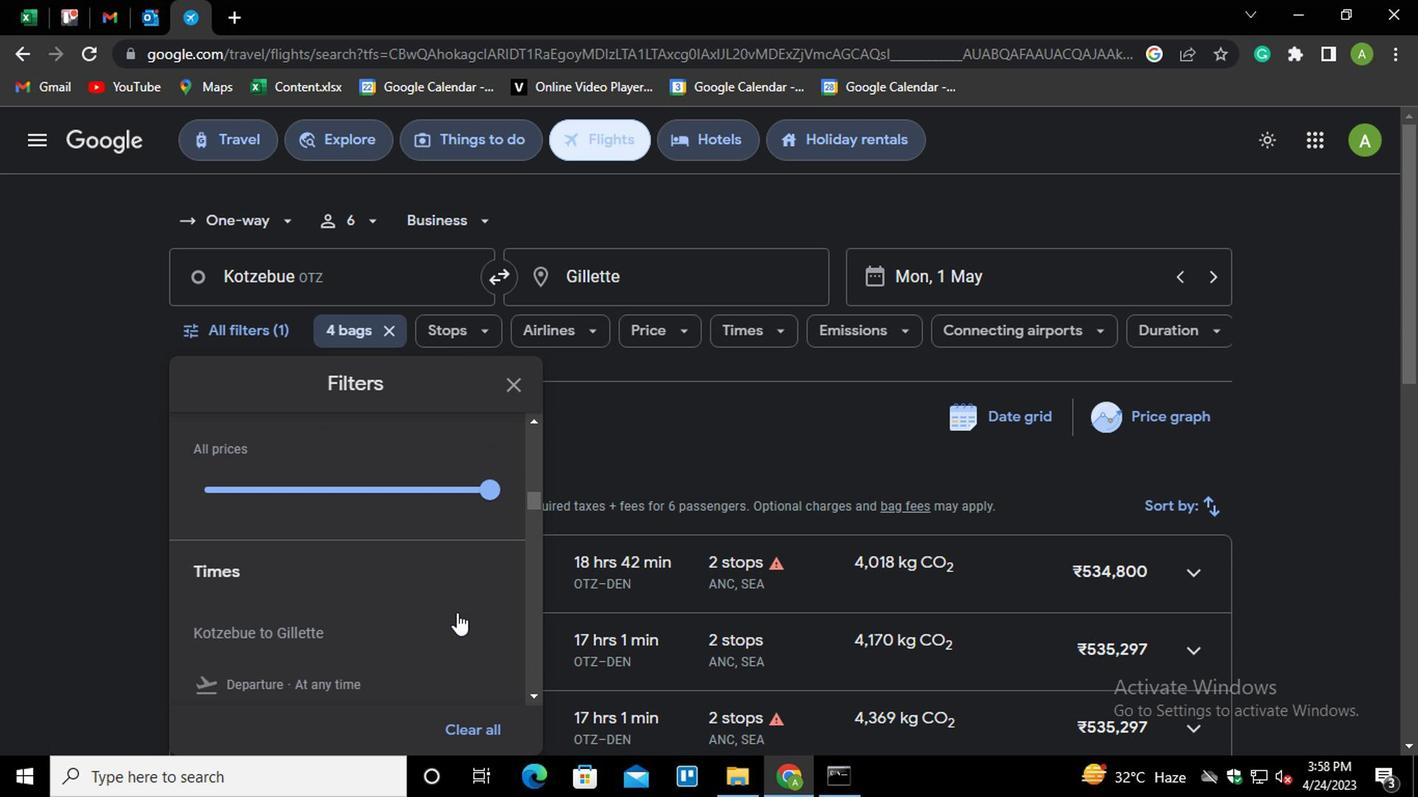 
Action: Mouse moved to (243, 626)
Screenshot: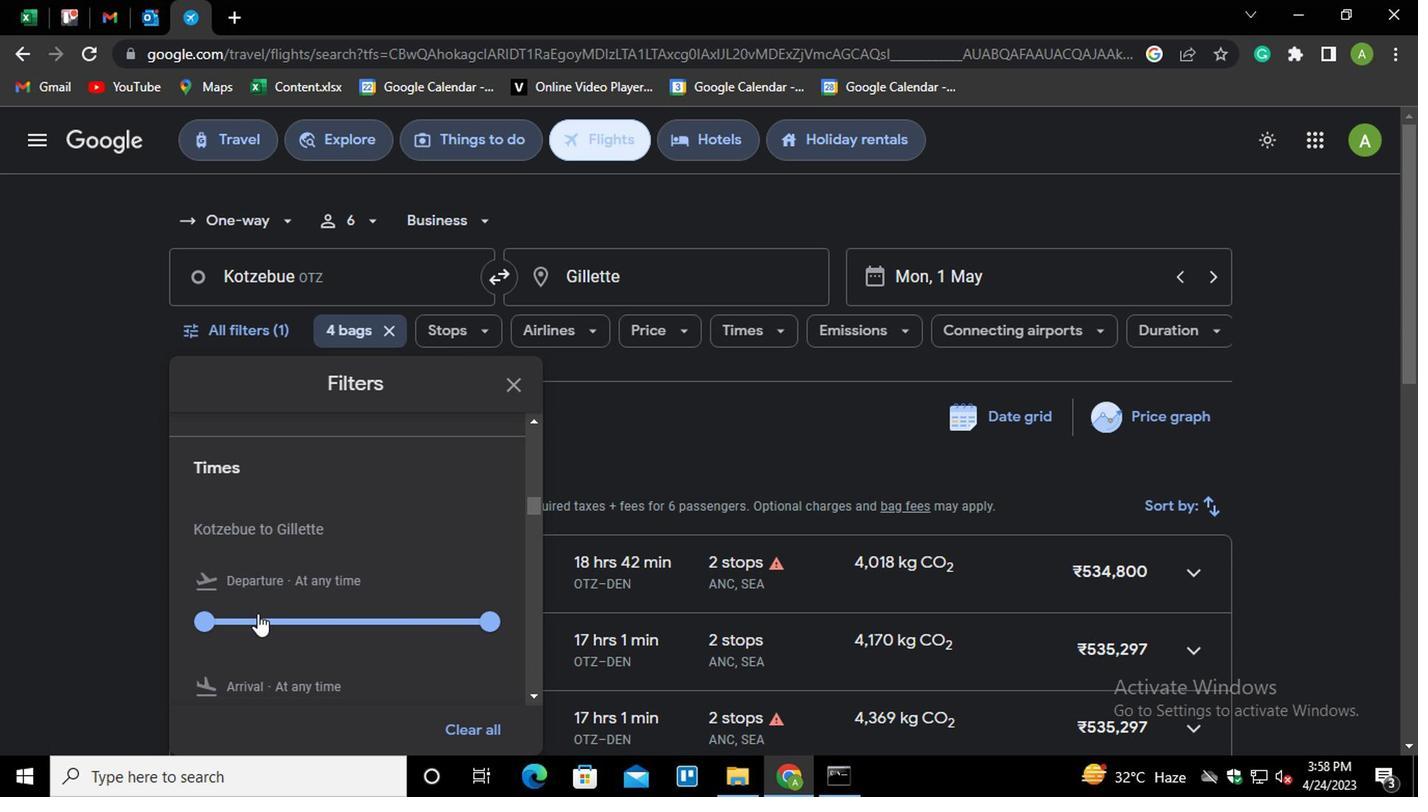 
Action: Mouse pressed left at (243, 626)
Screenshot: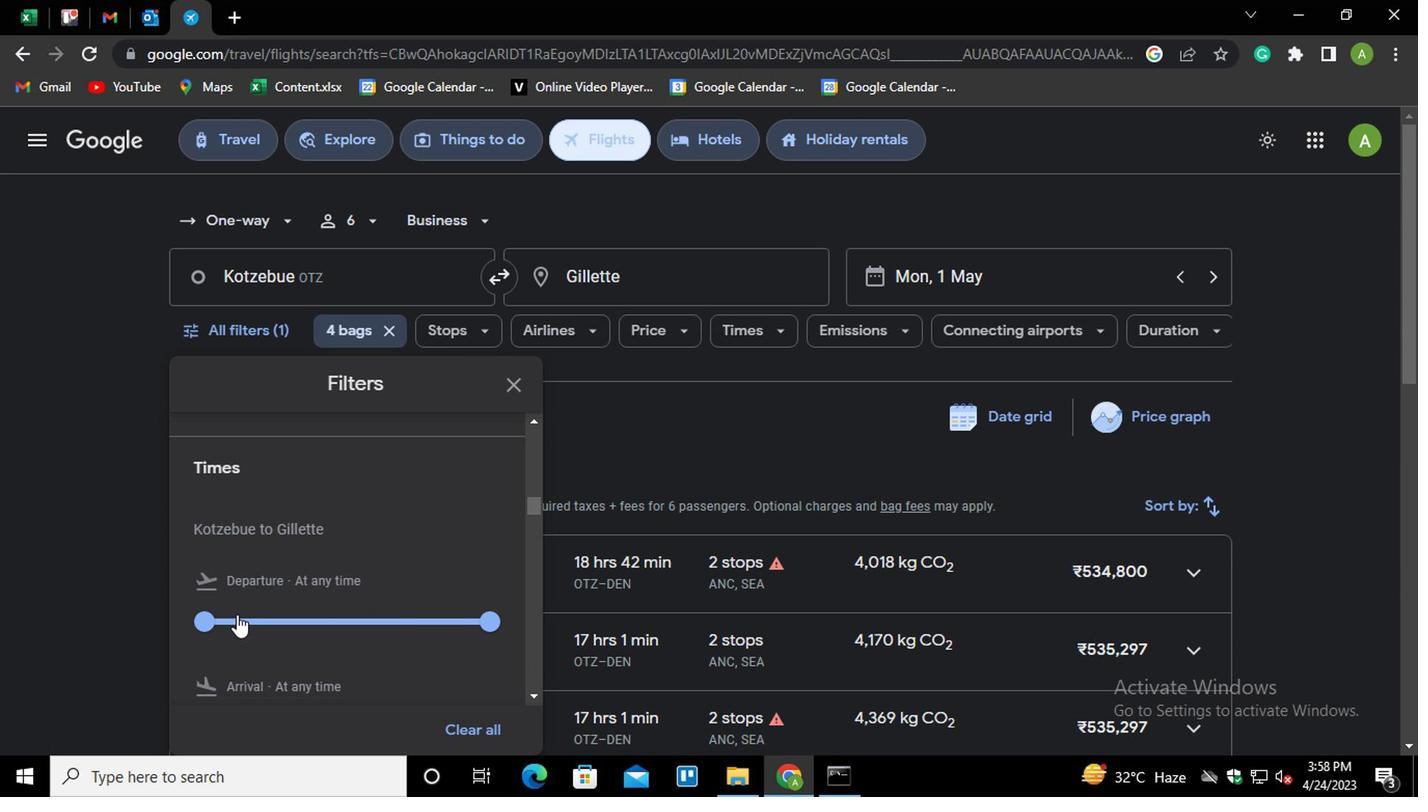 
Action: Mouse moved to (467, 633)
Screenshot: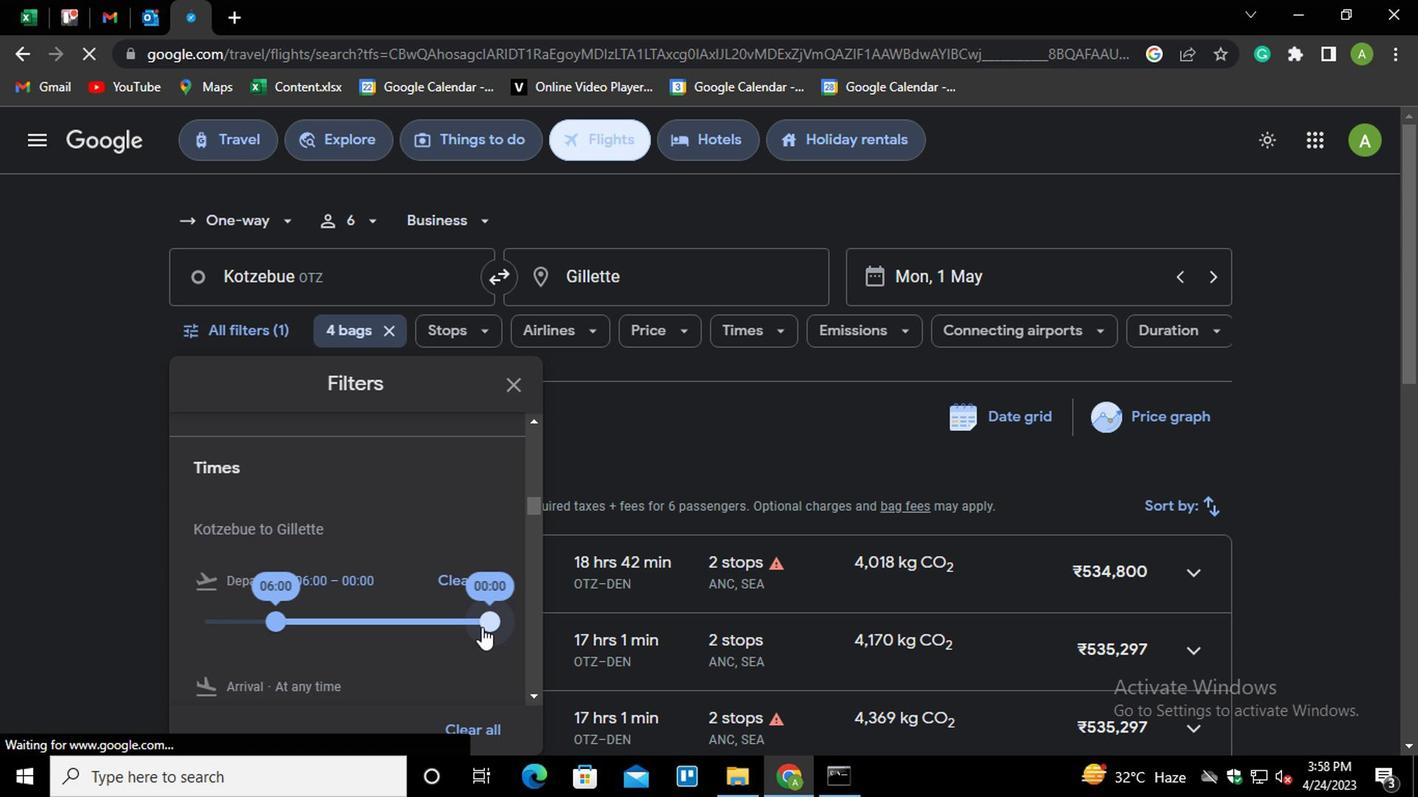 
Action: Mouse pressed left at (467, 633)
Screenshot: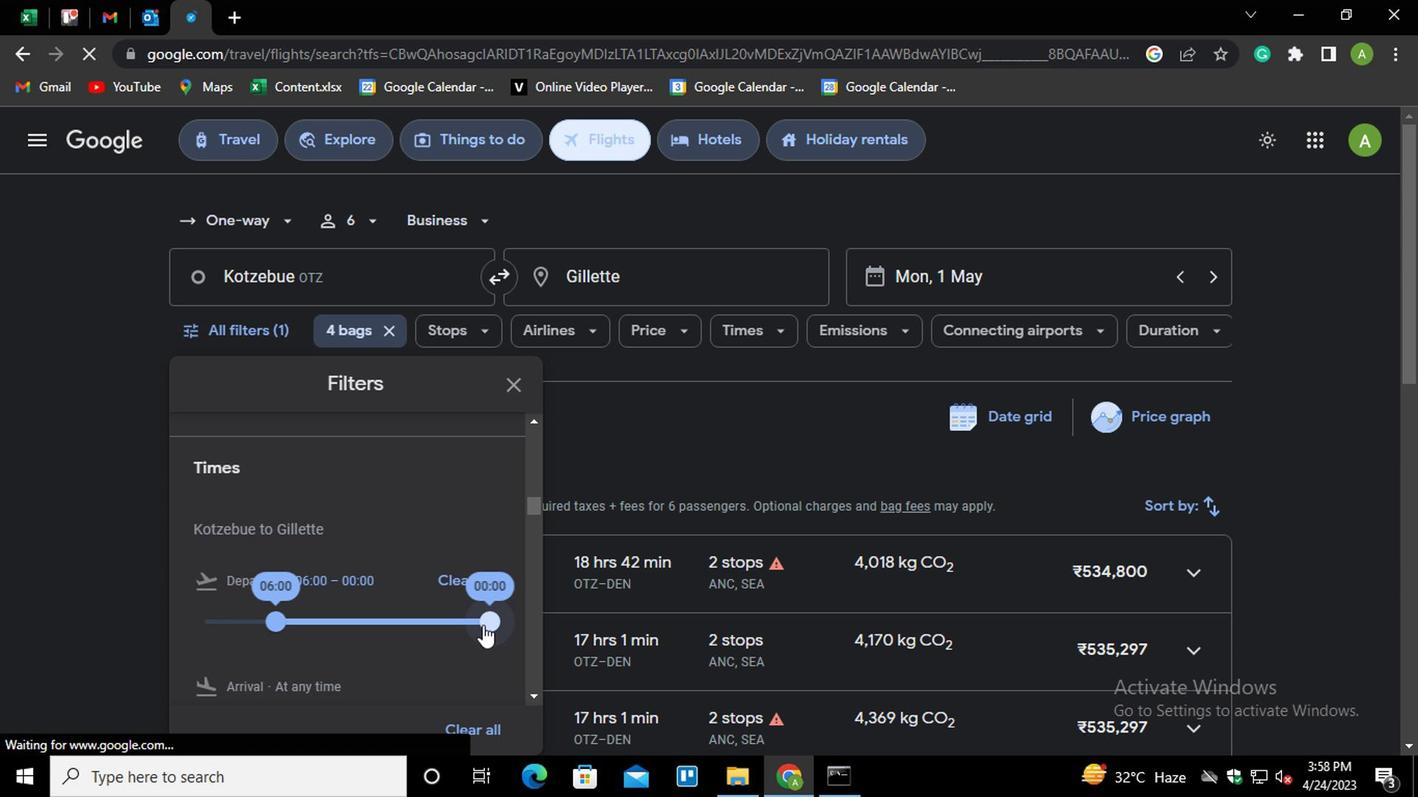 
Action: Mouse moved to (961, 617)
Screenshot: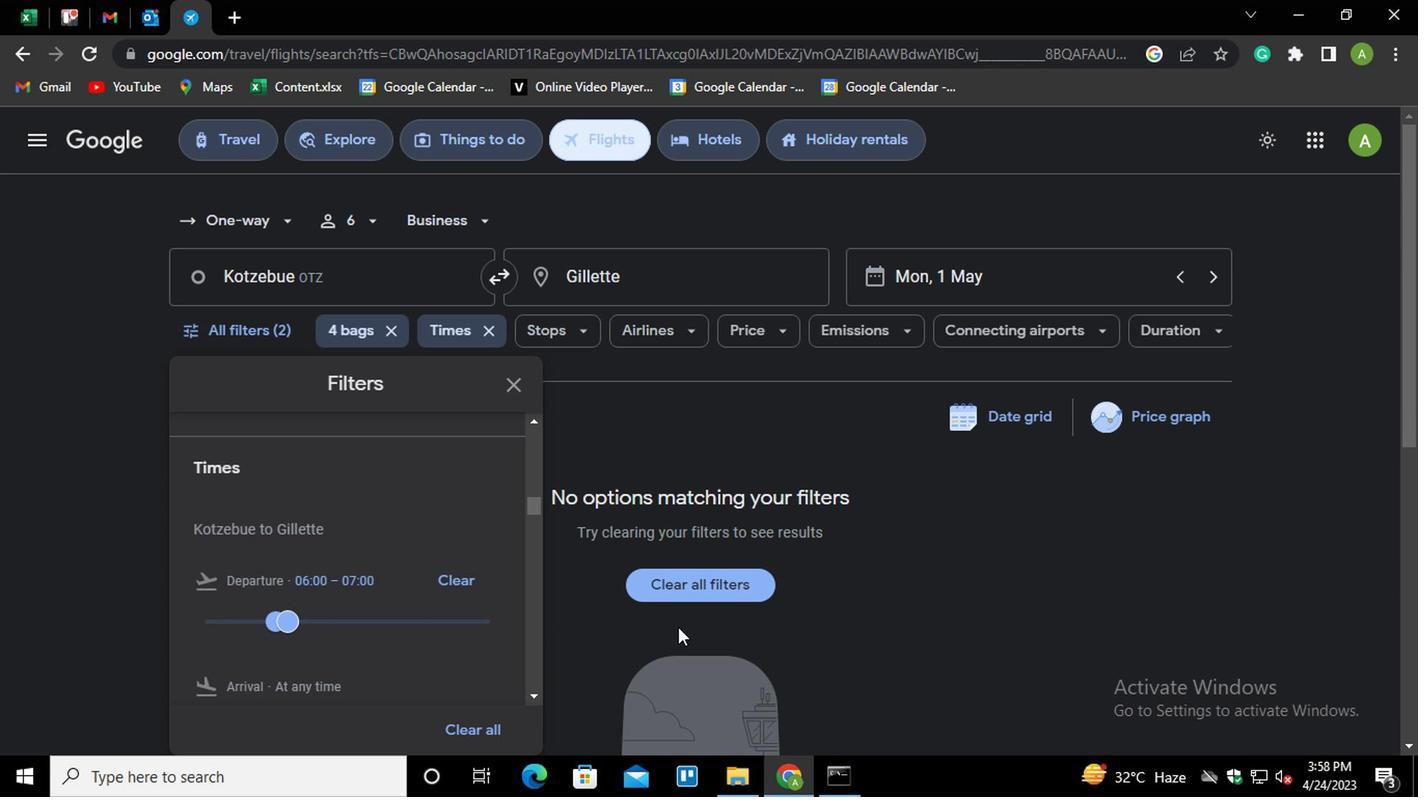 
Action: Mouse pressed left at (961, 617)
Screenshot: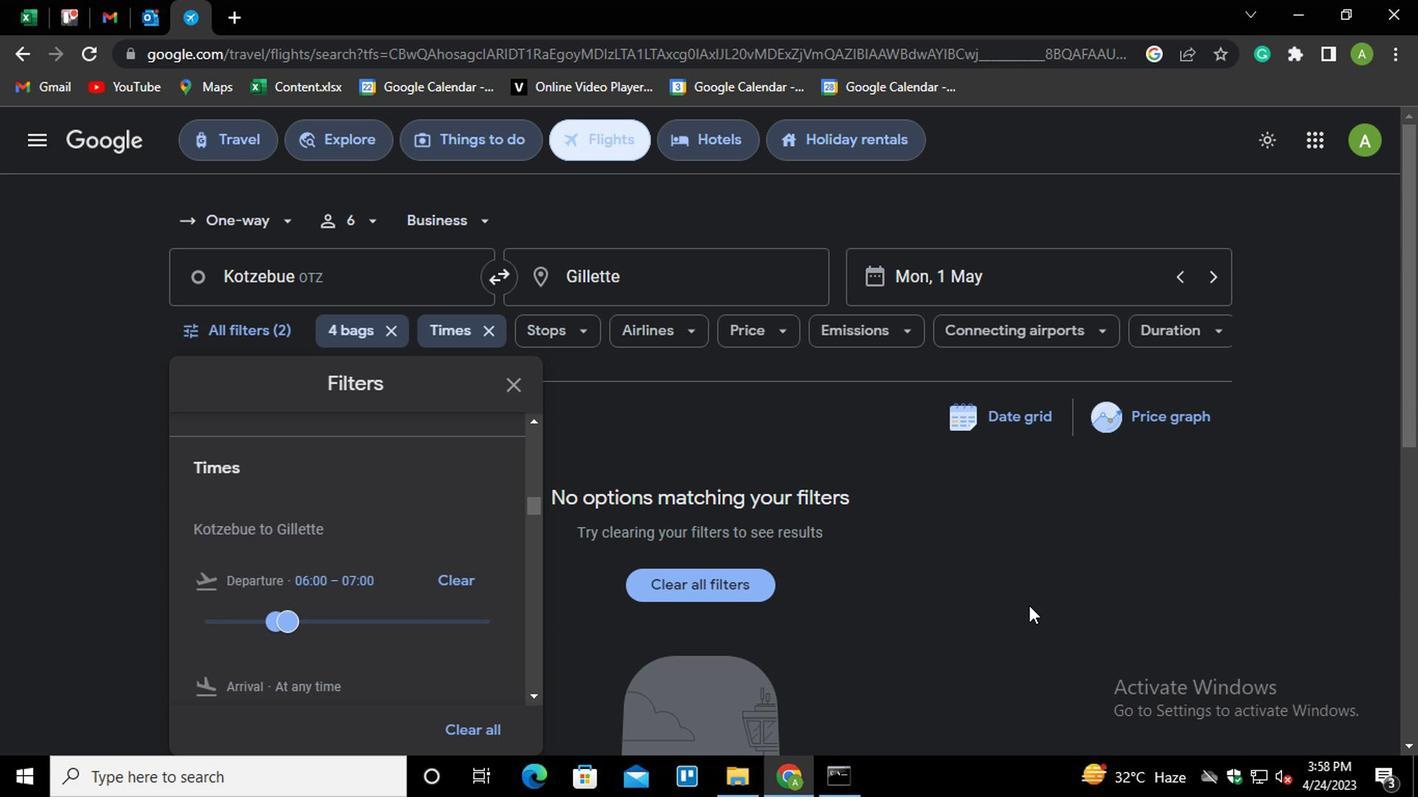 
Action: Mouse moved to (963, 615)
Screenshot: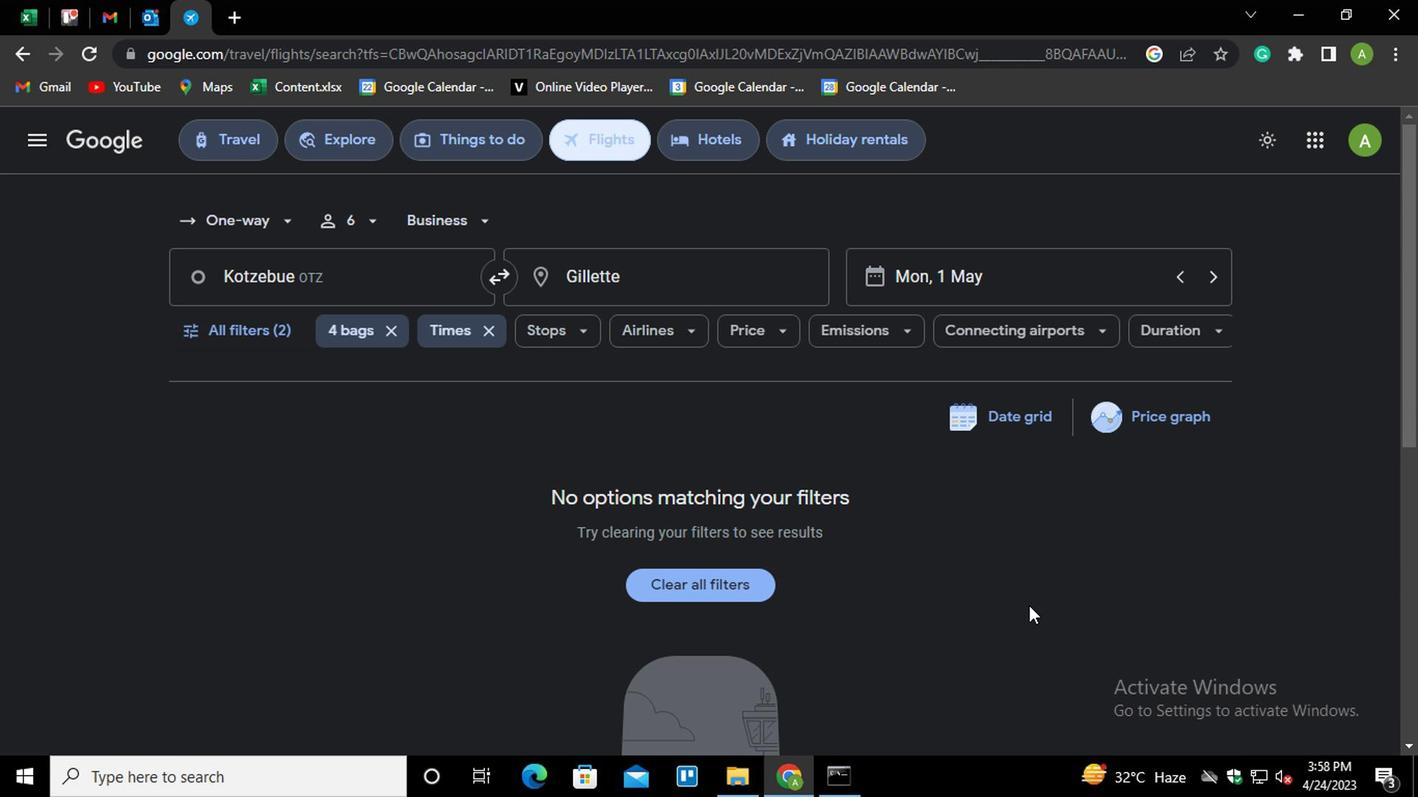 
